 Task: Forward email with the signature Anthony Hernandez with the subject Networking opportunity from softage.1@softage.net to softage.6@softage.net with the message Can you provide an update on the status of the IT system upgrade project?, select last word, change the font of the message to Serif and change the font typography to bold and italics Send the email
Action: Mouse moved to (1050, 90)
Screenshot: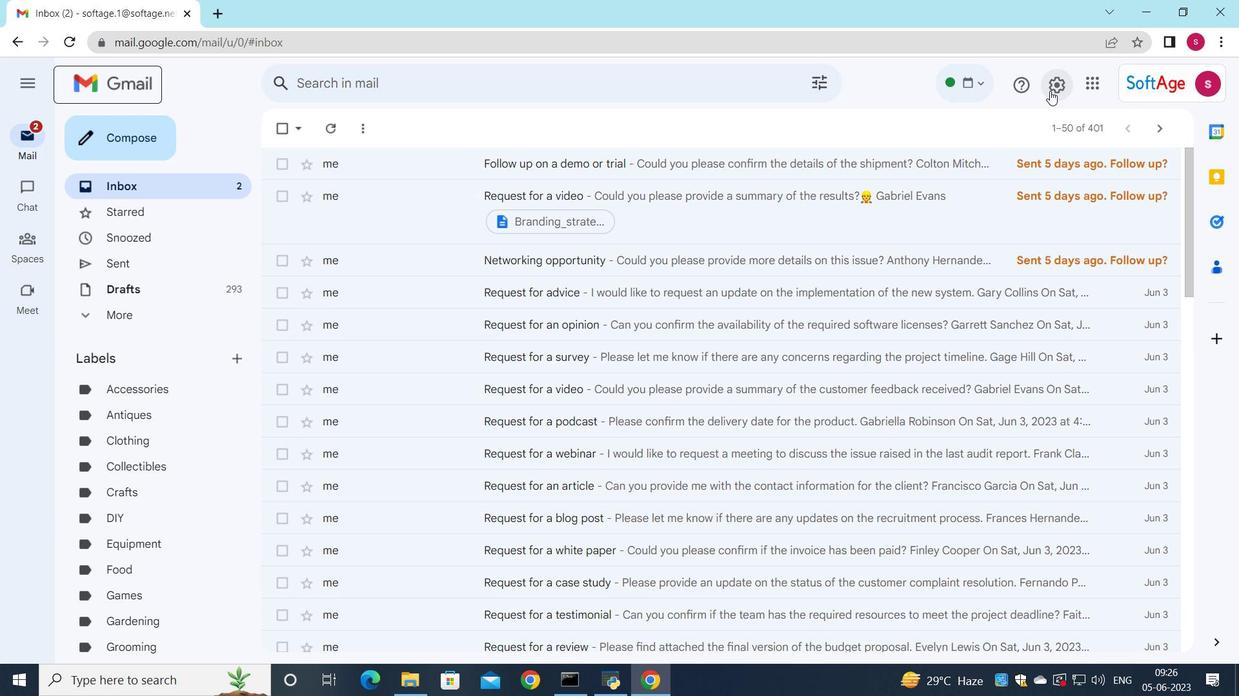 
Action: Mouse pressed left at (1050, 90)
Screenshot: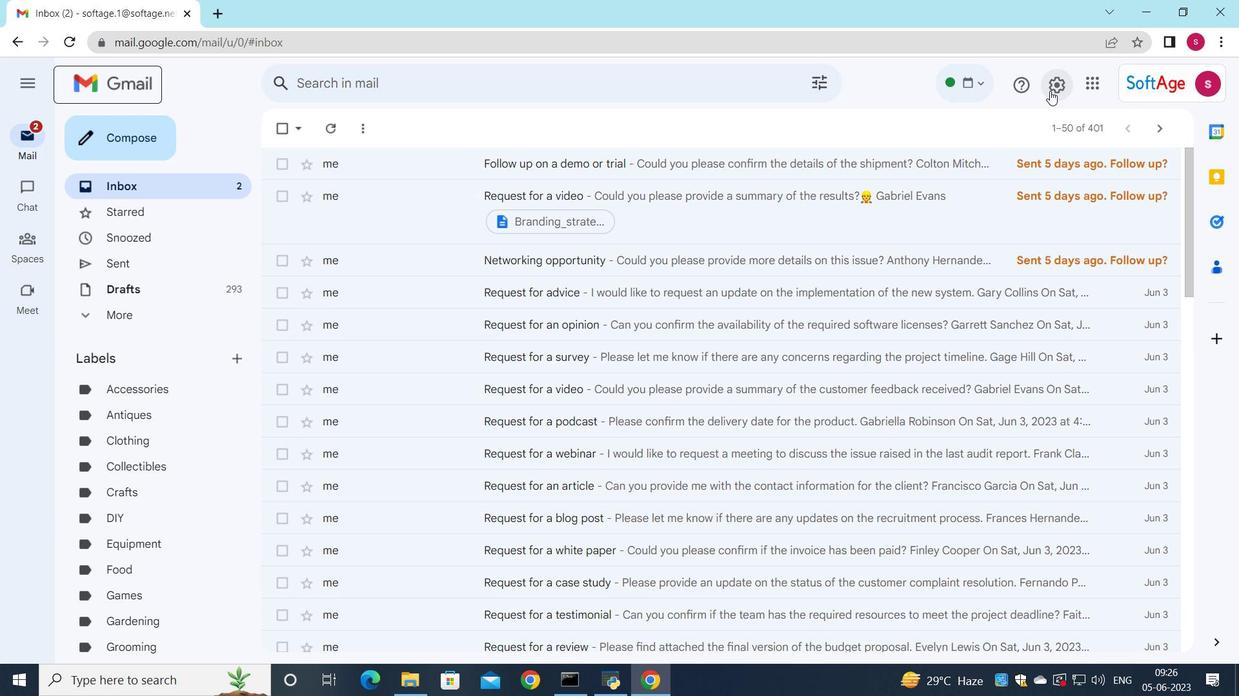 
Action: Mouse moved to (1050, 158)
Screenshot: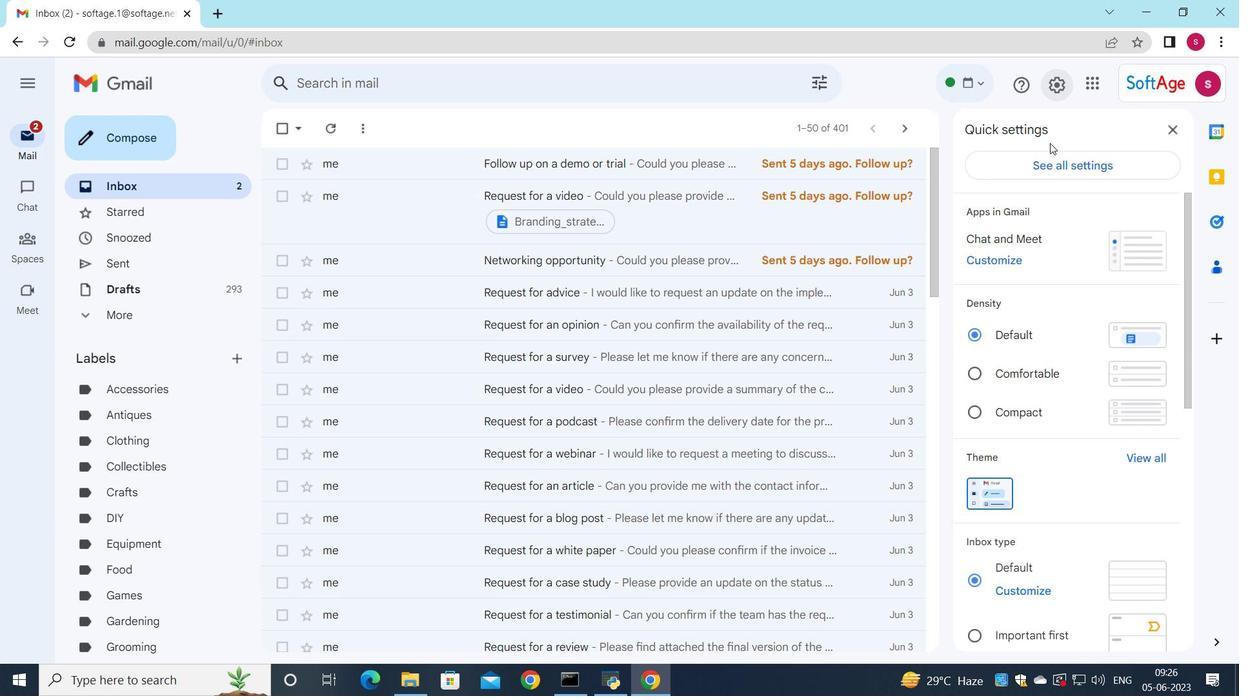 
Action: Mouse pressed left at (1050, 158)
Screenshot: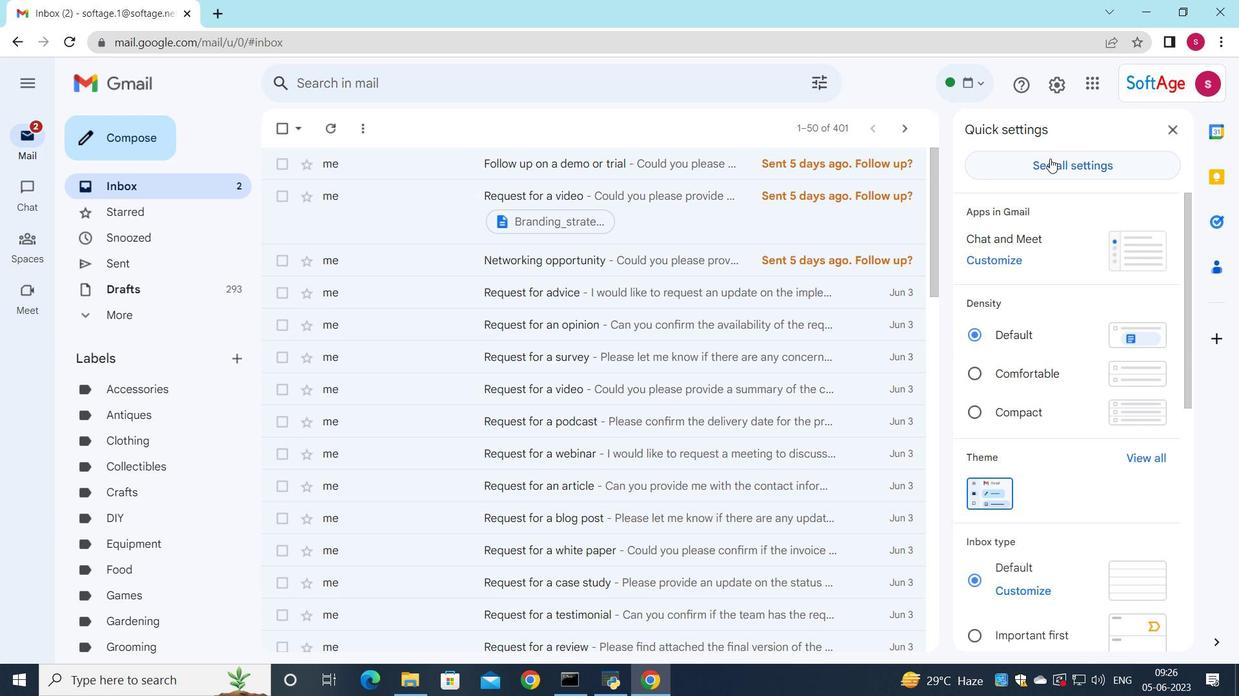 
Action: Mouse moved to (751, 312)
Screenshot: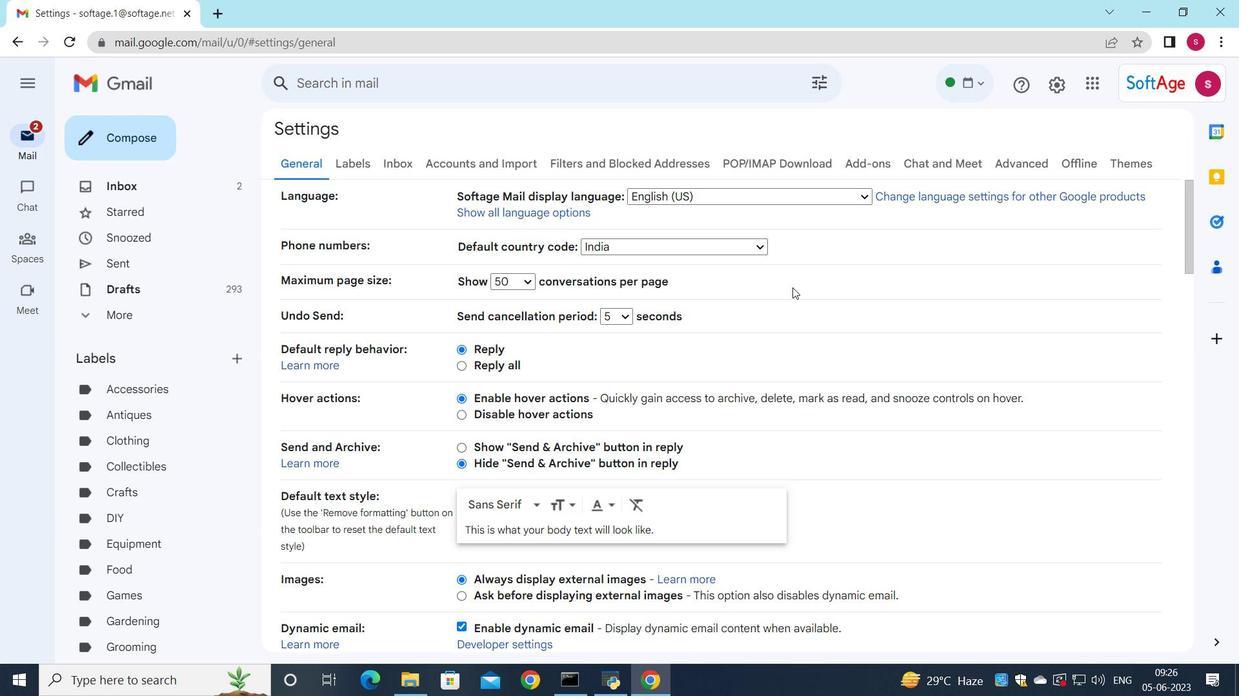
Action: Mouse scrolled (762, 302) with delta (0, 0)
Screenshot: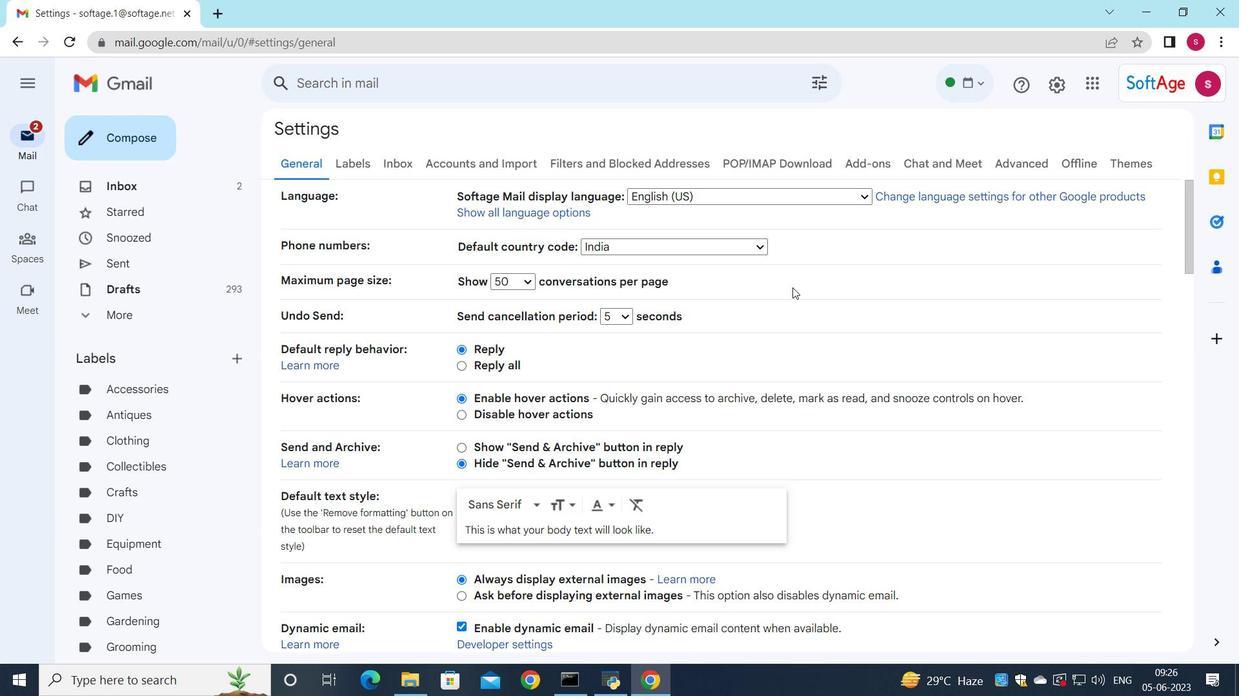 
Action: Mouse moved to (738, 326)
Screenshot: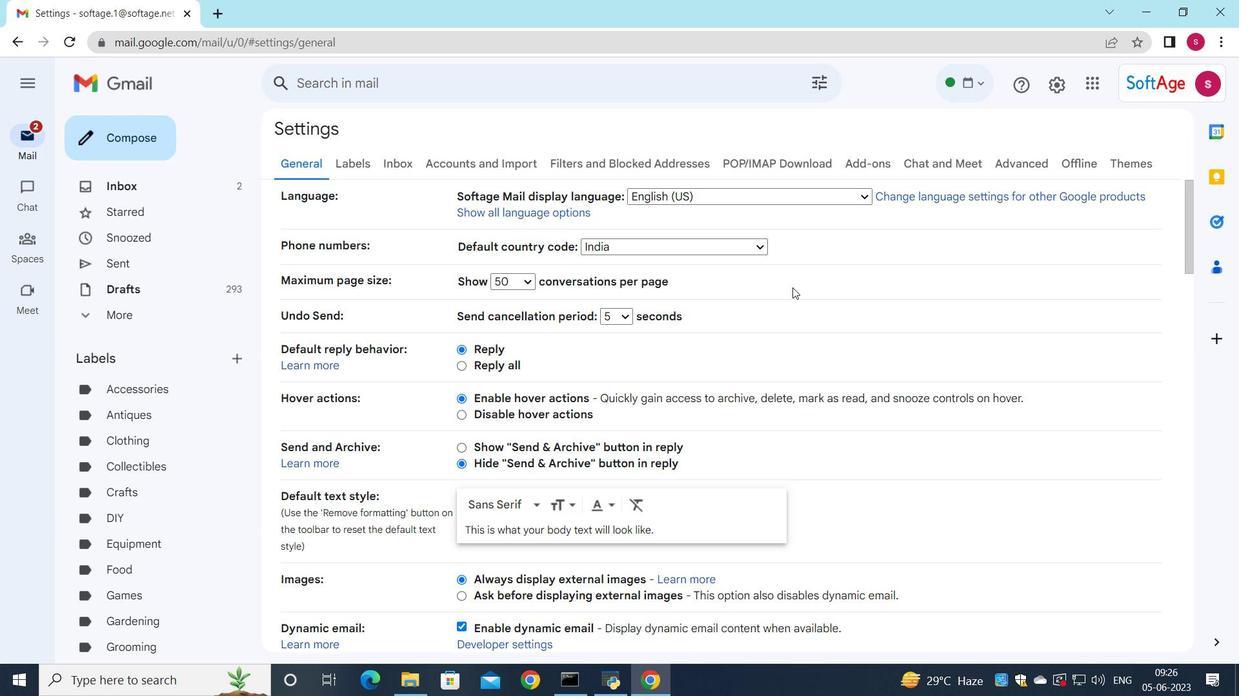 
Action: Mouse scrolled (746, 318) with delta (0, 0)
Screenshot: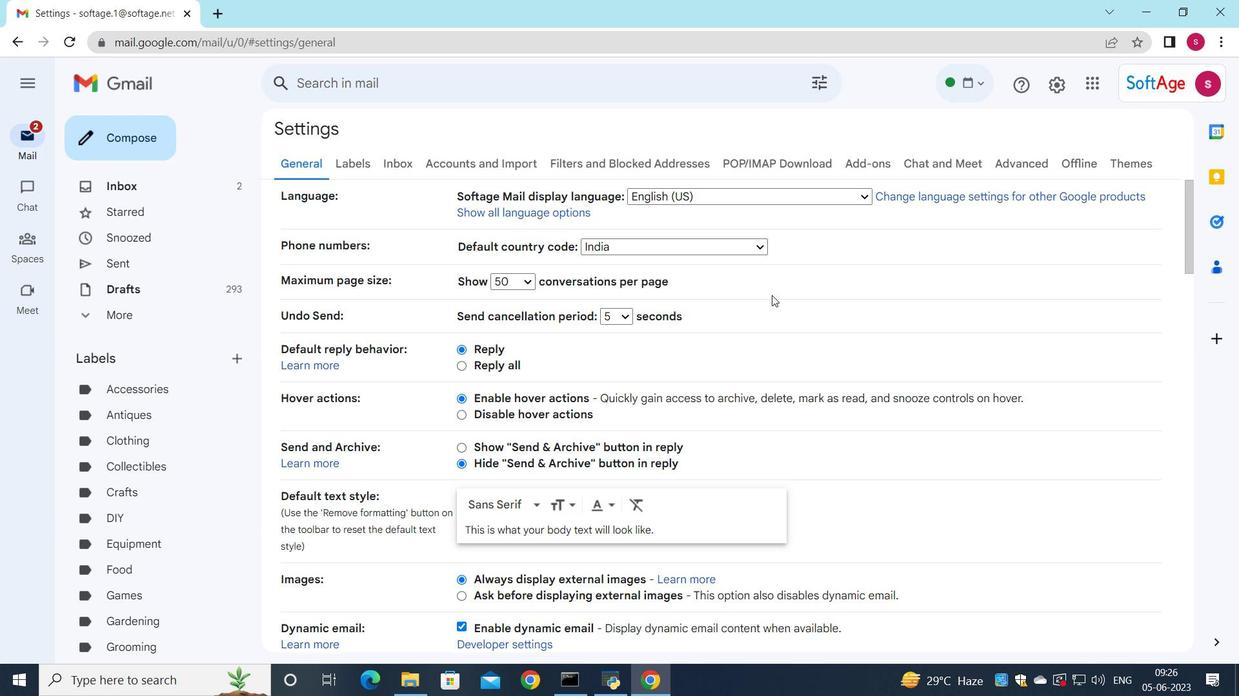 
Action: Mouse moved to (606, 453)
Screenshot: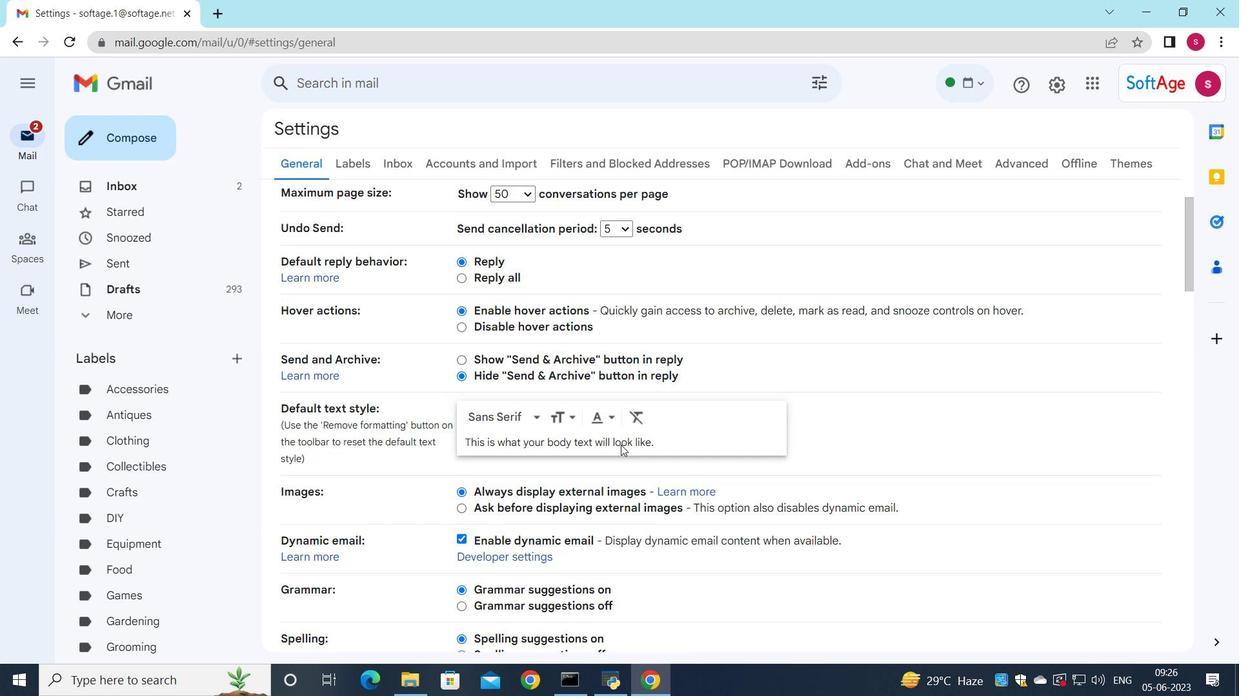 
Action: Mouse scrolled (606, 452) with delta (0, 0)
Screenshot: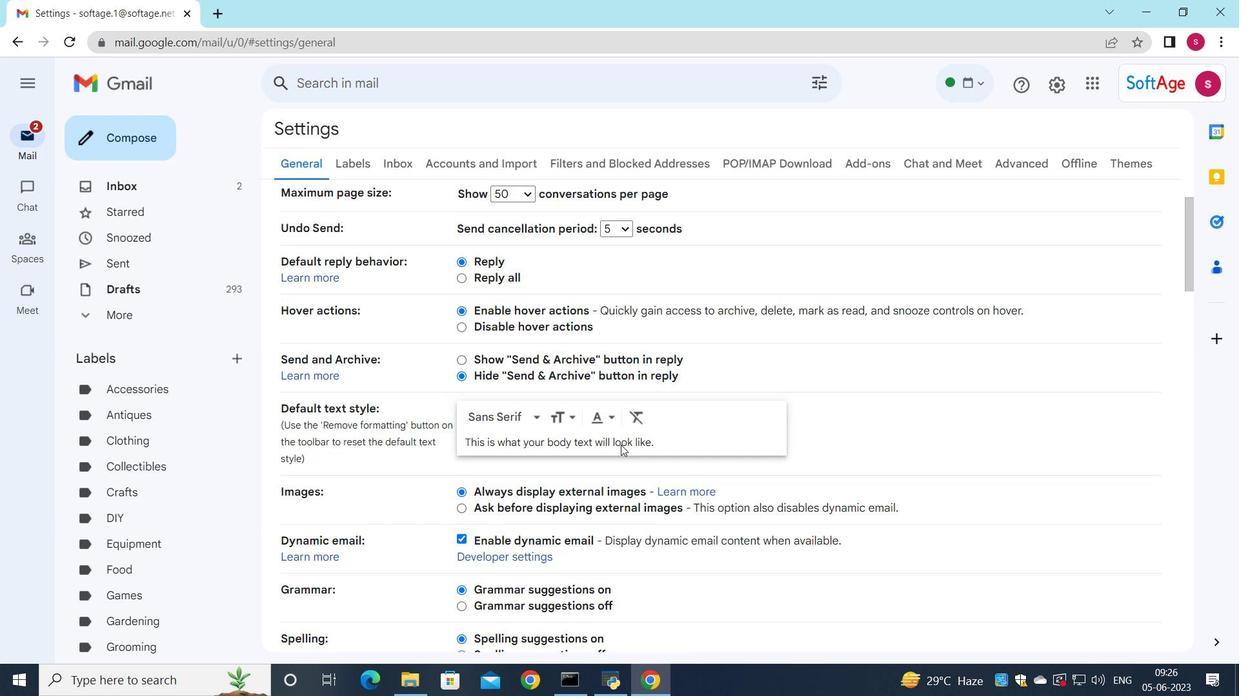 
Action: Mouse moved to (604, 453)
Screenshot: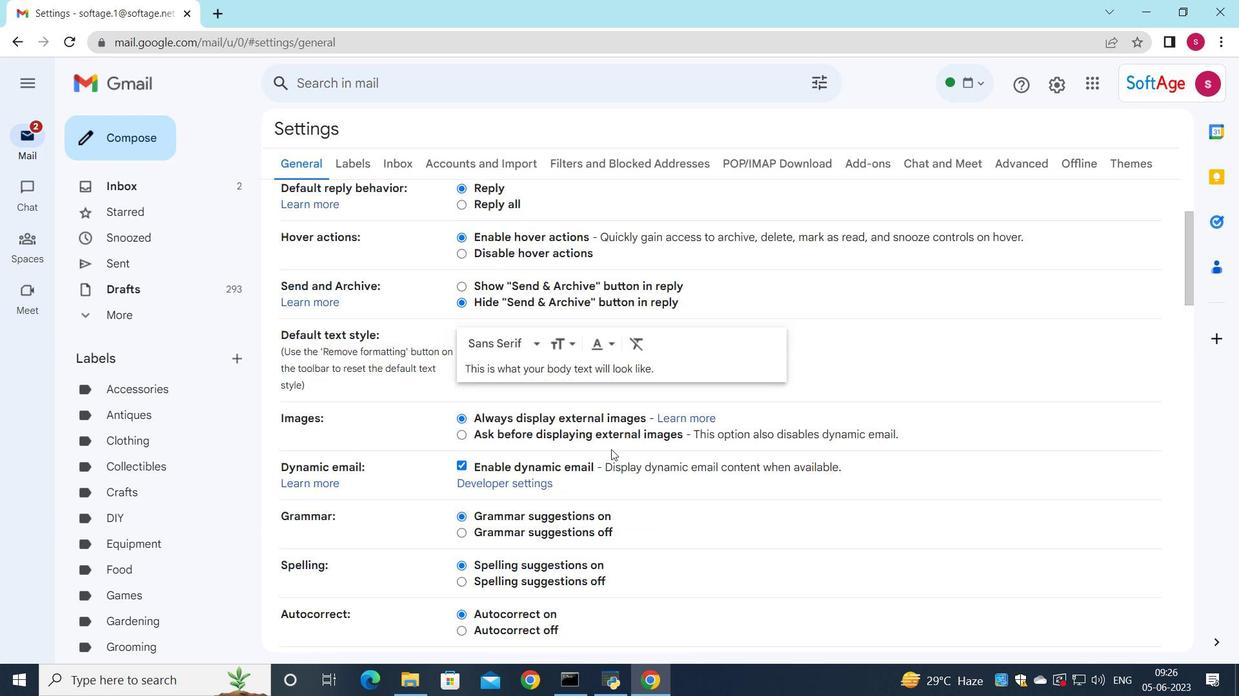 
Action: Mouse scrolled (604, 453) with delta (0, 0)
Screenshot: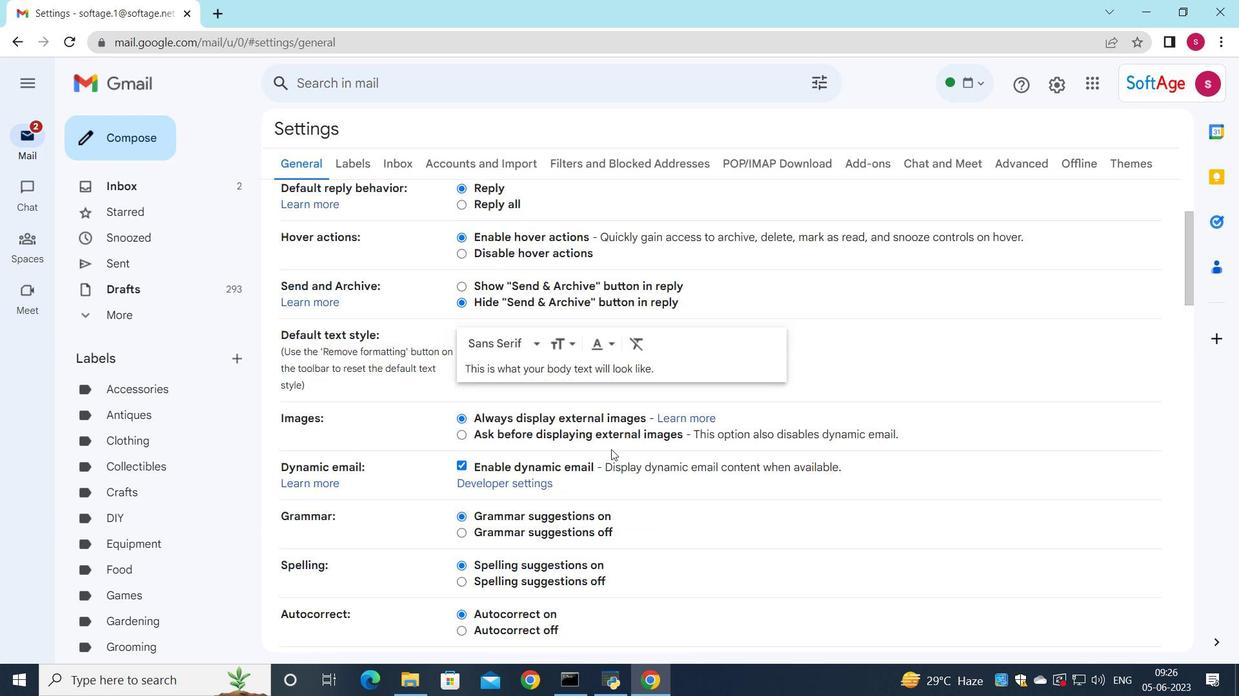 
Action: Mouse moved to (603, 454)
Screenshot: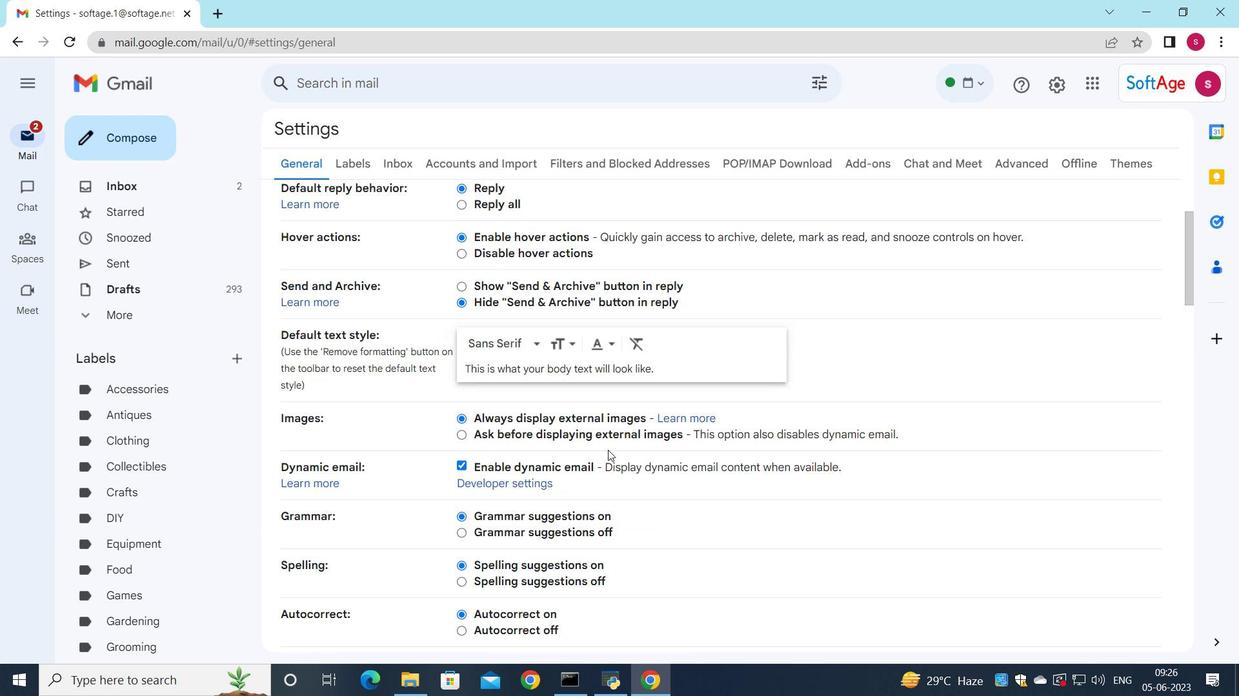 
Action: Mouse scrolled (603, 454) with delta (0, 0)
Screenshot: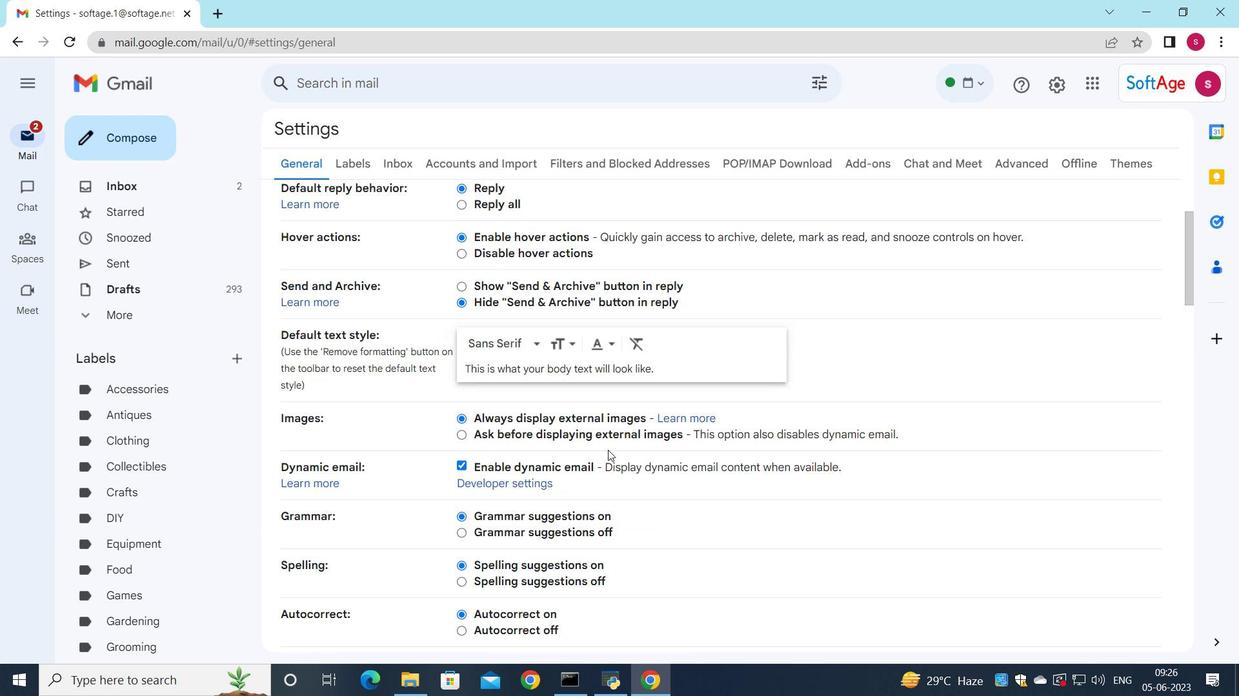 
Action: Mouse moved to (602, 458)
Screenshot: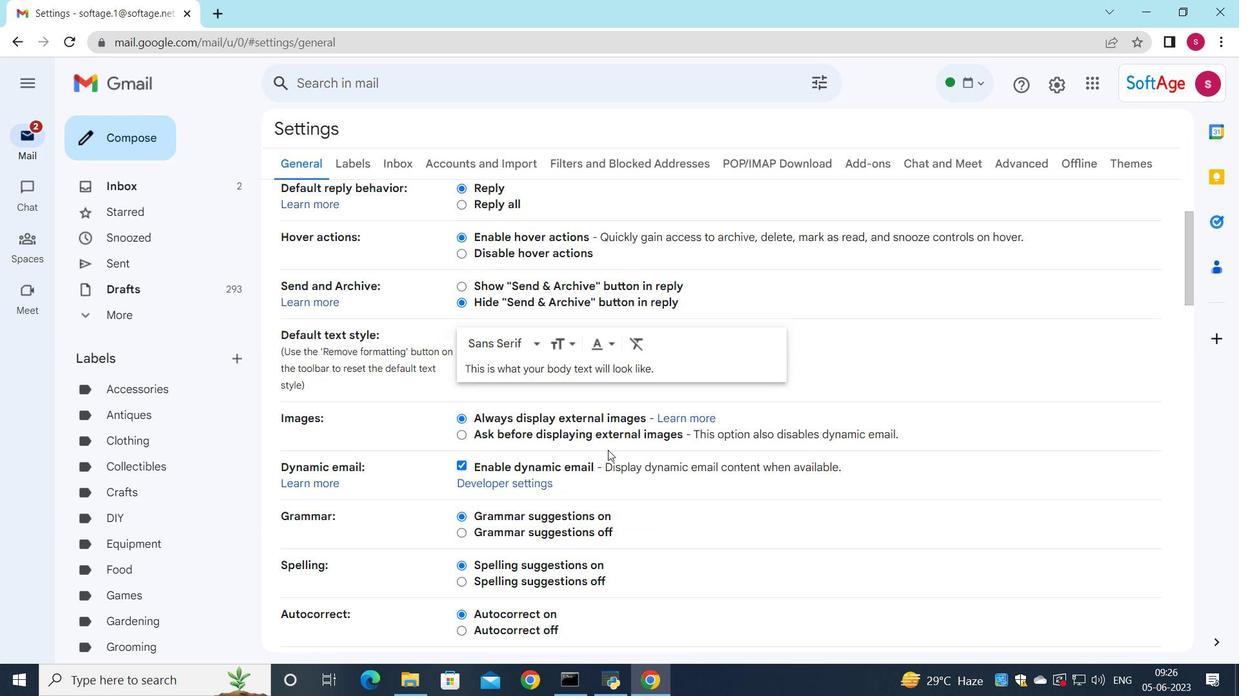 
Action: Mouse scrolled (602, 457) with delta (0, 0)
Screenshot: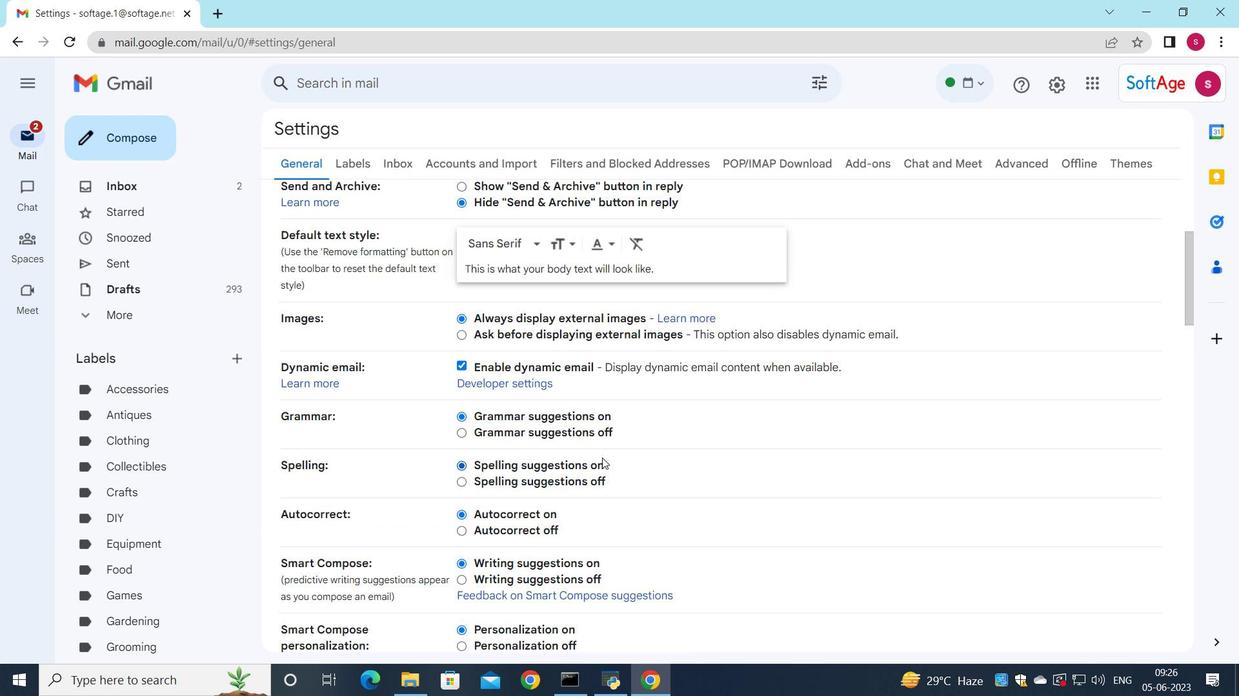 
Action: Mouse scrolled (602, 457) with delta (0, 0)
Screenshot: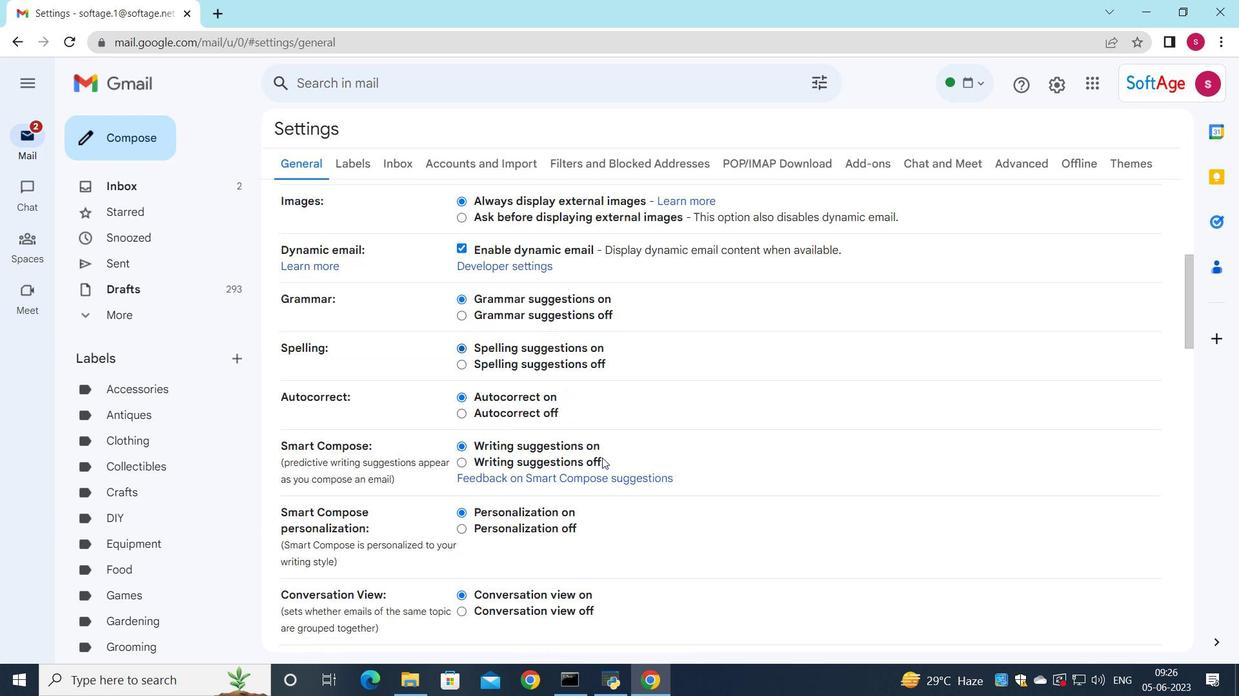 
Action: Mouse scrolled (602, 457) with delta (0, 0)
Screenshot: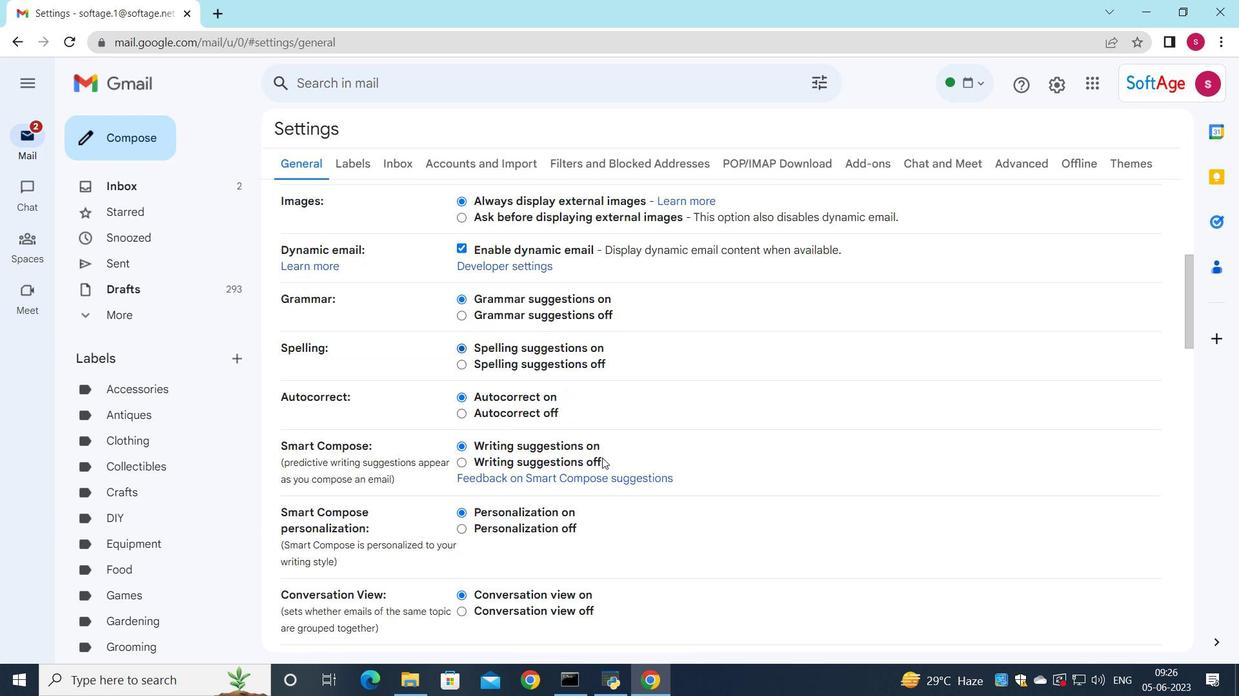 
Action: Mouse scrolled (602, 457) with delta (0, 0)
Screenshot: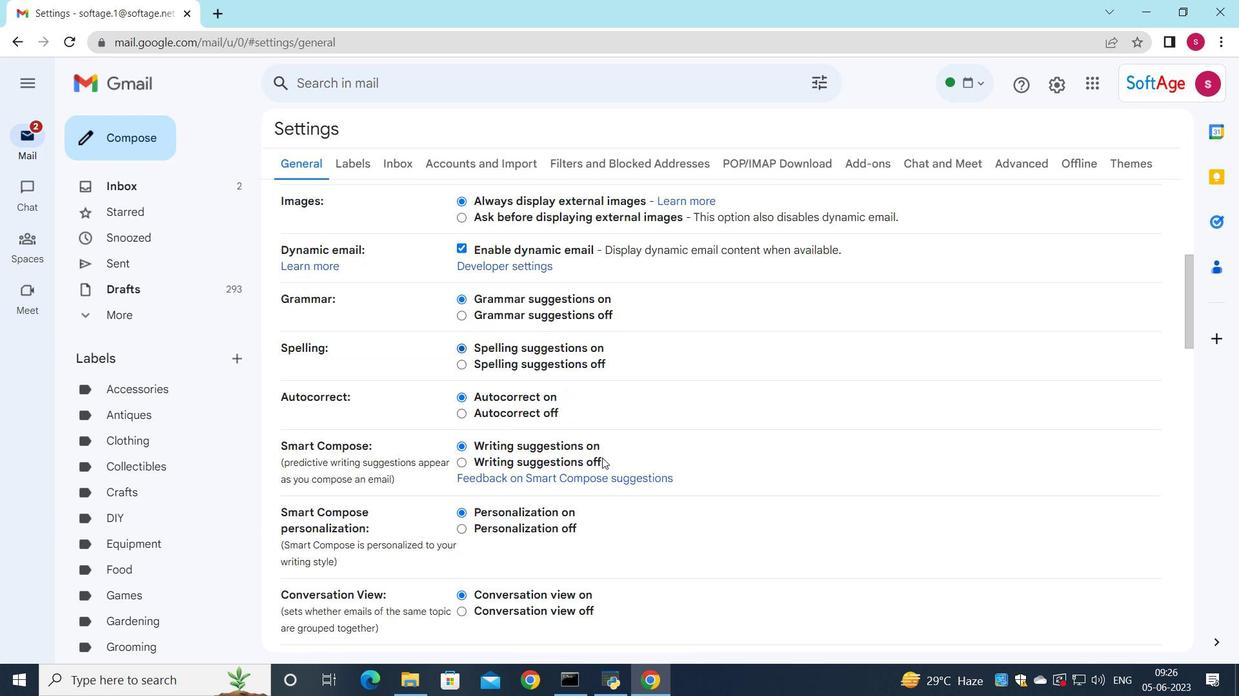 
Action: Mouse scrolled (602, 457) with delta (0, 0)
Screenshot: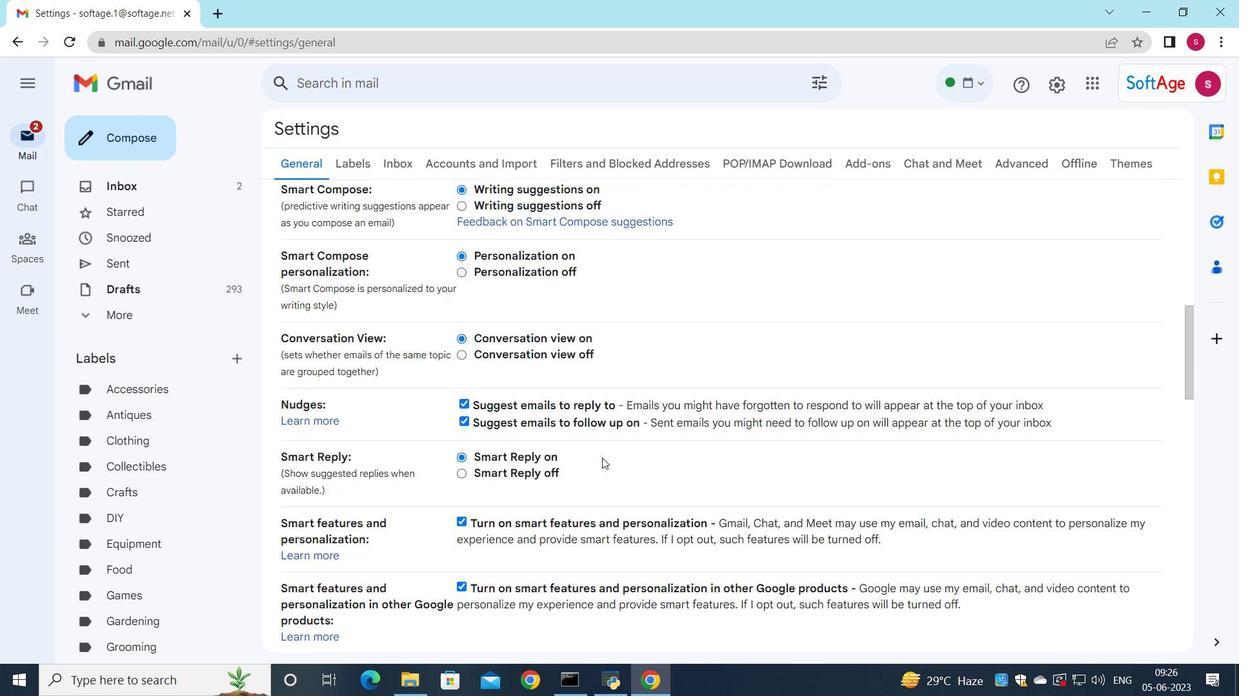 
Action: Mouse scrolled (602, 457) with delta (0, 0)
Screenshot: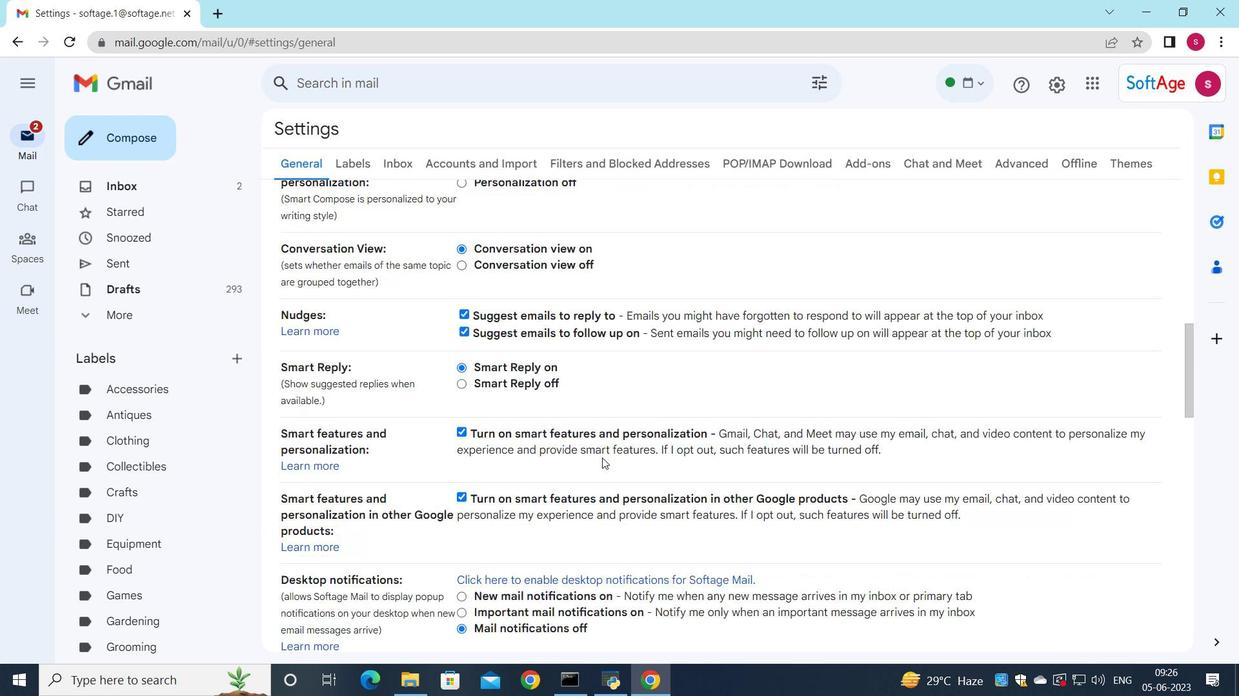 
Action: Mouse scrolled (602, 457) with delta (0, 0)
Screenshot: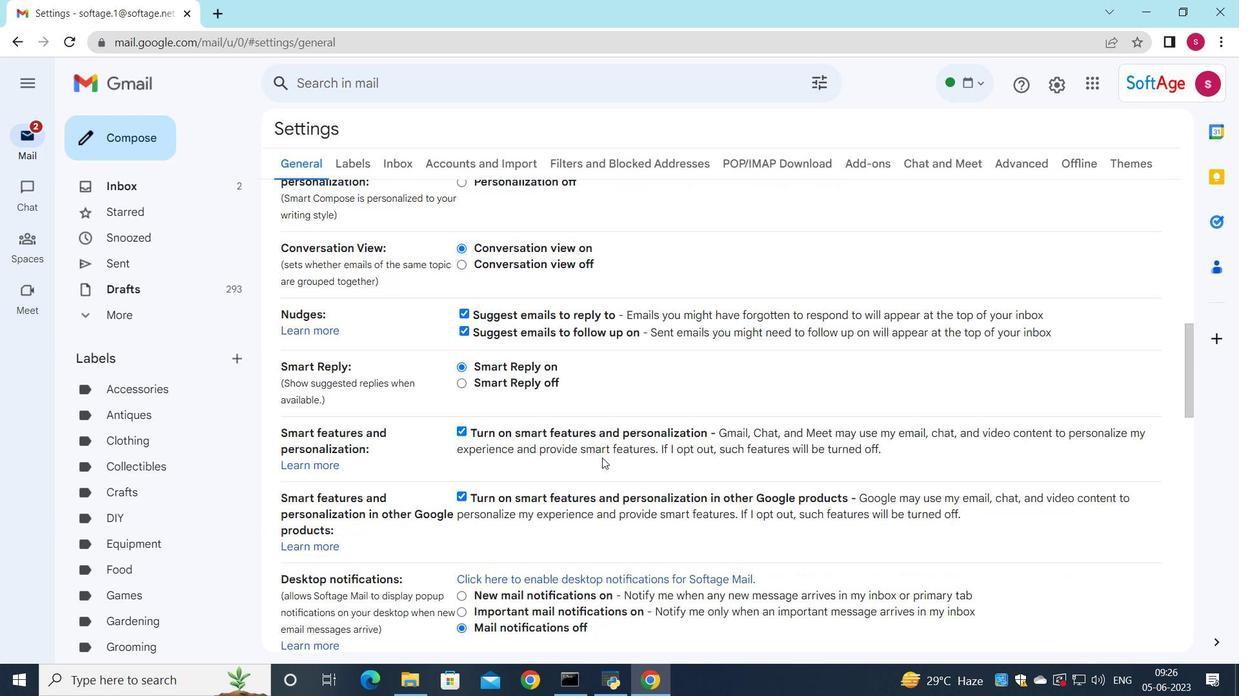 
Action: Mouse scrolled (602, 457) with delta (0, 0)
Screenshot: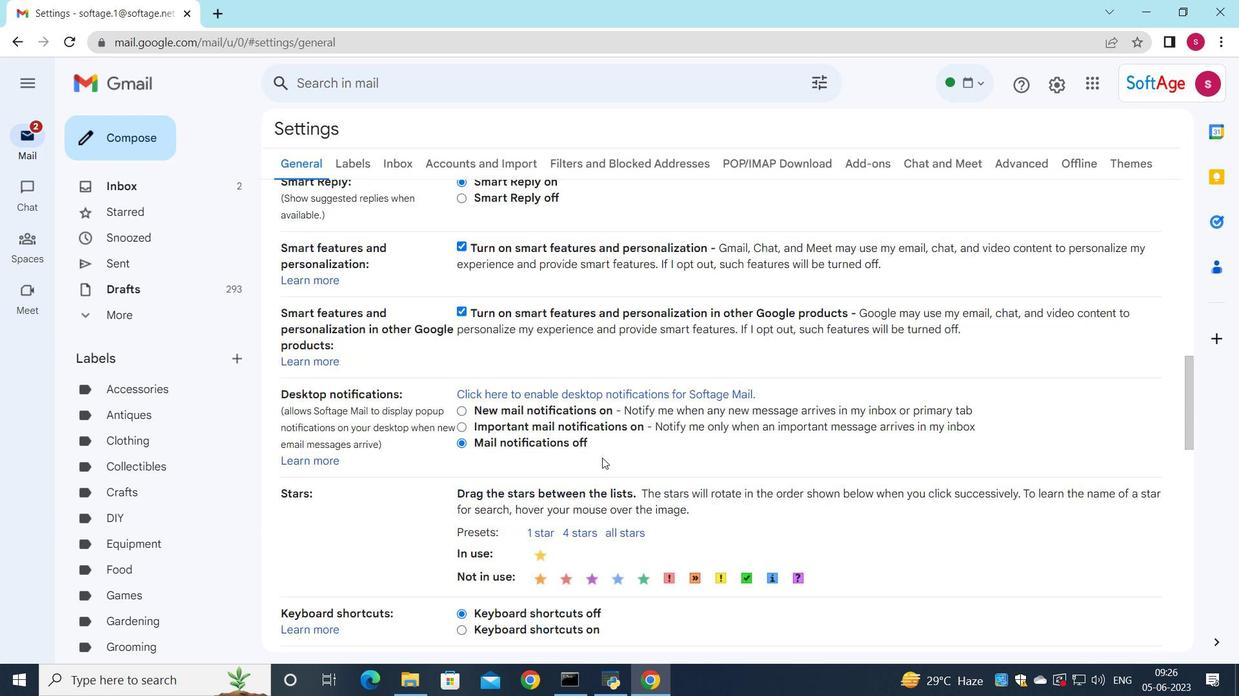 
Action: Mouse scrolled (602, 457) with delta (0, 0)
Screenshot: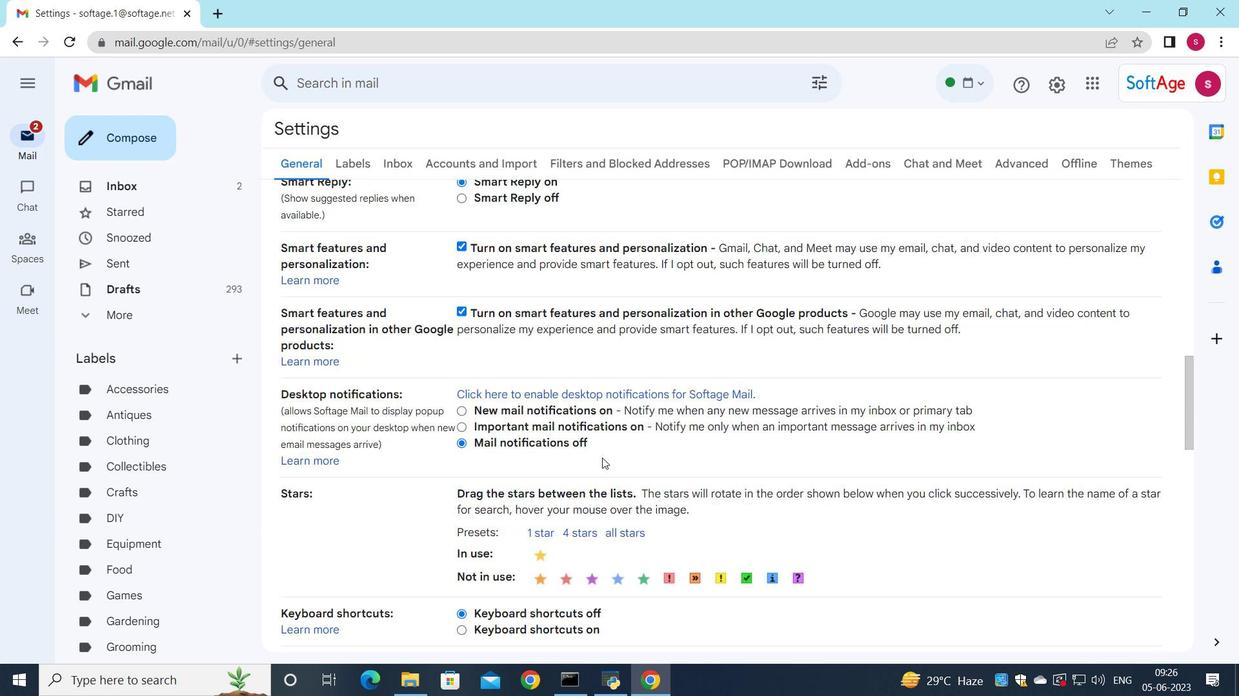 
Action: Mouse scrolled (602, 457) with delta (0, 0)
Screenshot: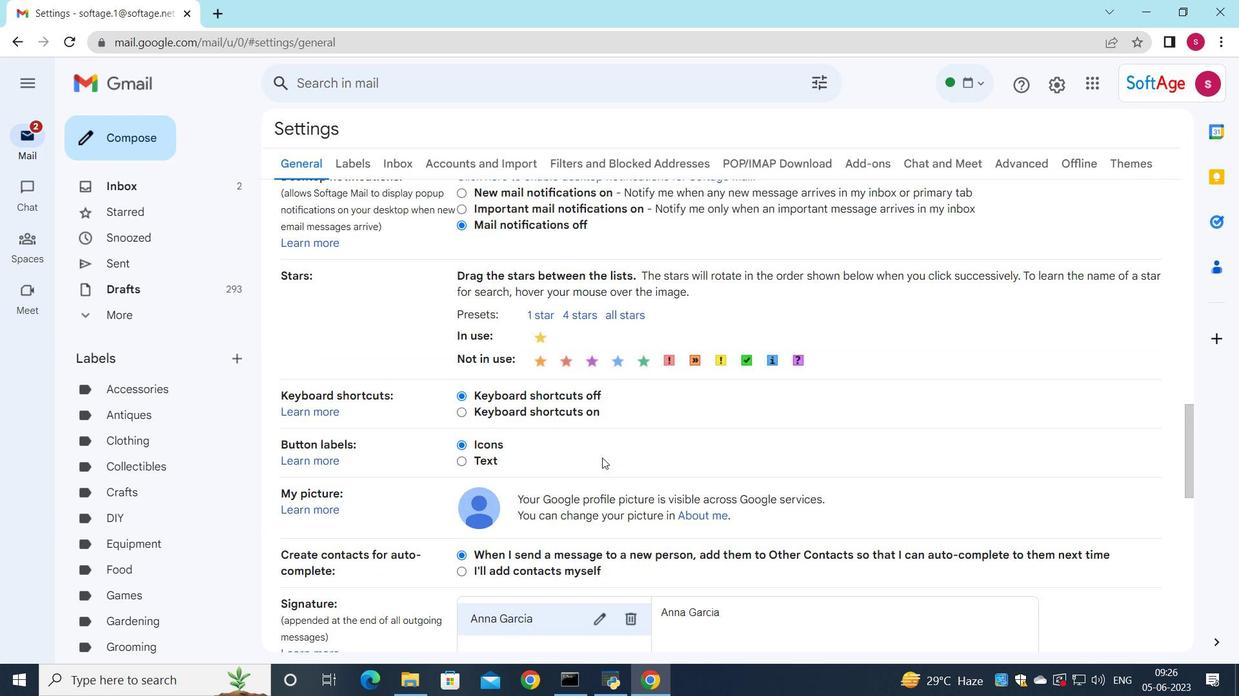 
Action: Mouse scrolled (602, 457) with delta (0, 0)
Screenshot: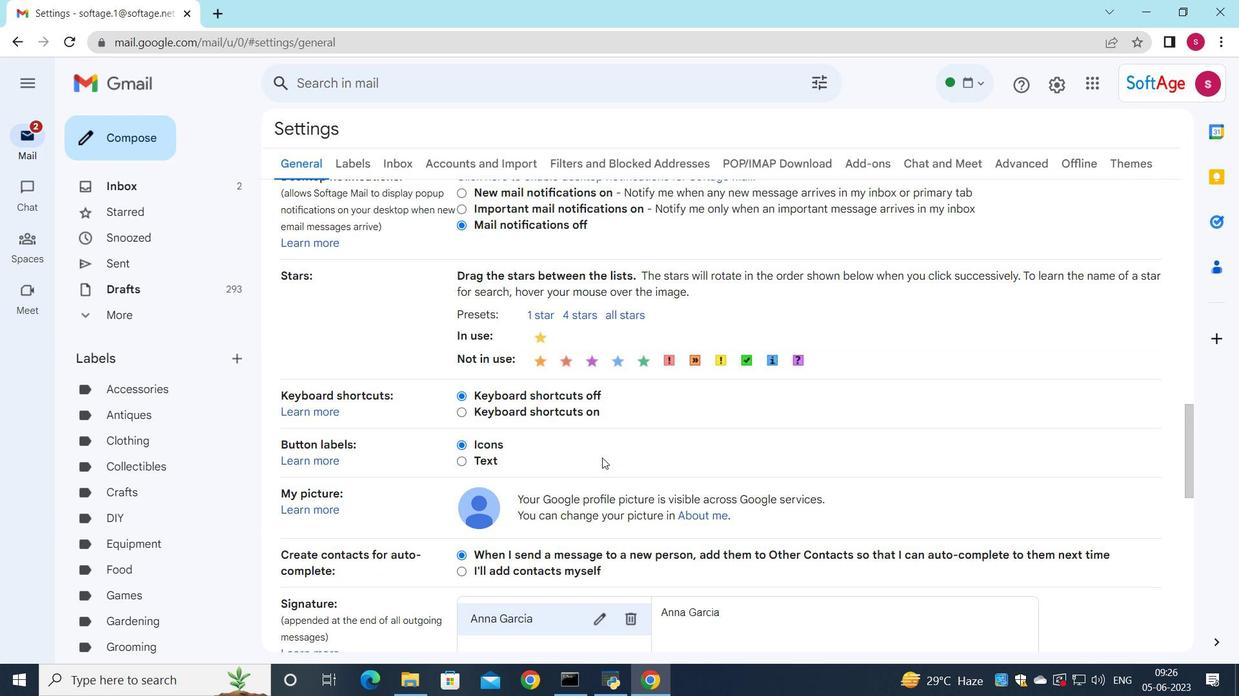 
Action: Mouse scrolled (602, 457) with delta (0, 0)
Screenshot: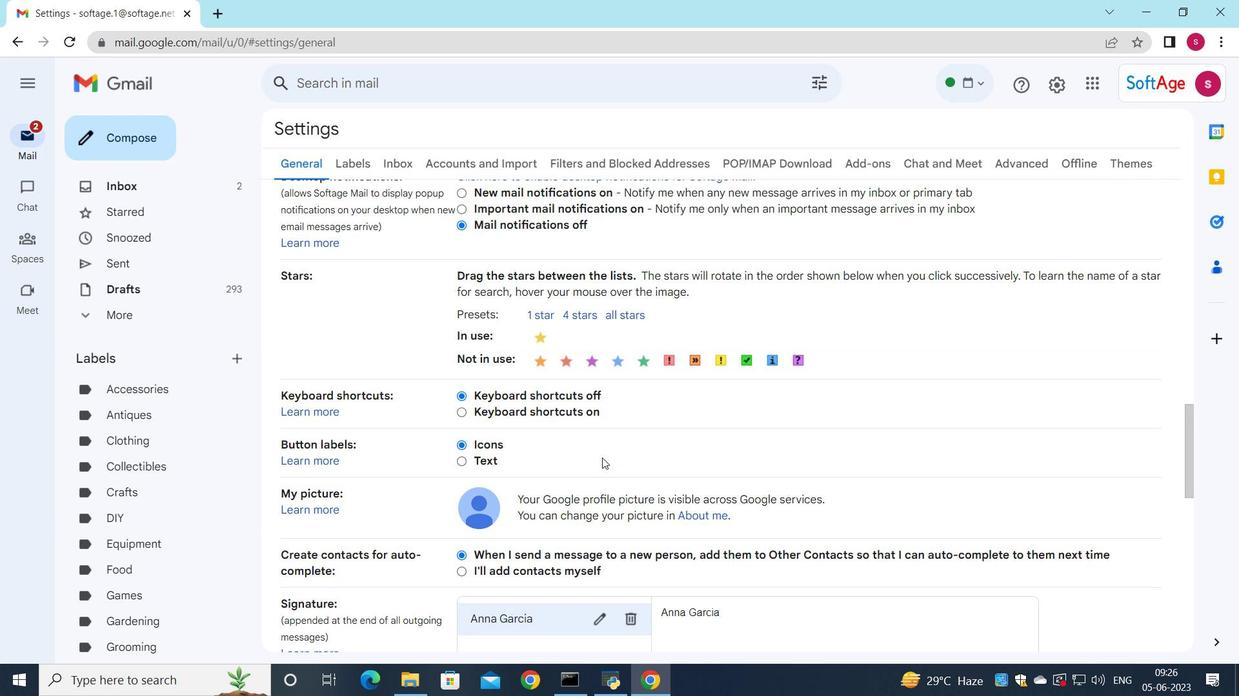 
Action: Mouse moved to (629, 381)
Screenshot: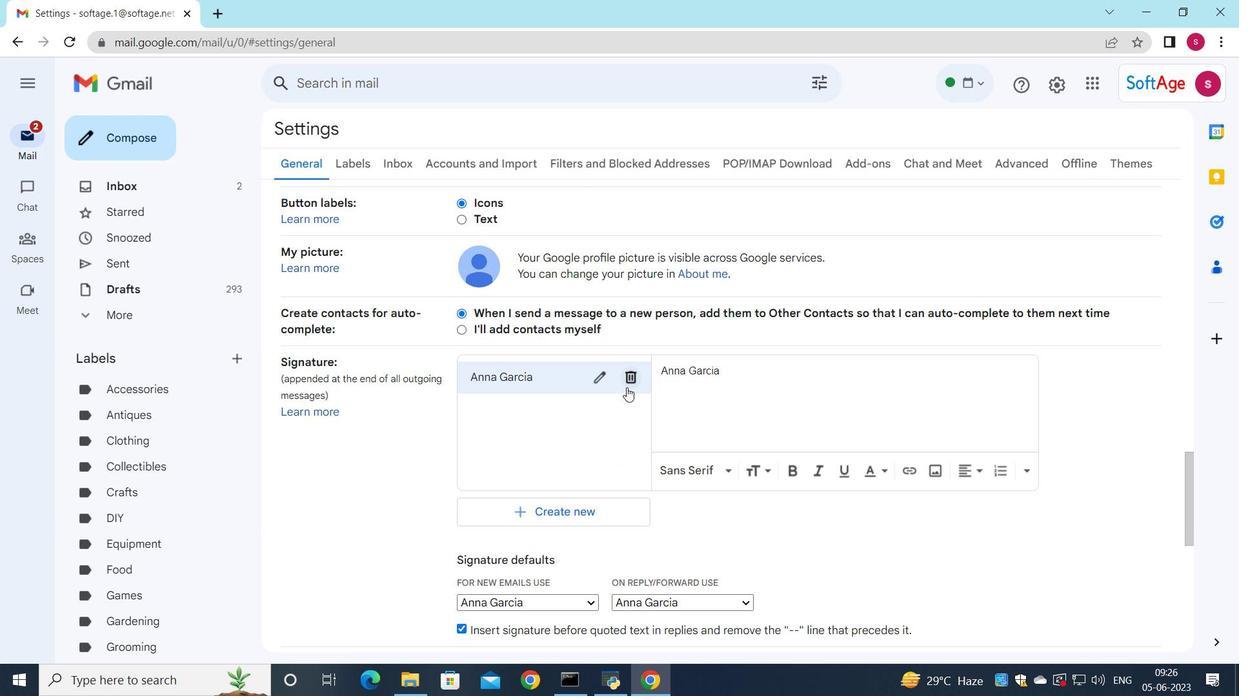 
Action: Mouse pressed left at (629, 381)
Screenshot: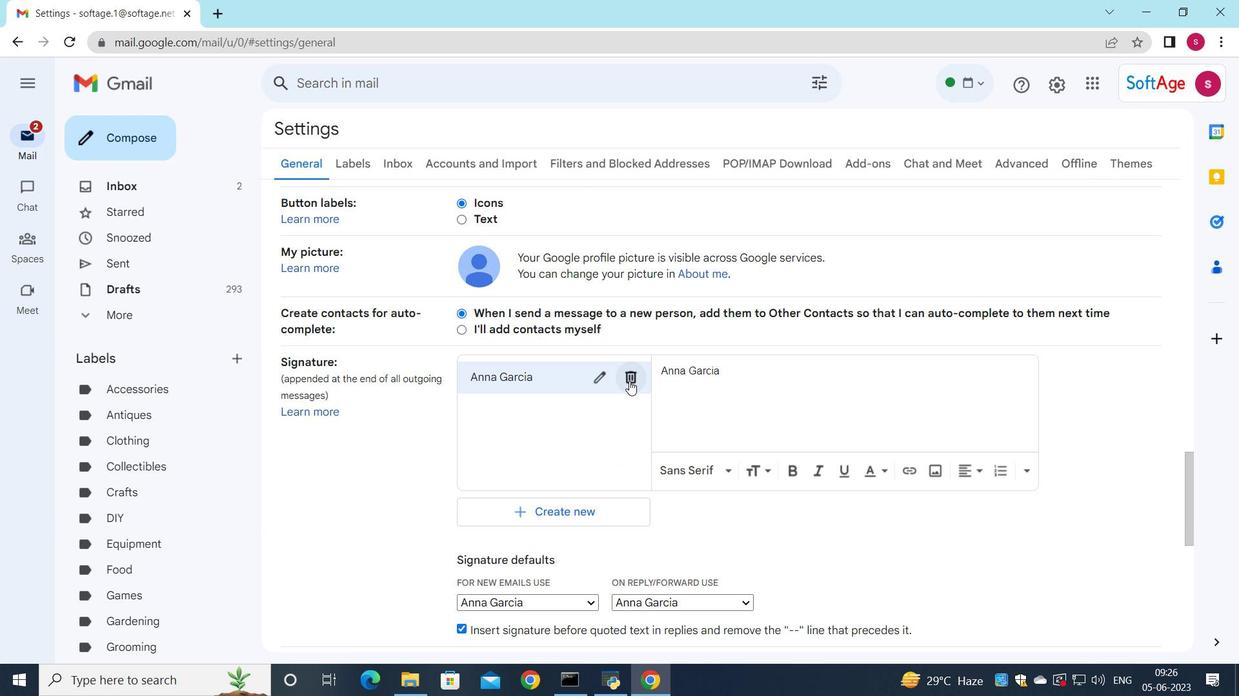 
Action: Mouse moved to (735, 389)
Screenshot: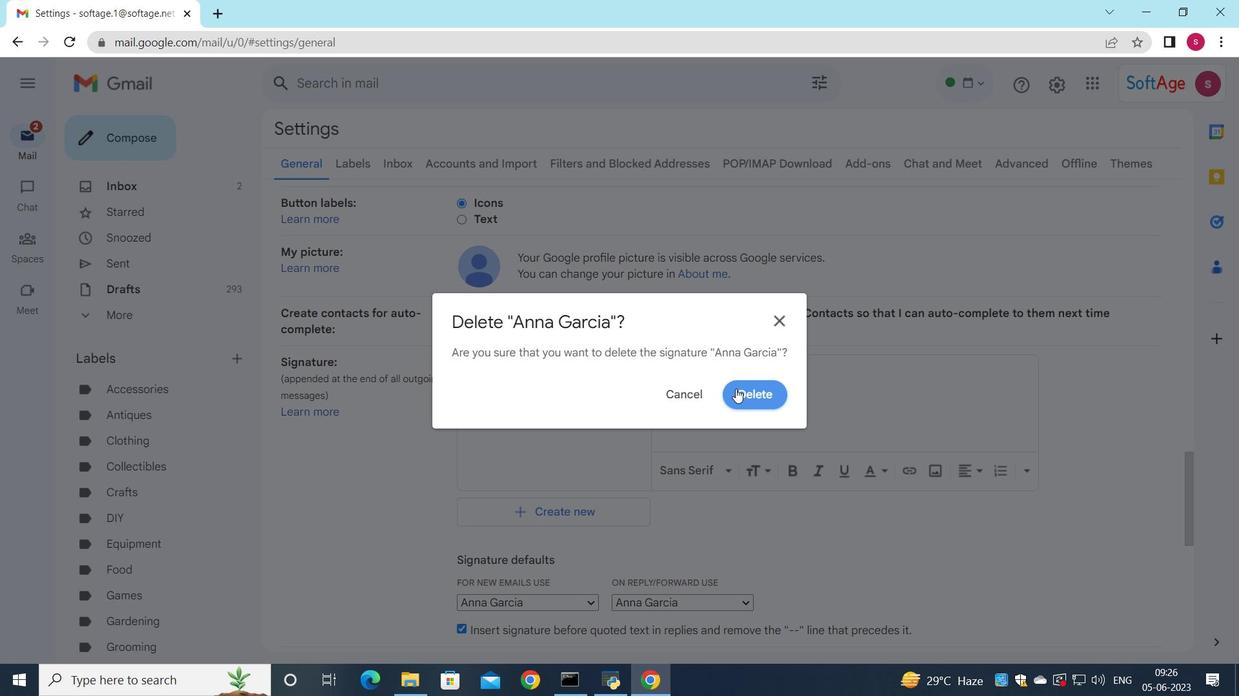 
Action: Mouse pressed left at (735, 389)
Screenshot: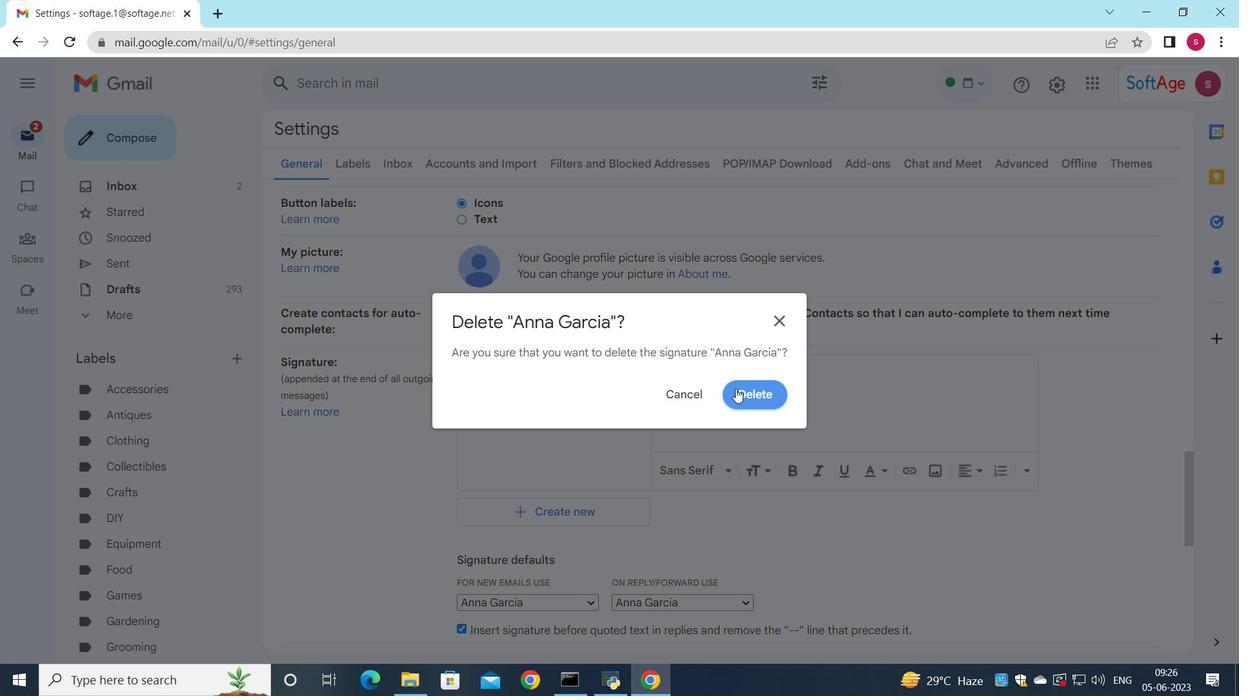 
Action: Mouse moved to (545, 382)
Screenshot: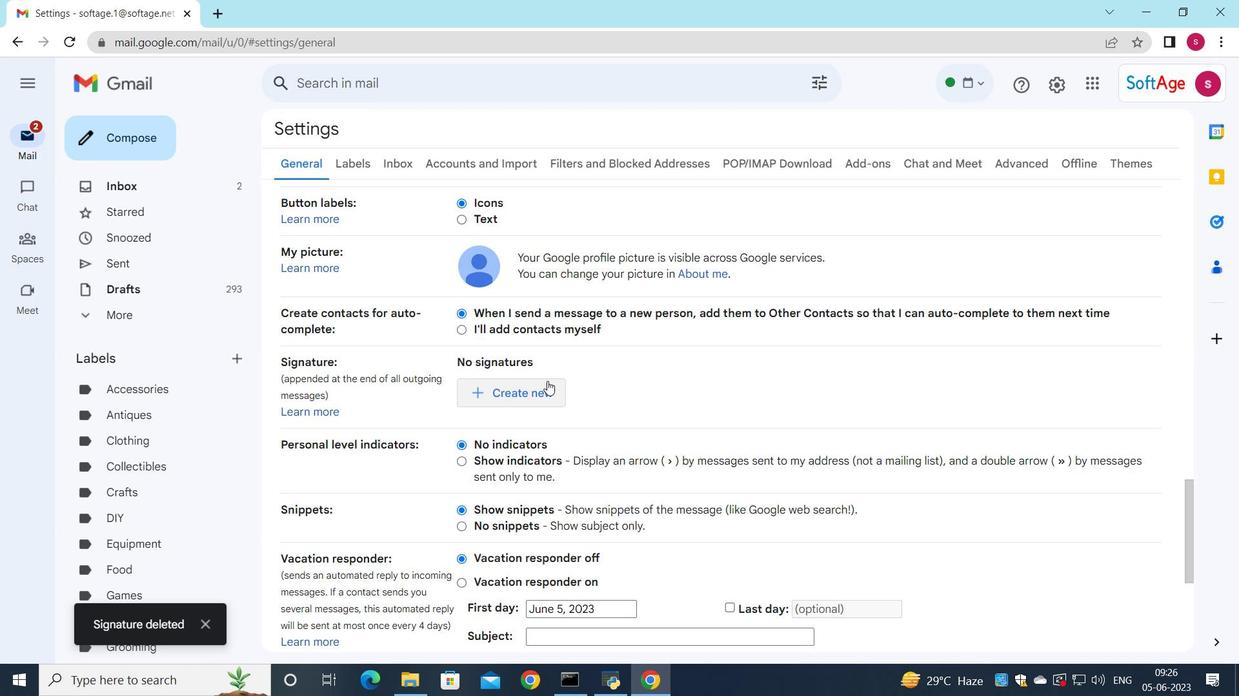 
Action: Mouse pressed left at (545, 382)
Screenshot: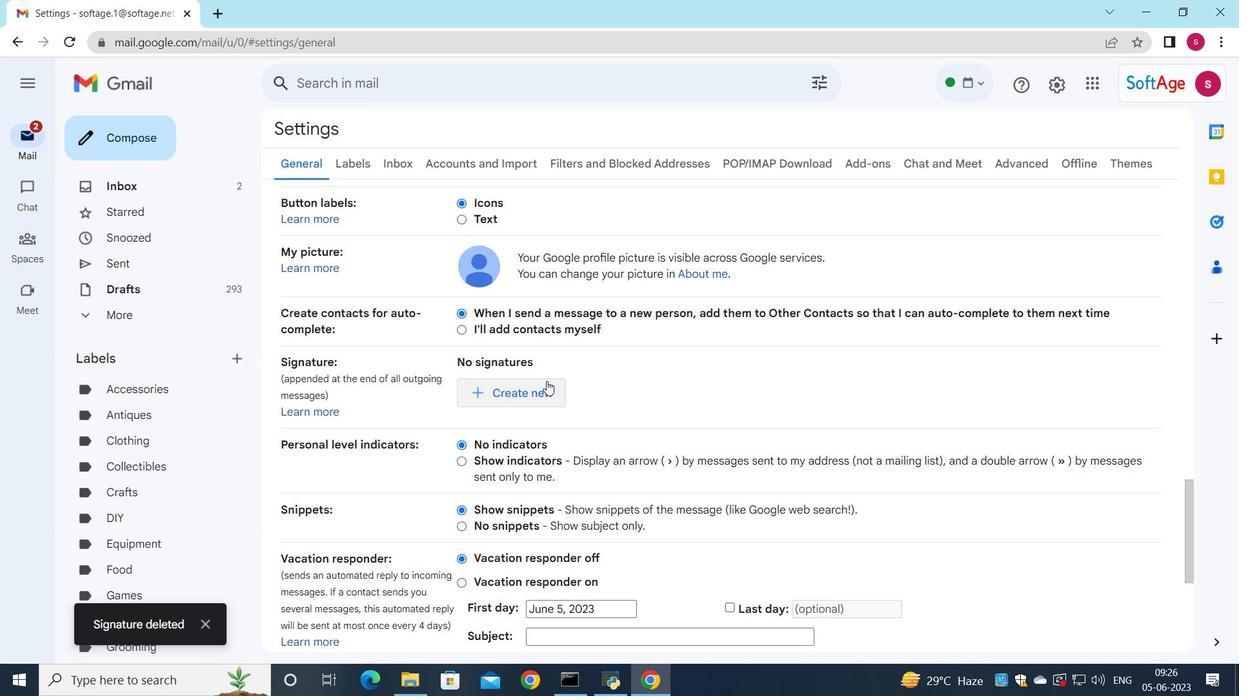 
Action: Key pressed <Key.shift>Anthony<Key.space><Key.shift>Hernandez
Screenshot: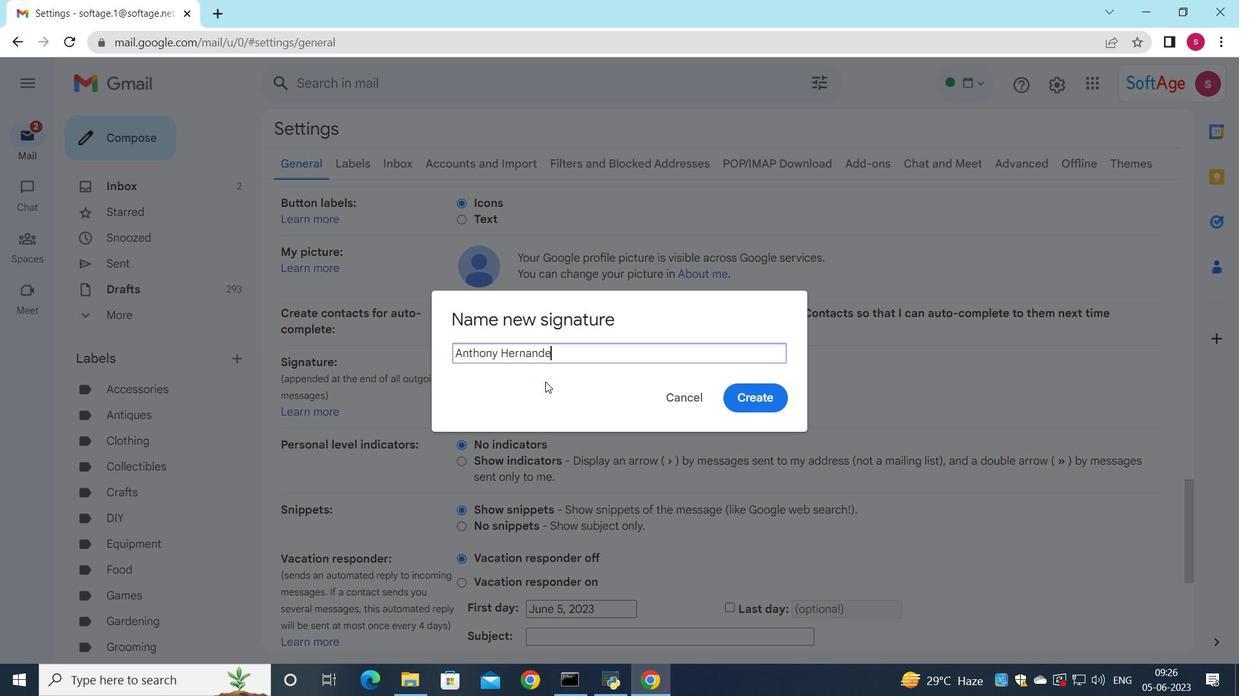 
Action: Mouse moved to (784, 402)
Screenshot: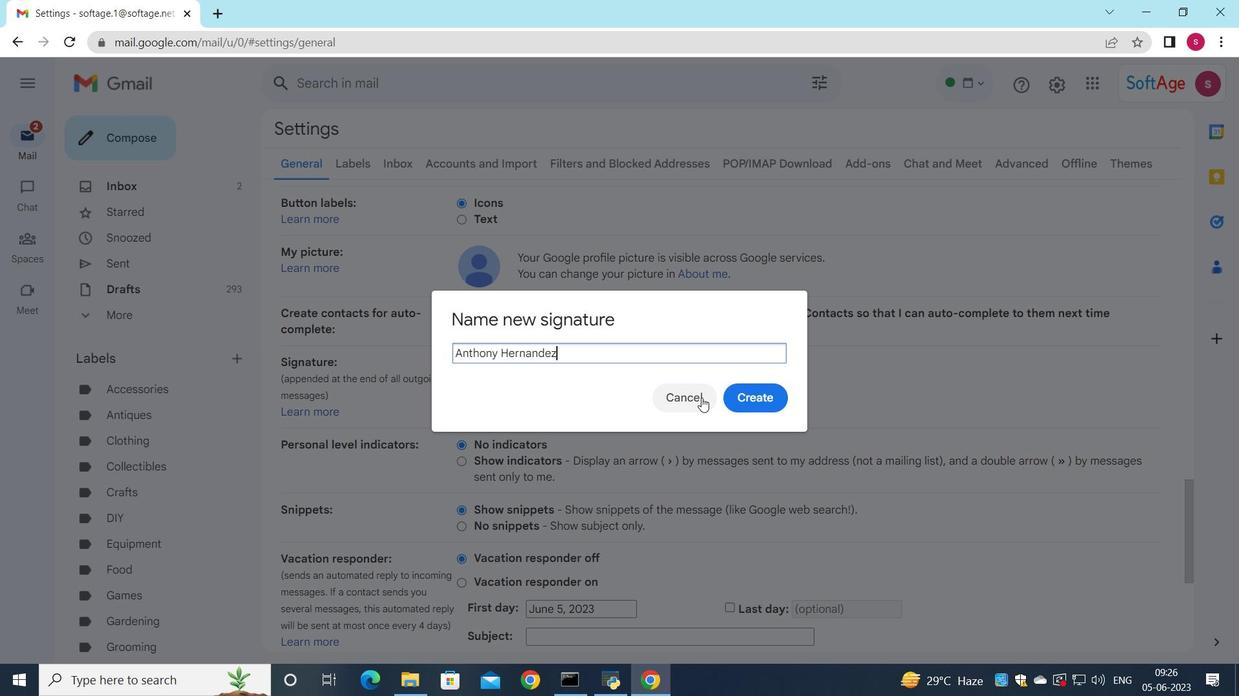 
Action: Mouse pressed left at (784, 402)
Screenshot: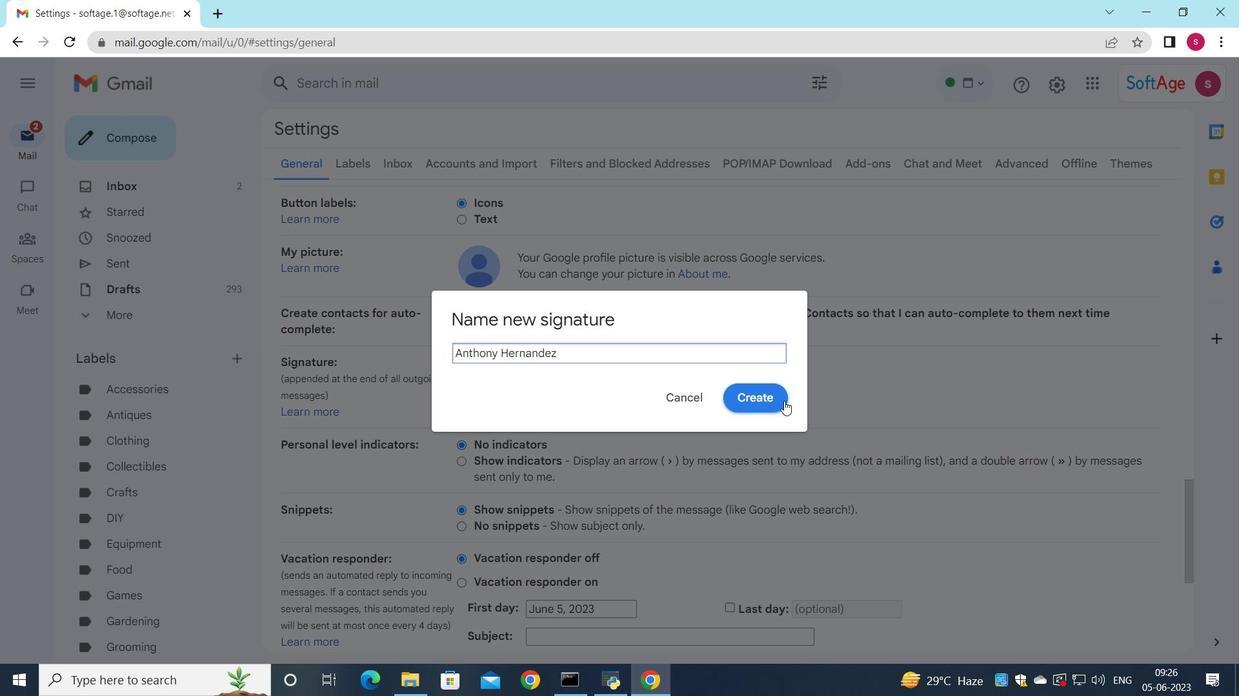 
Action: Mouse moved to (667, 402)
Screenshot: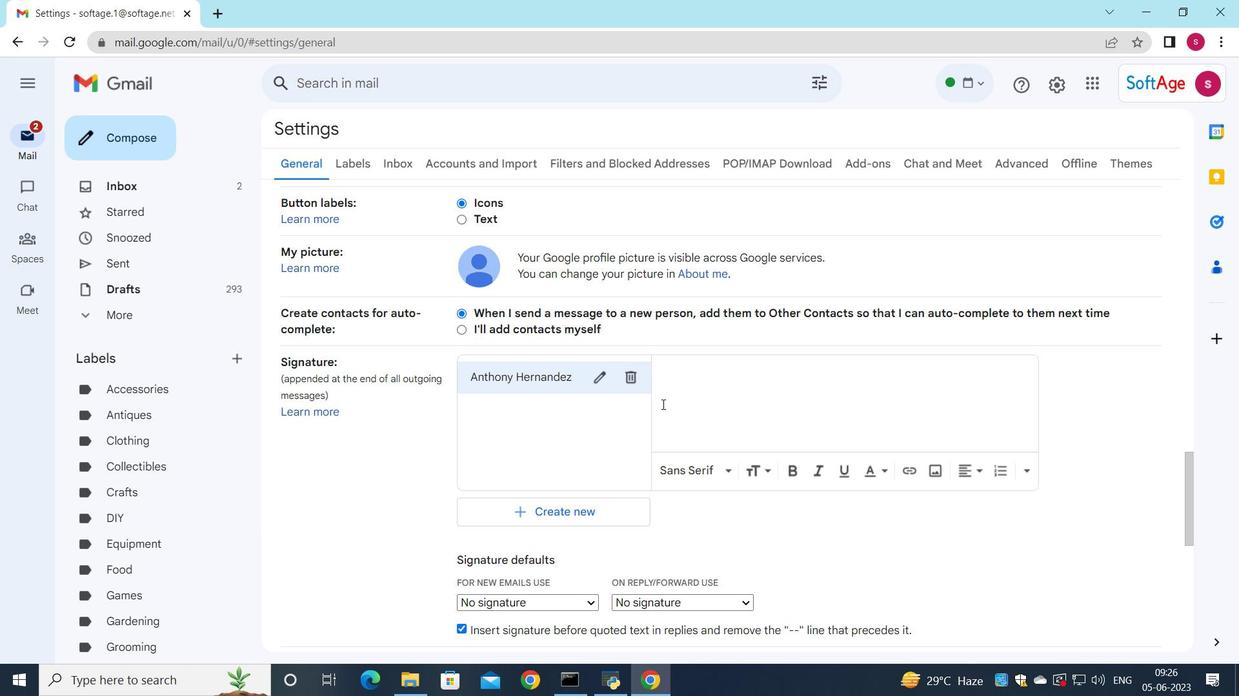 
Action: Mouse pressed left at (667, 402)
Screenshot: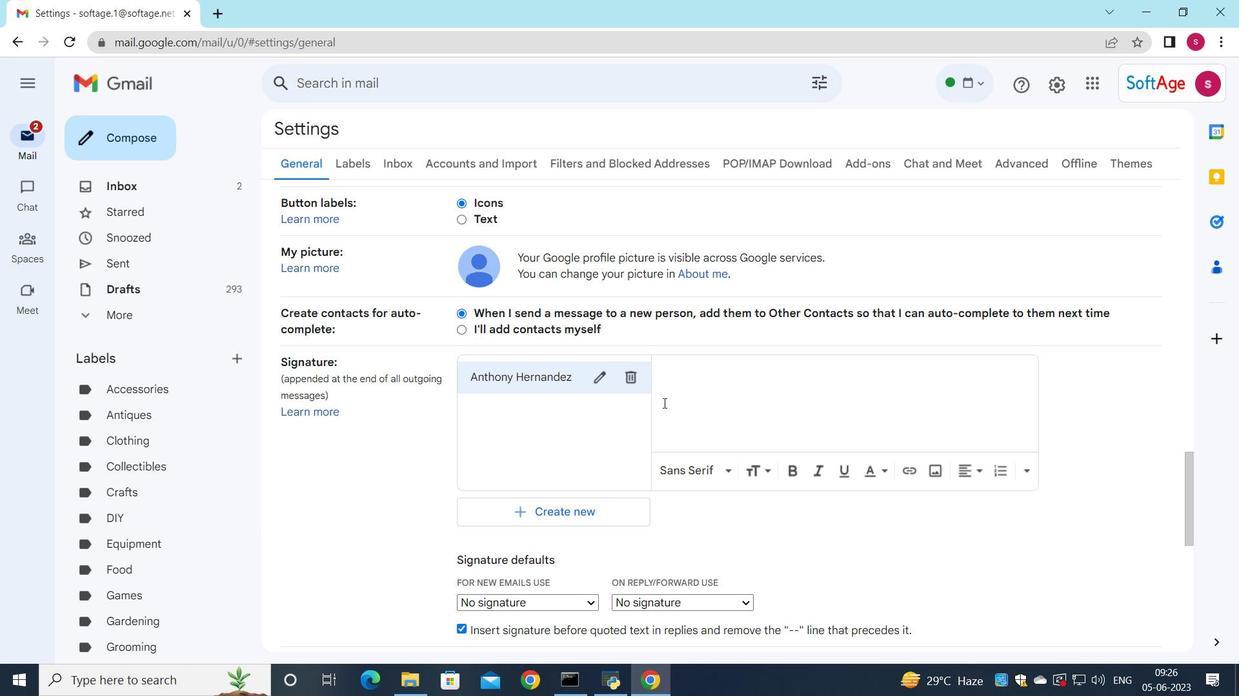 
Action: Key pressed <Key.shift>Anthony<Key.space><Key.shift>hernandez
Screenshot: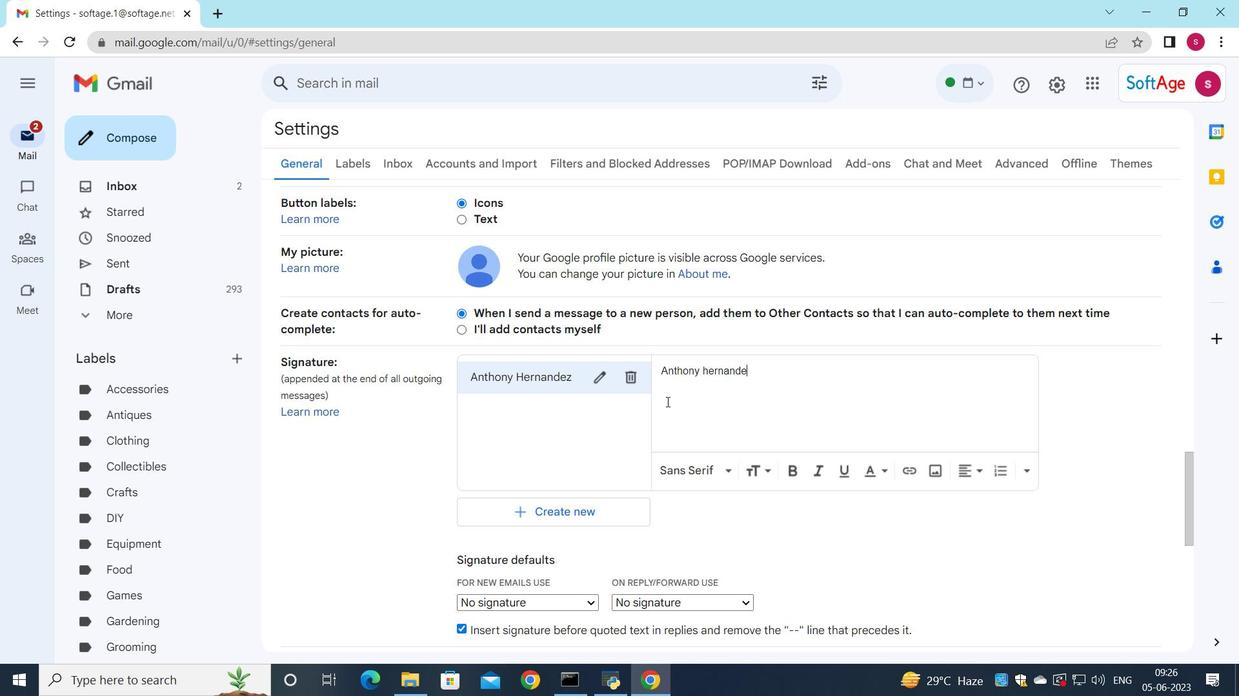 
Action: Mouse moved to (708, 371)
Screenshot: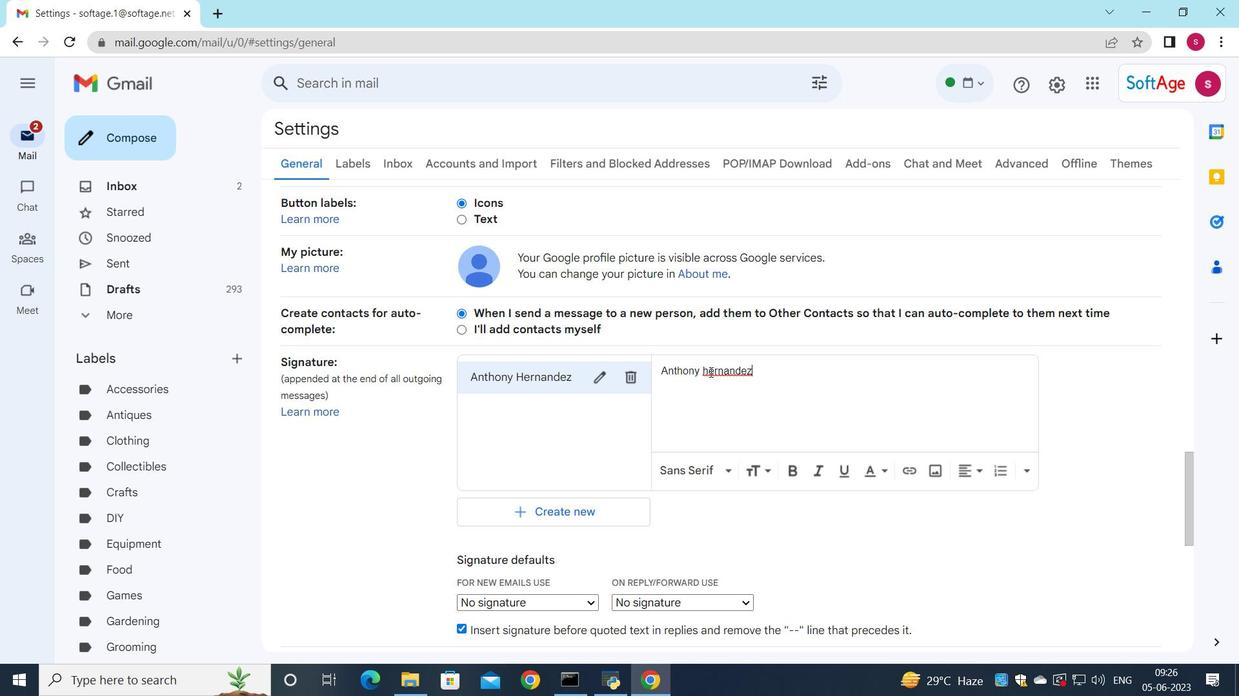 
Action: Mouse pressed left at (708, 371)
Screenshot: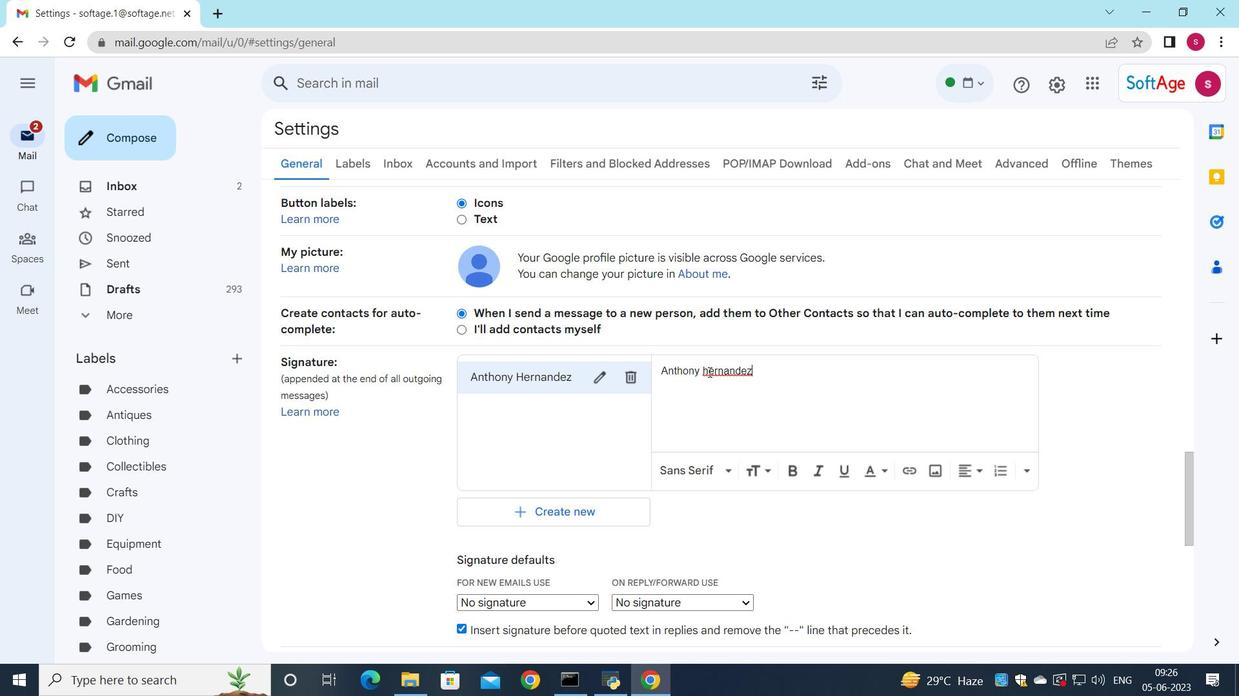 
Action: Mouse moved to (707, 371)
Screenshot: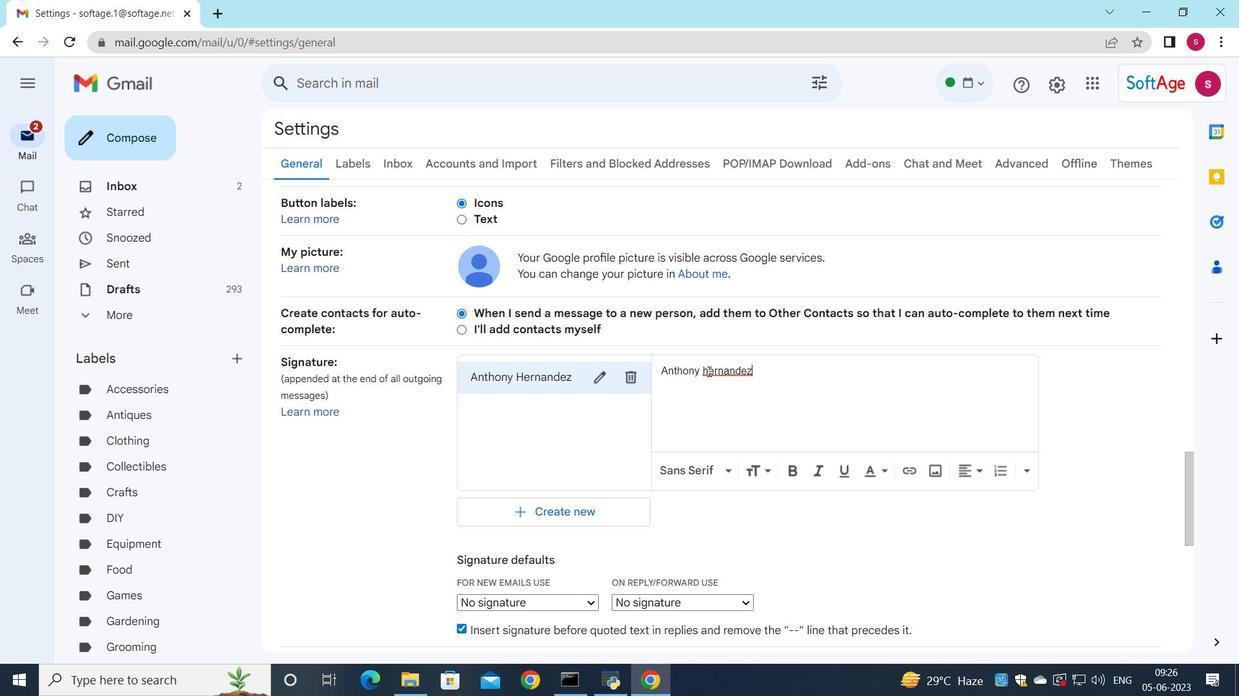
Action: Key pressed <Key.backspace><Key.shift>H
Screenshot: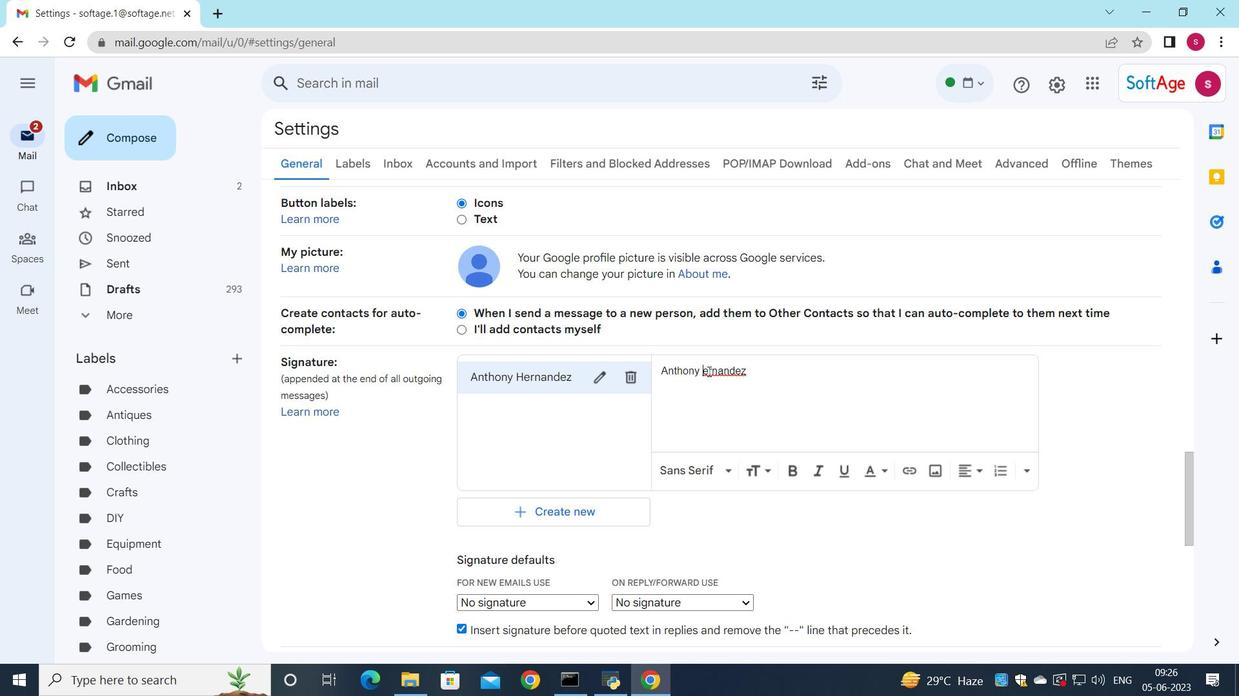 
Action: Mouse moved to (678, 418)
Screenshot: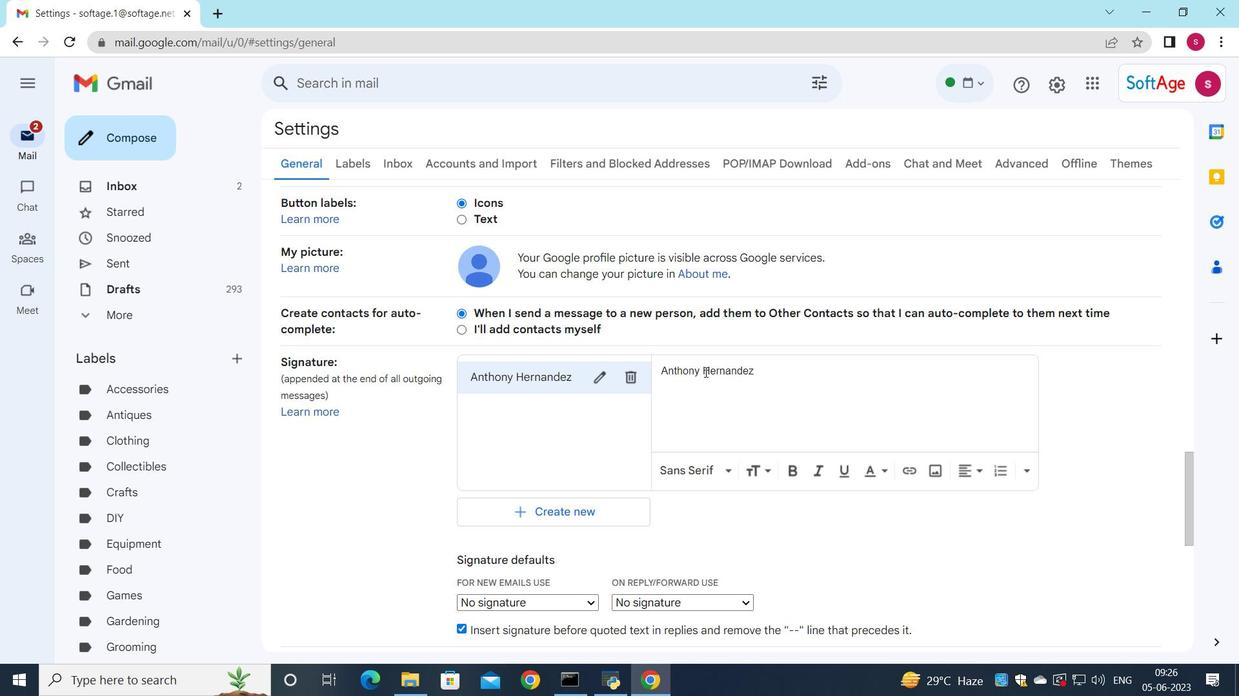 
Action: Mouse scrolled (678, 417) with delta (0, 0)
Screenshot: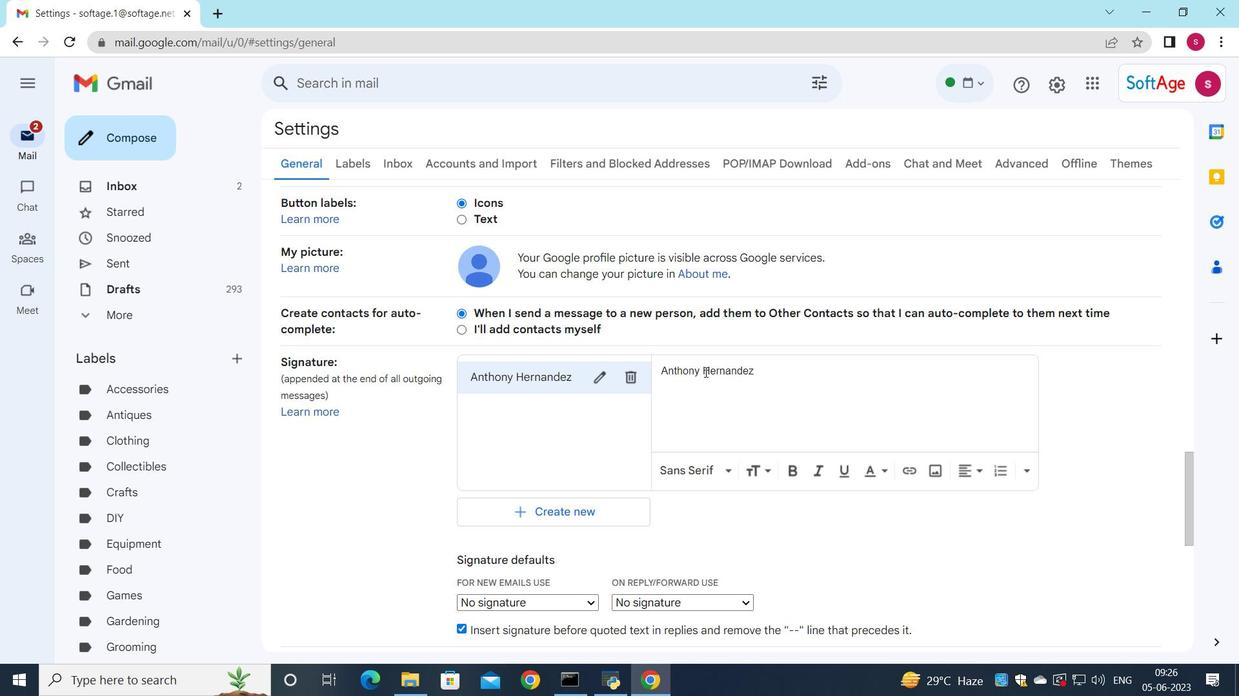 
Action: Mouse scrolled (678, 417) with delta (0, 0)
Screenshot: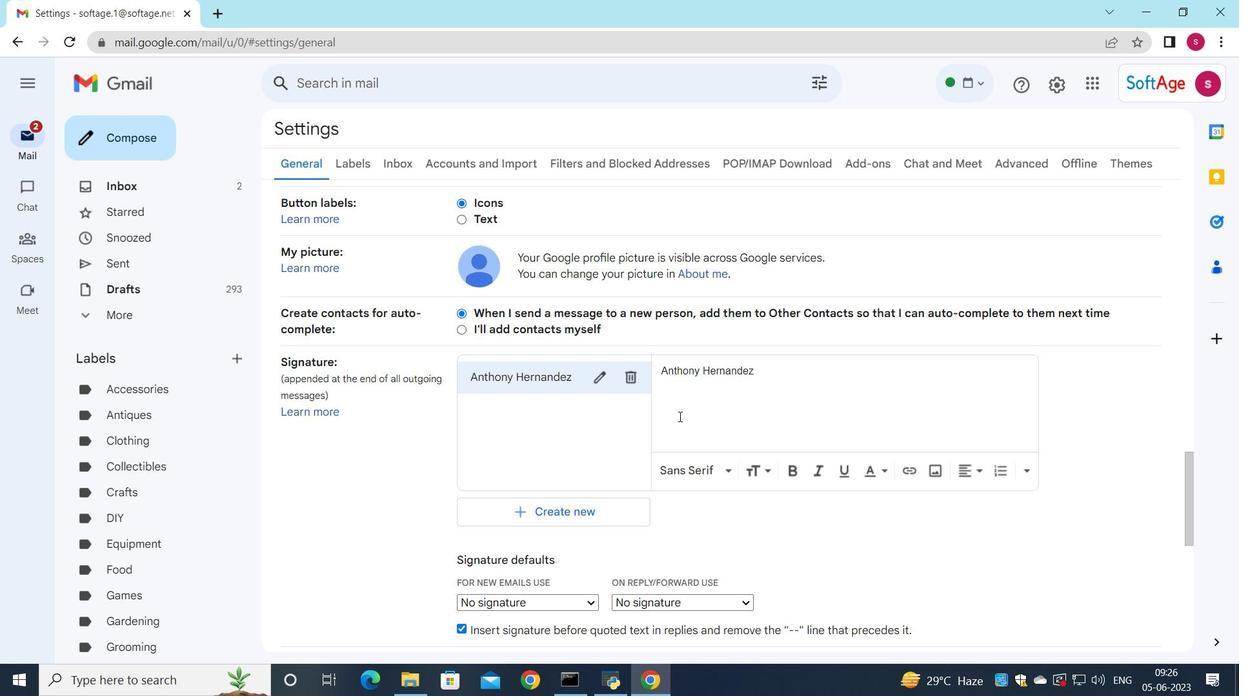 
Action: Mouse moved to (669, 422)
Screenshot: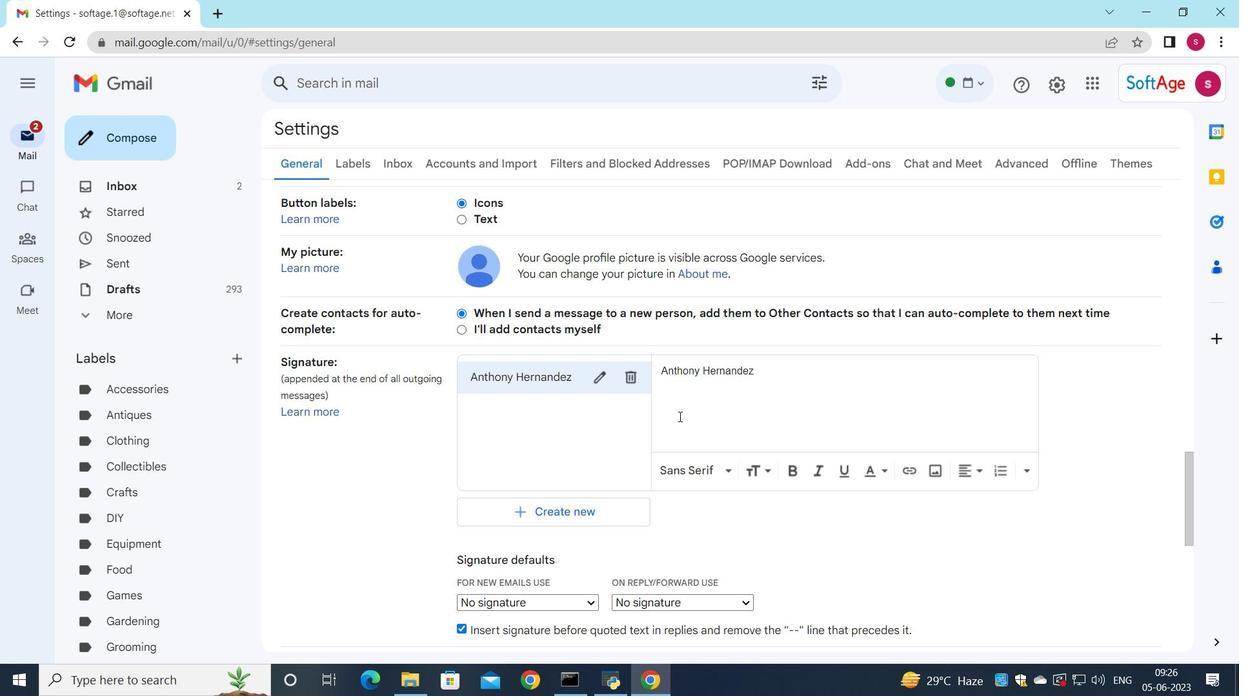 
Action: Mouse scrolled (669, 422) with delta (0, 0)
Screenshot: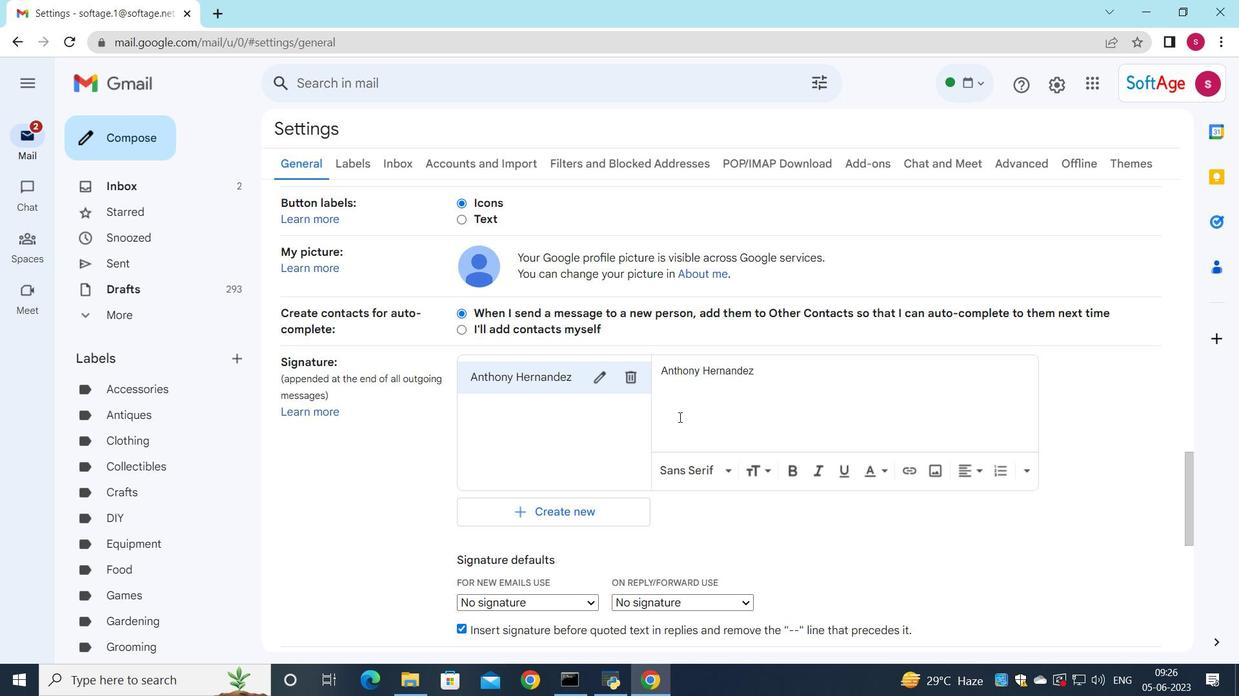 
Action: Mouse moved to (565, 365)
Screenshot: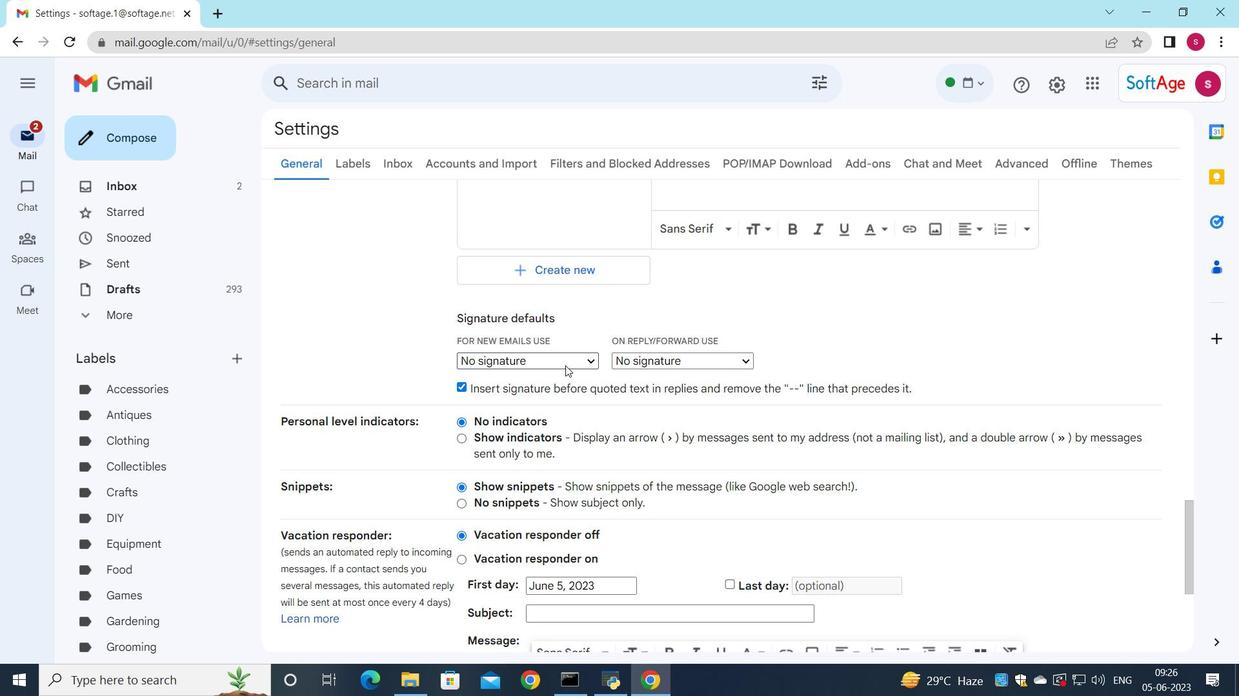 
Action: Mouse pressed left at (565, 365)
Screenshot: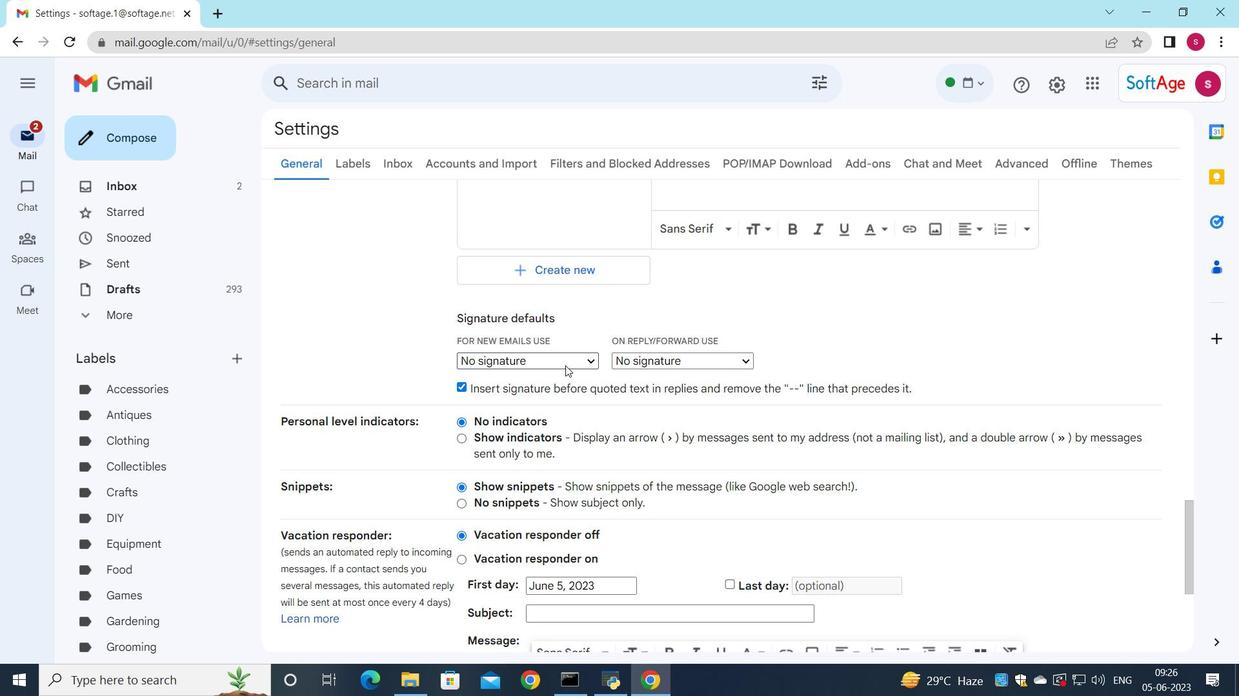 
Action: Mouse moved to (573, 397)
Screenshot: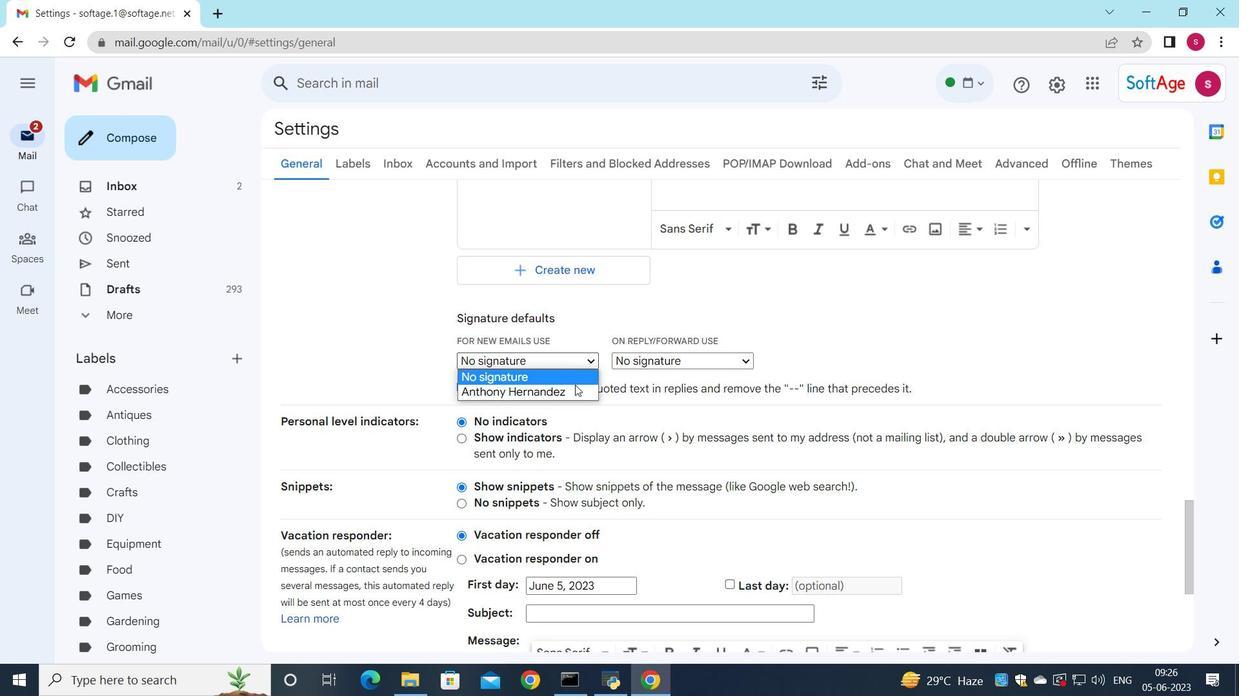 
Action: Mouse pressed left at (573, 397)
Screenshot: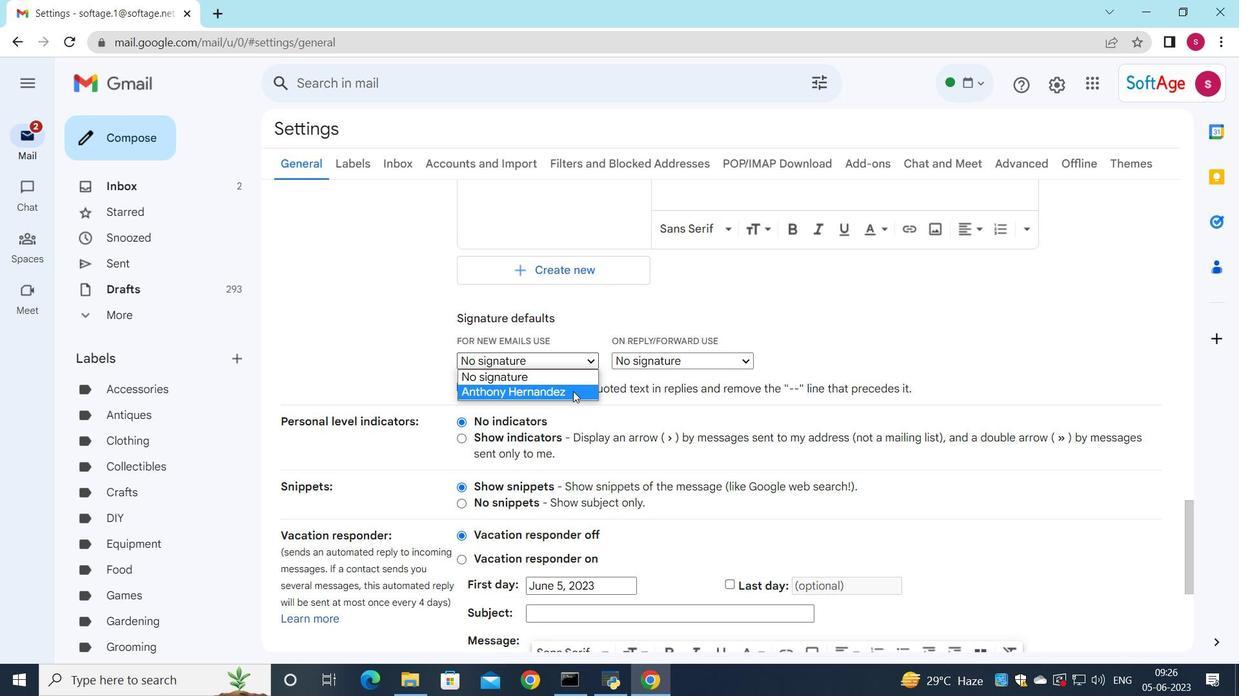 
Action: Mouse moved to (711, 363)
Screenshot: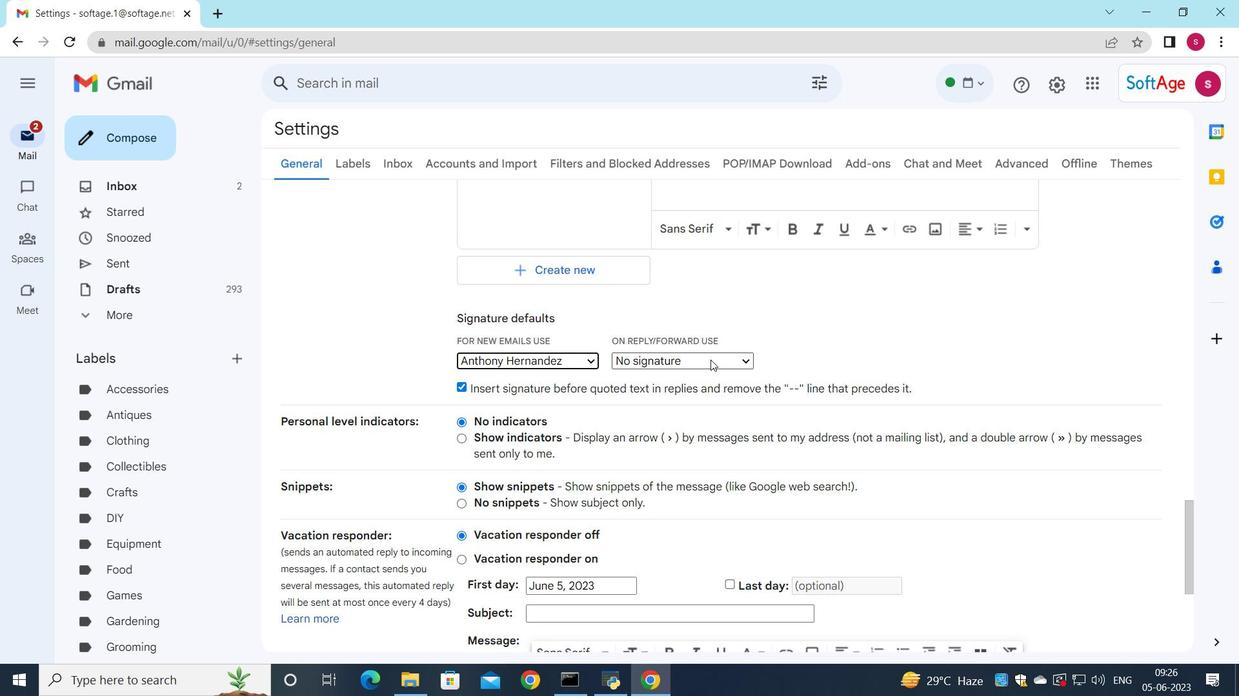 
Action: Mouse pressed left at (711, 363)
Screenshot: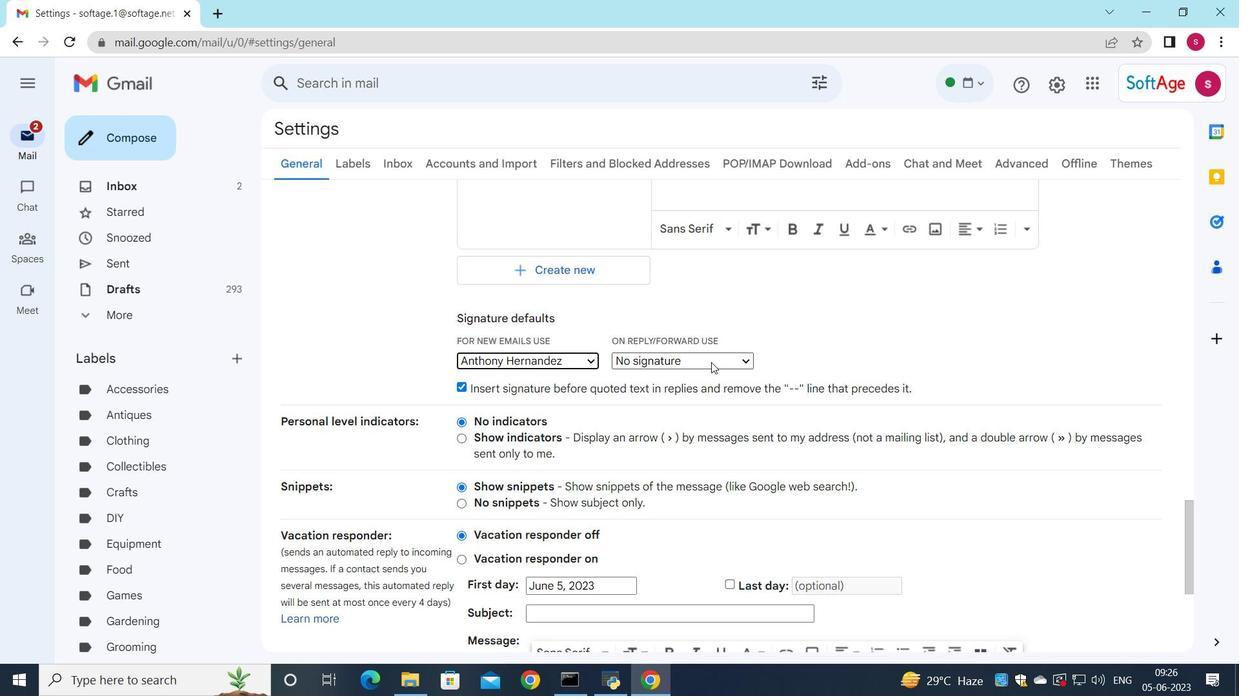 
Action: Mouse moved to (691, 399)
Screenshot: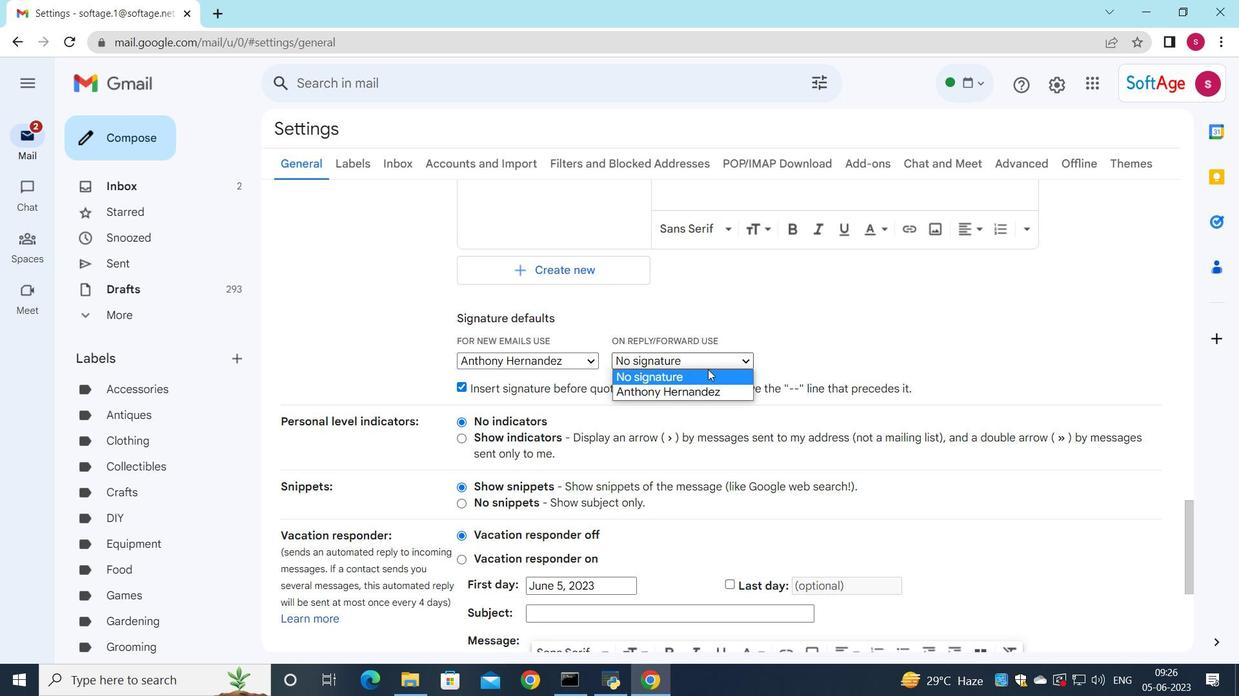 
Action: Mouse pressed left at (691, 399)
Screenshot: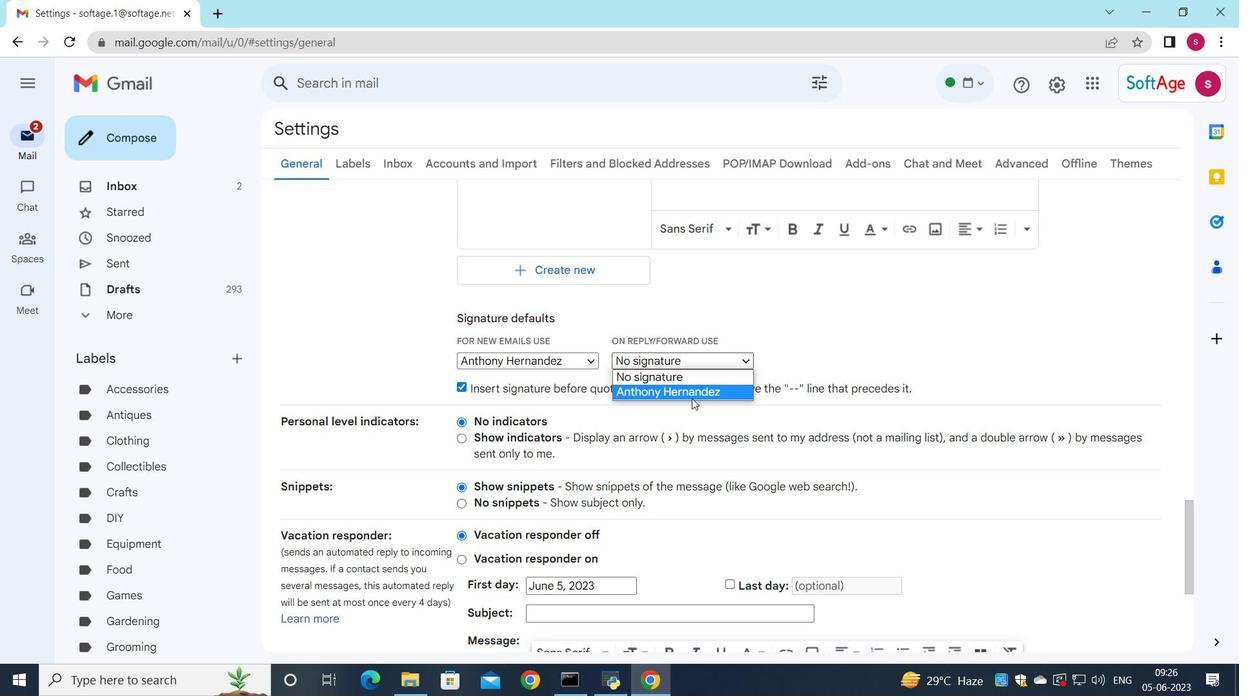 
Action: Mouse scrolled (691, 398) with delta (0, 0)
Screenshot: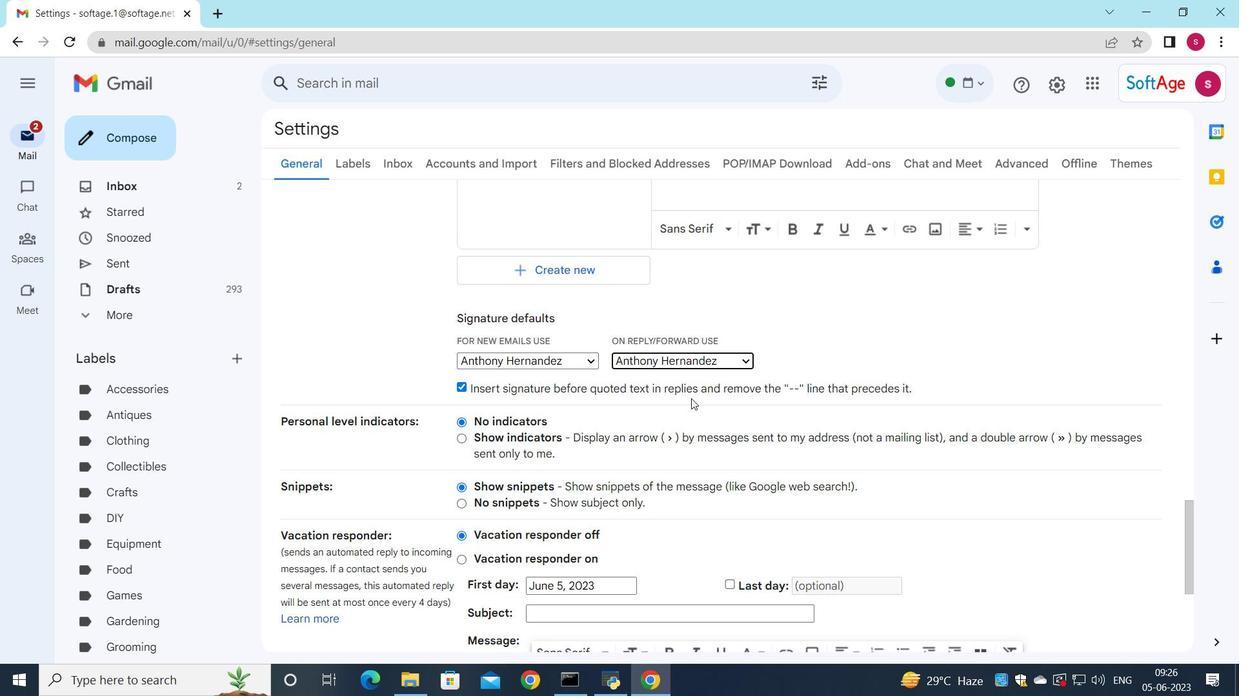 
Action: Mouse scrolled (691, 398) with delta (0, 0)
Screenshot: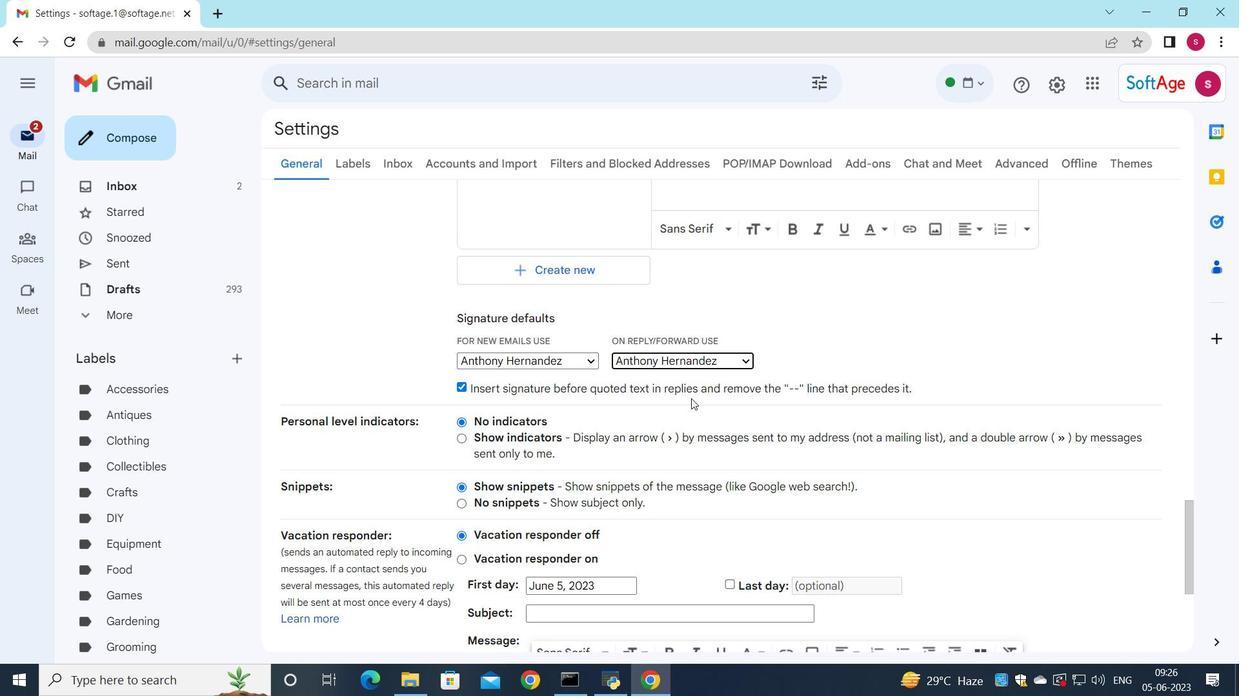 
Action: Mouse scrolled (691, 398) with delta (0, 0)
Screenshot: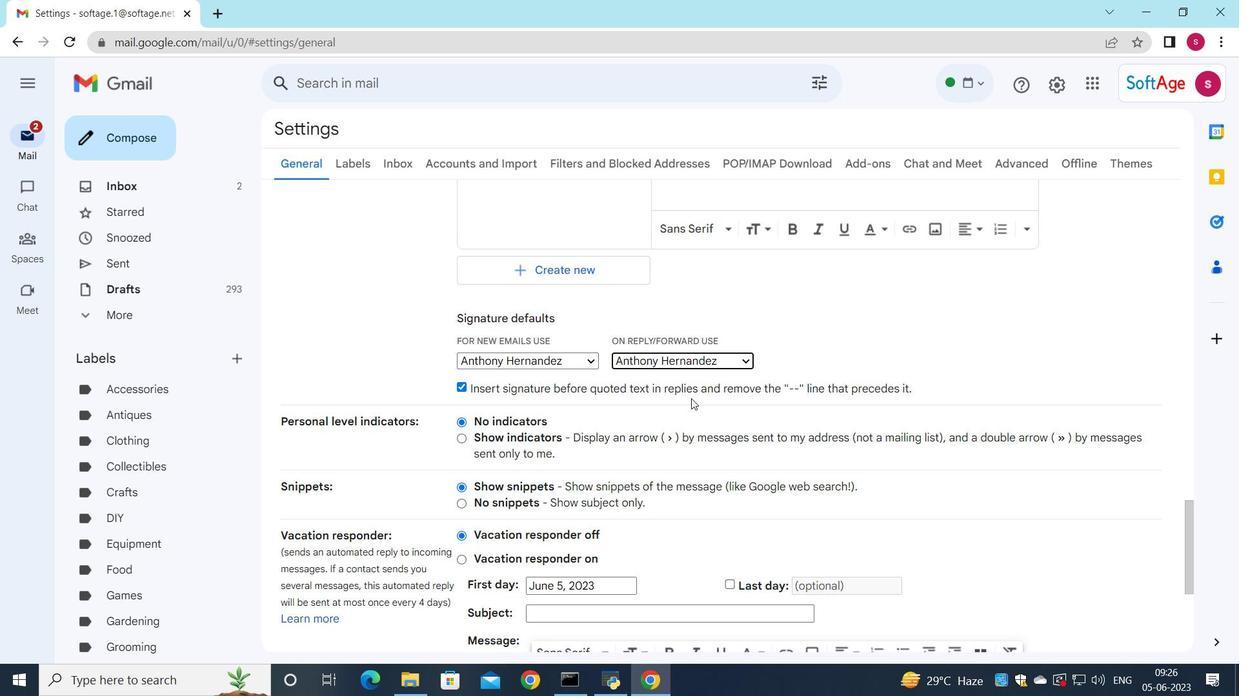 
Action: Mouse scrolled (691, 398) with delta (0, 0)
Screenshot: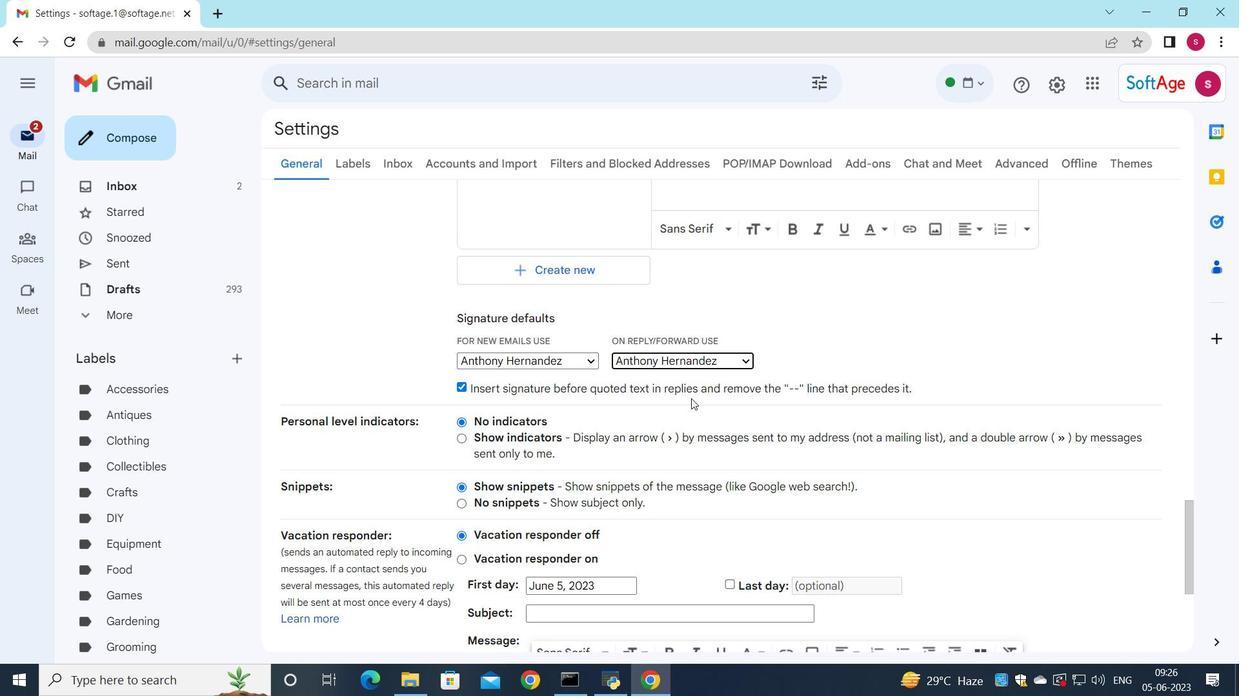 
Action: Mouse pressed middle at (691, 399)
Screenshot: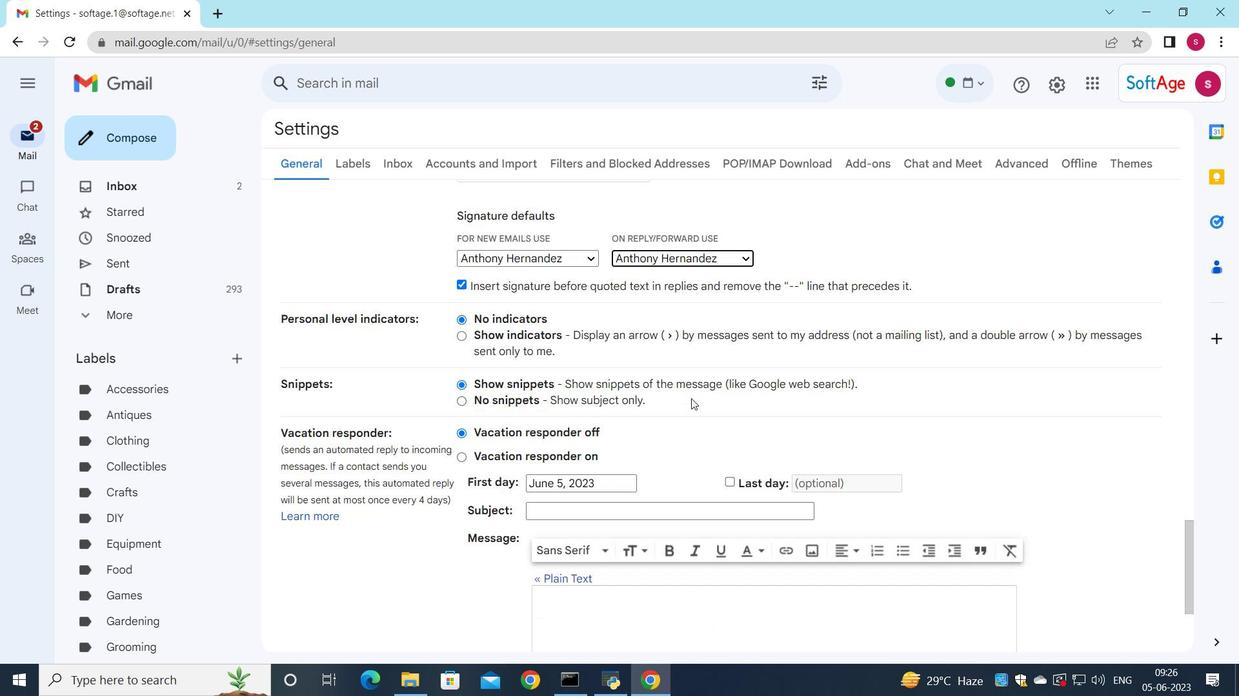 
Action: Mouse scrolled (691, 398) with delta (0, 0)
Screenshot: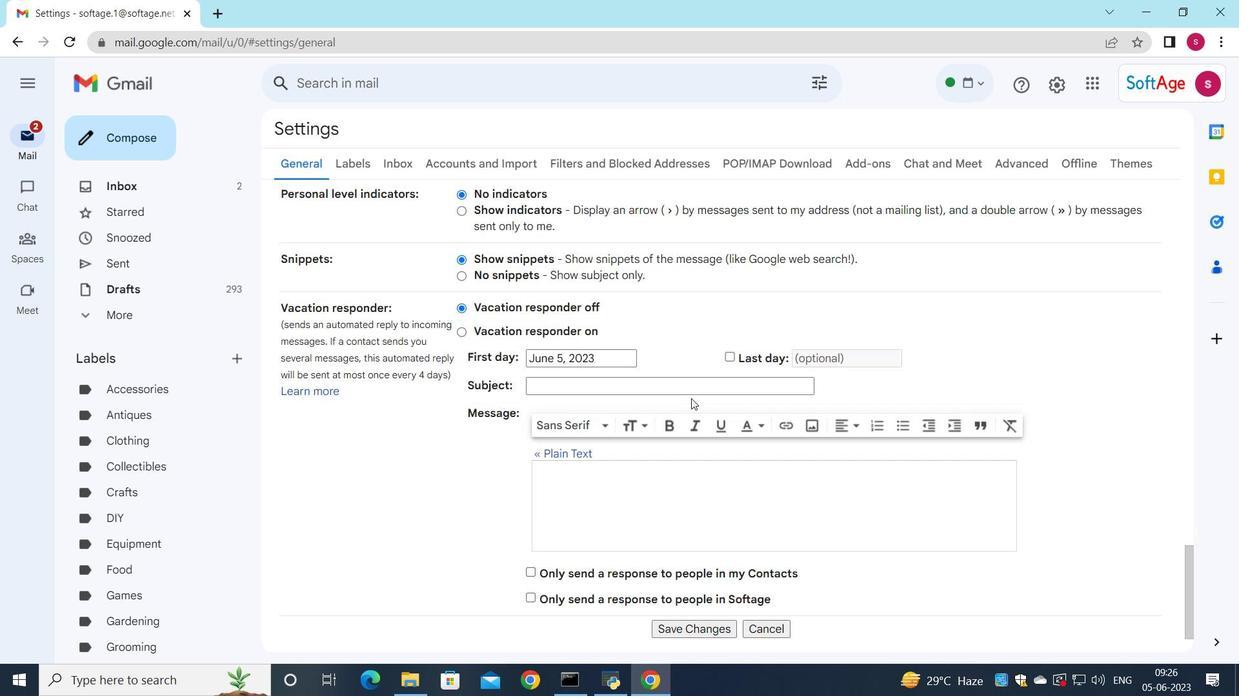 
Action: Mouse scrolled (691, 398) with delta (0, 0)
Screenshot: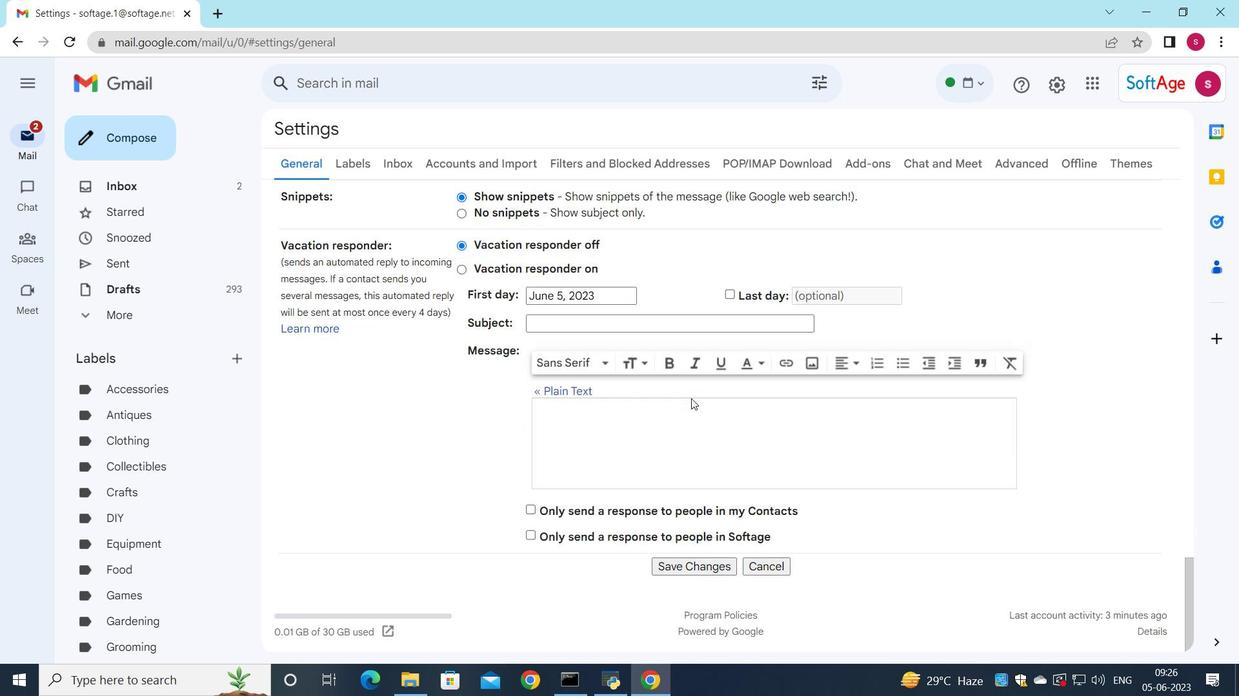 
Action: Mouse scrolled (691, 398) with delta (0, 0)
Screenshot: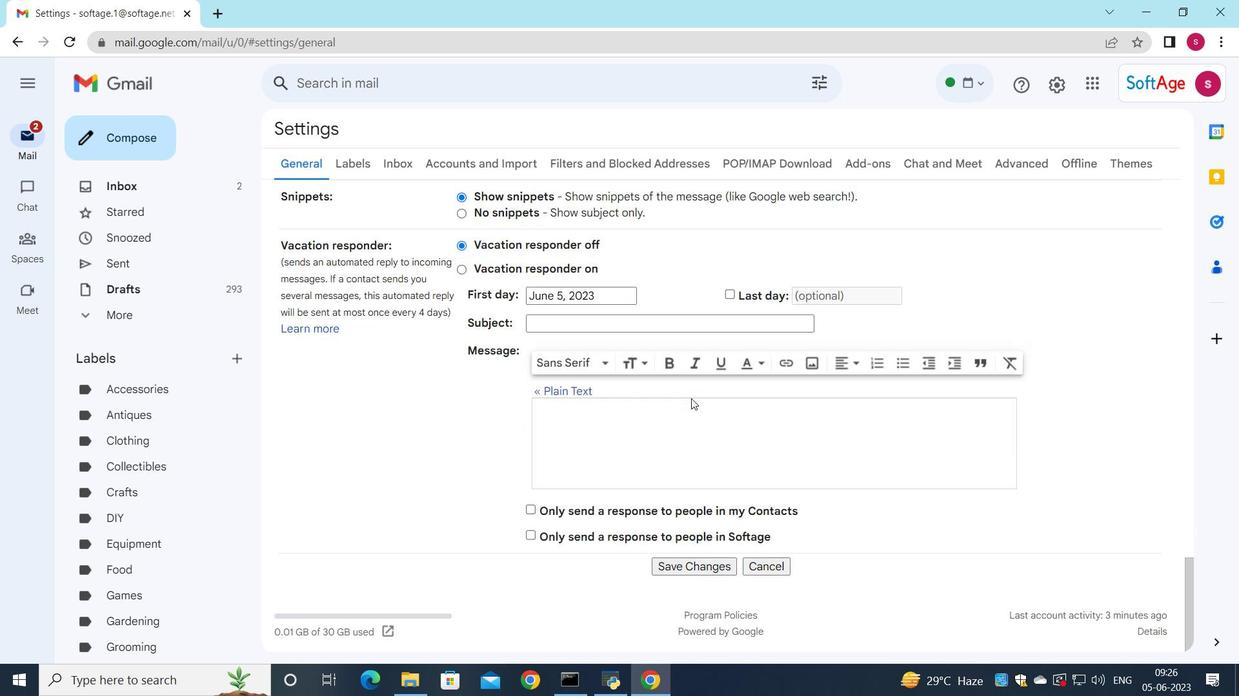 
Action: Mouse scrolled (691, 398) with delta (0, 0)
Screenshot: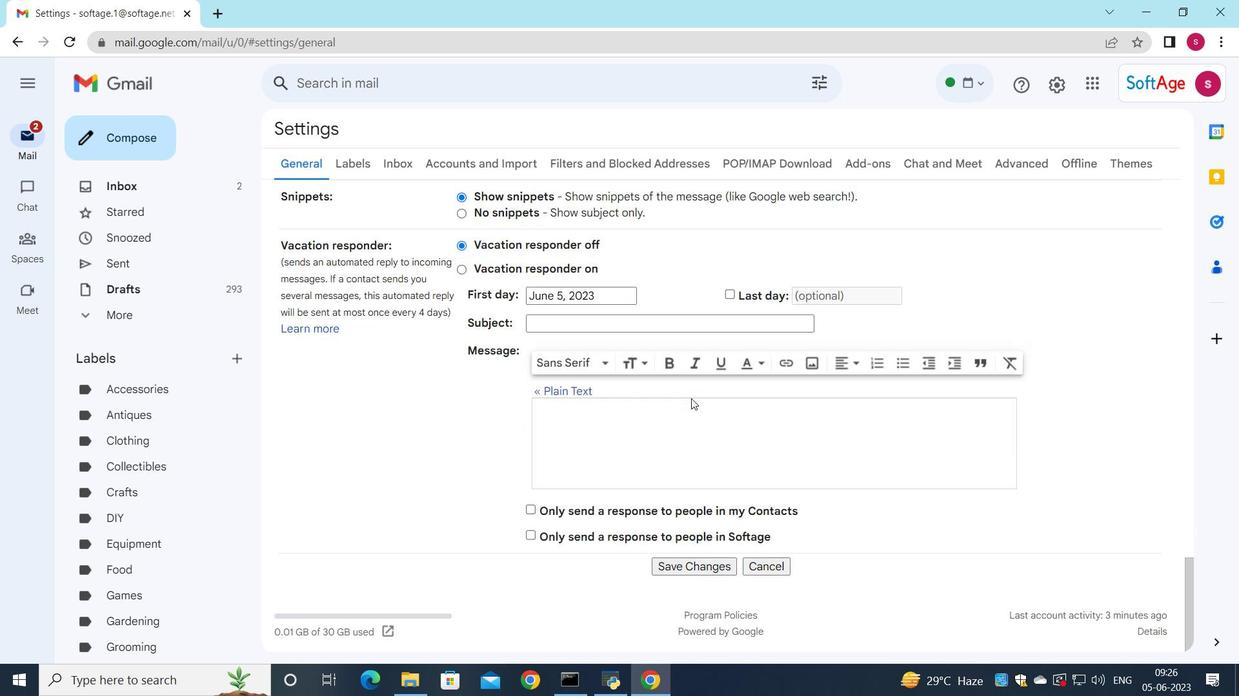 
Action: Mouse scrolled (691, 398) with delta (0, 0)
Screenshot: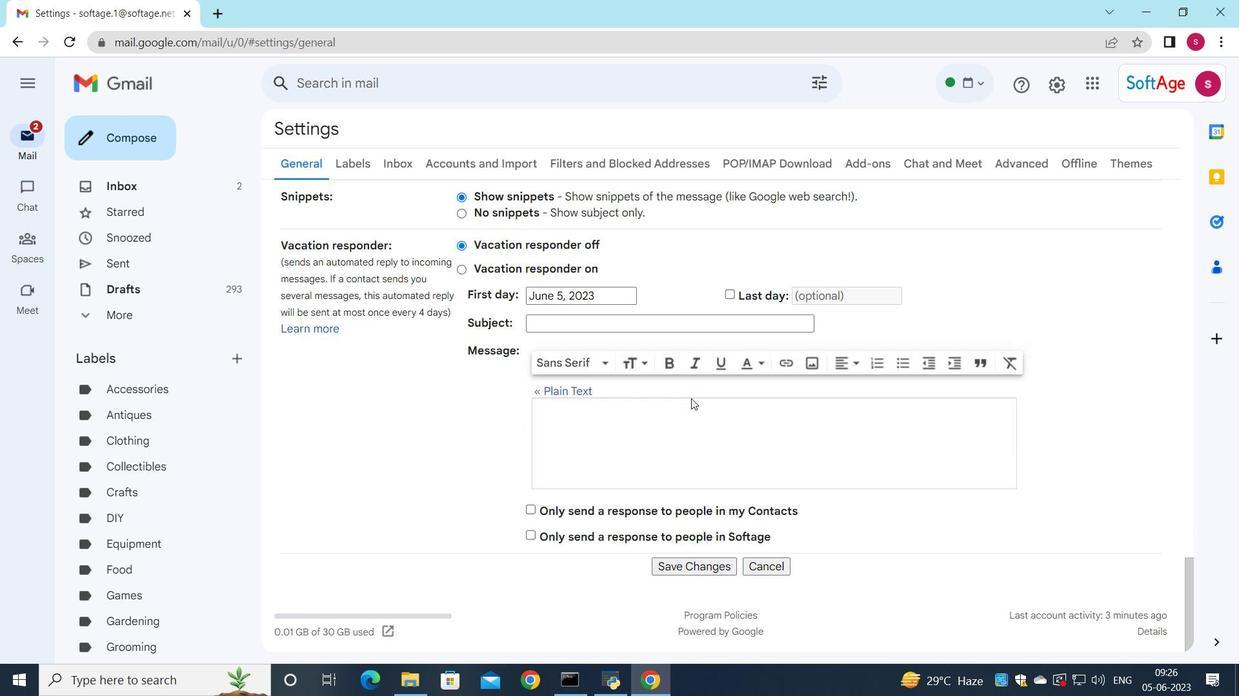 
Action: Mouse moved to (717, 572)
Screenshot: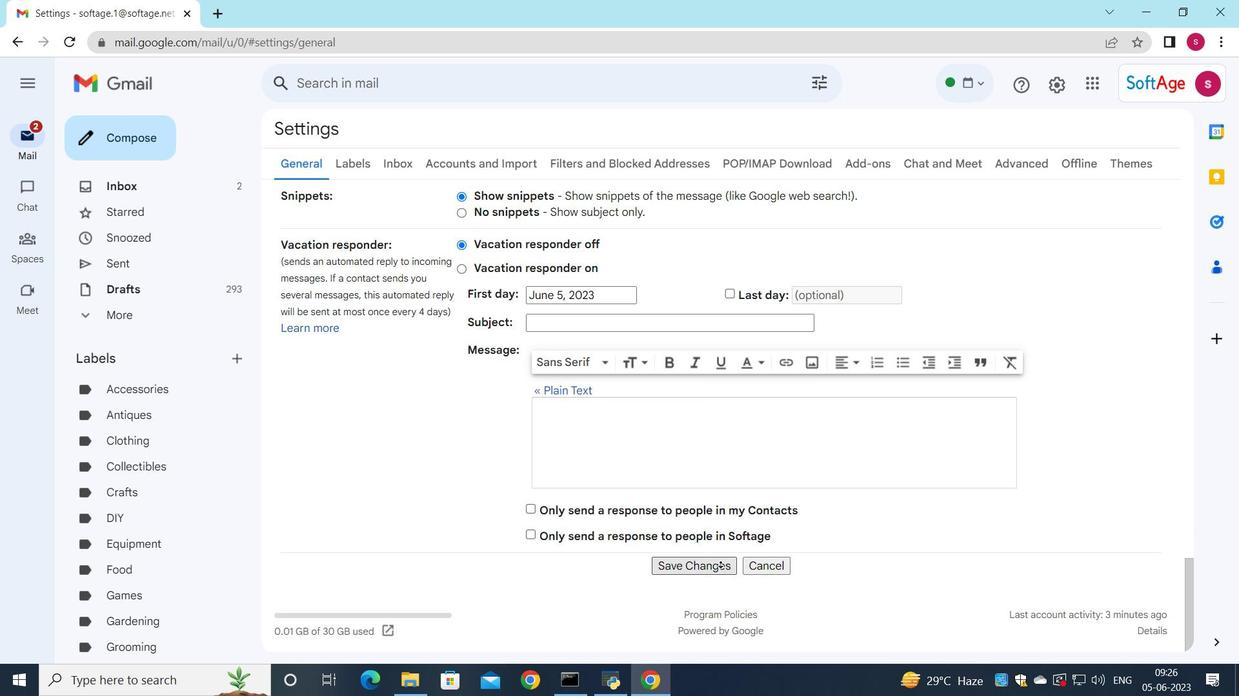 
Action: Mouse pressed left at (717, 572)
Screenshot: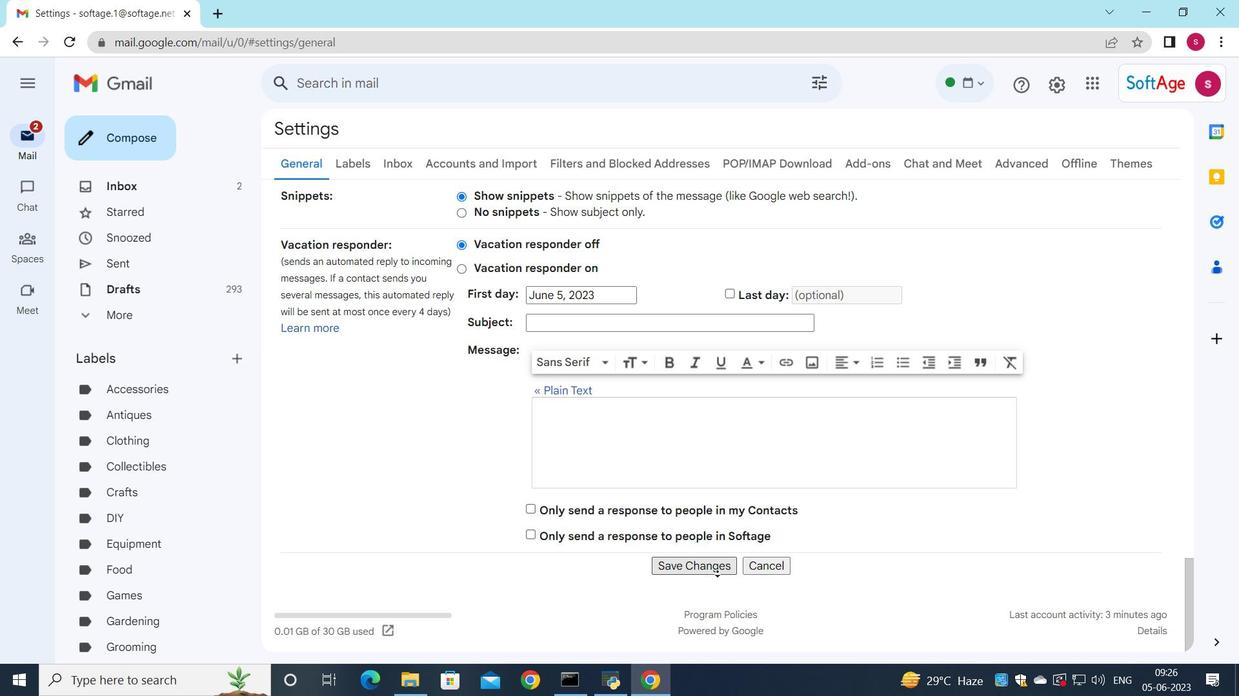 
Action: Mouse pressed left at (717, 572)
Screenshot: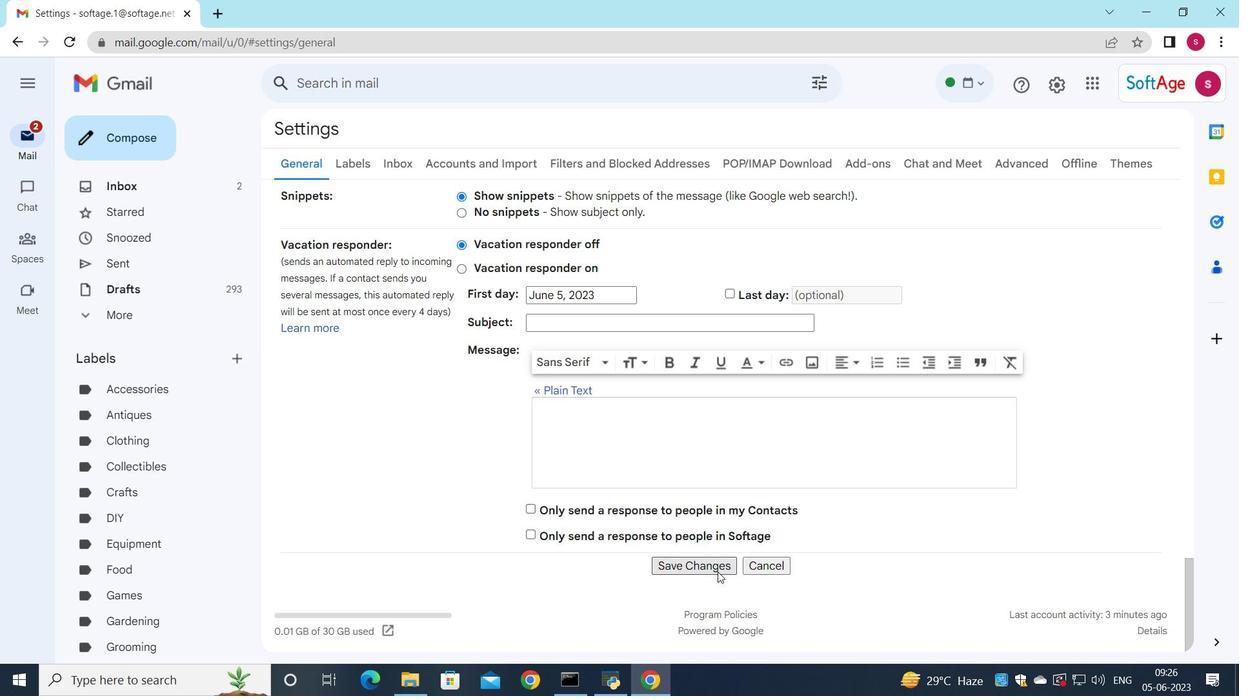
Action: Mouse moved to (463, 167)
Screenshot: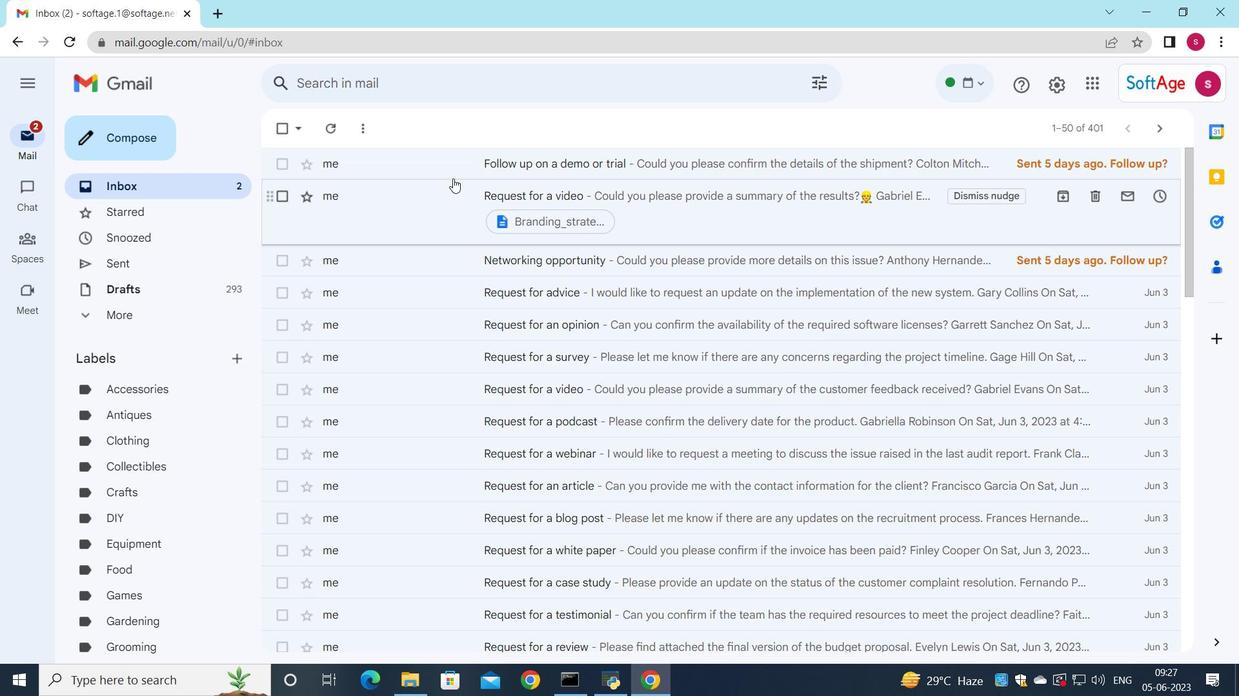 
Action: Mouse pressed left at (463, 167)
Screenshot: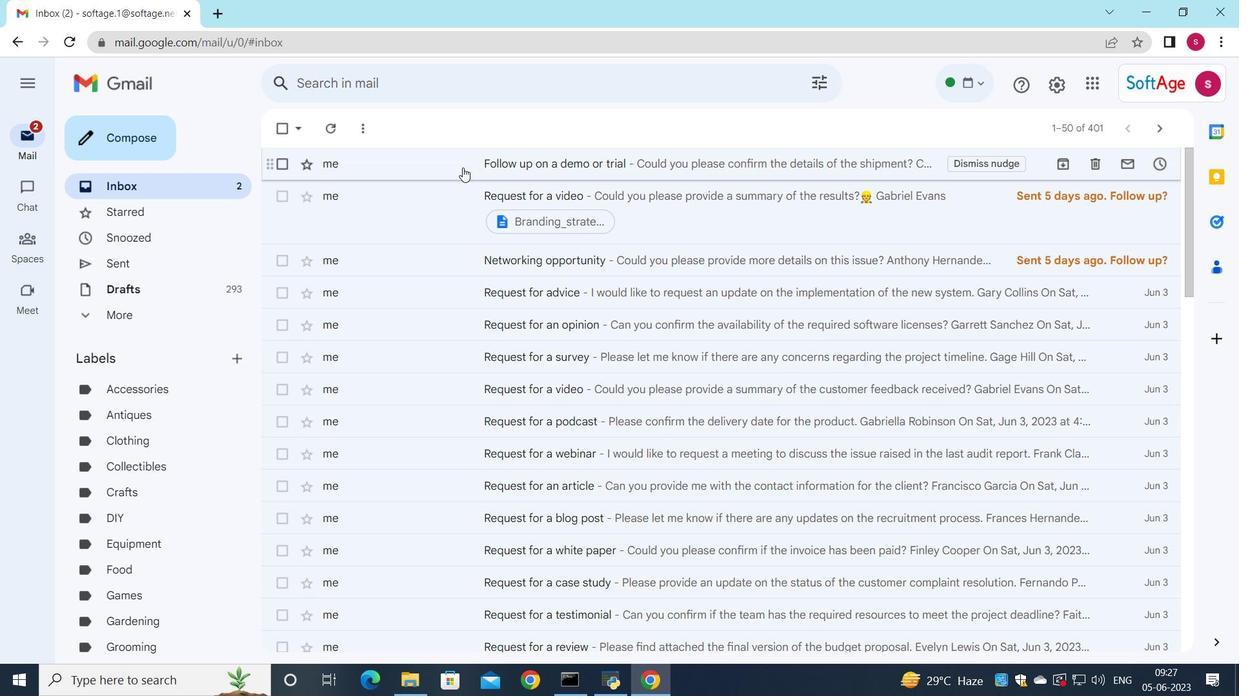 
Action: Mouse moved to (564, 429)
Screenshot: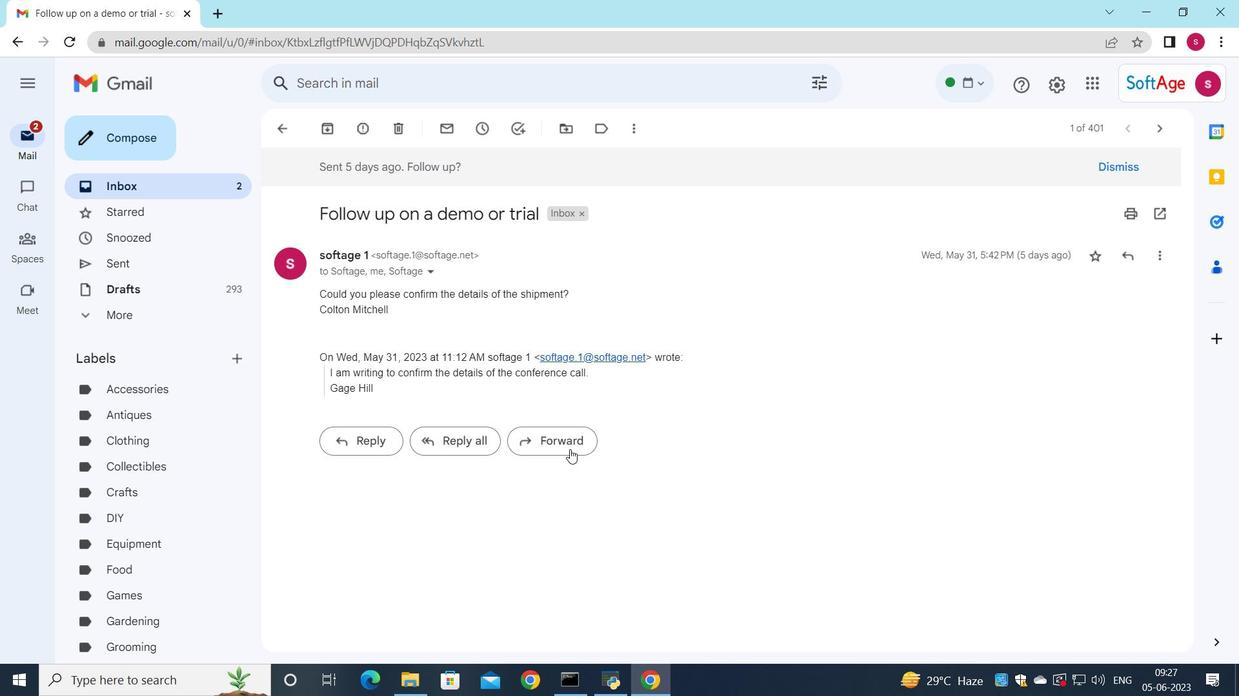 
Action: Mouse pressed left at (564, 429)
Screenshot: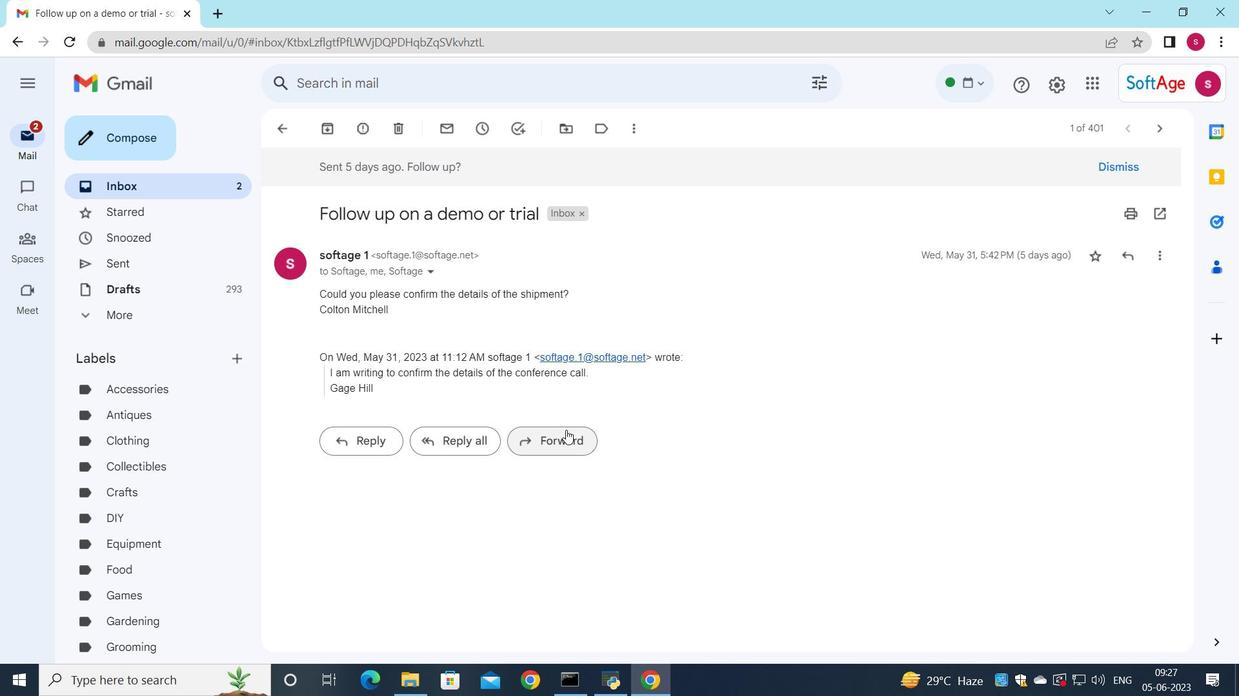 
Action: Mouse moved to (352, 418)
Screenshot: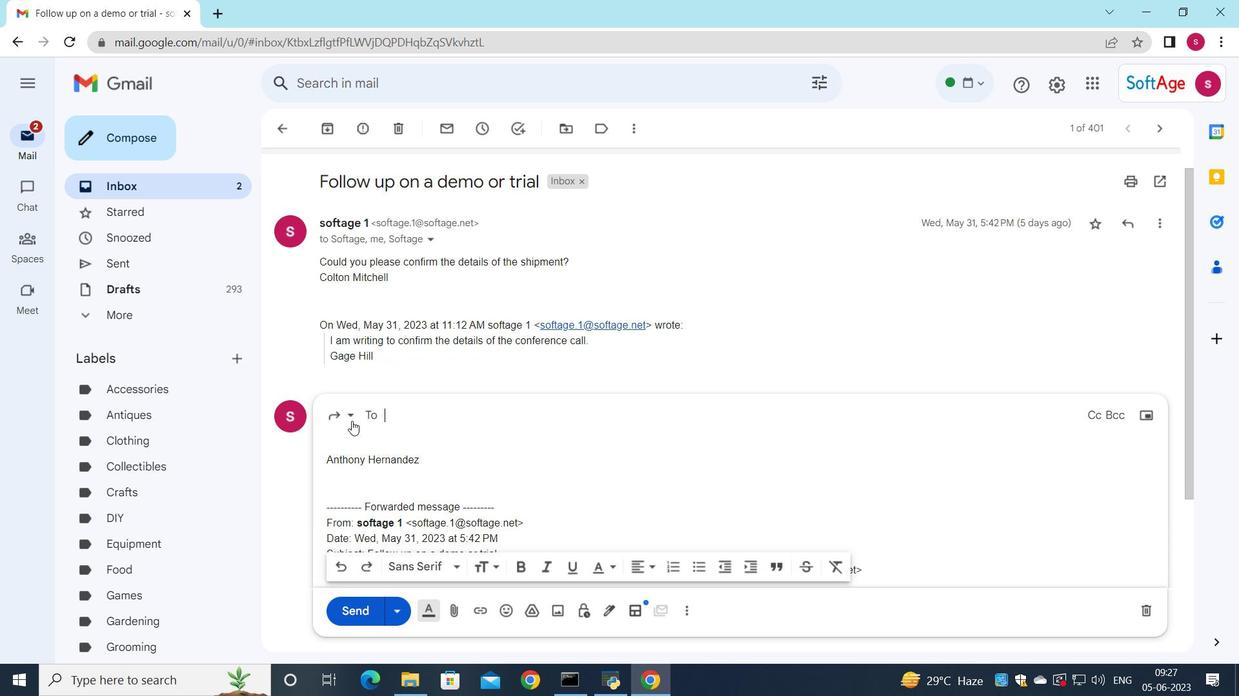 
Action: Mouse pressed left at (352, 418)
Screenshot: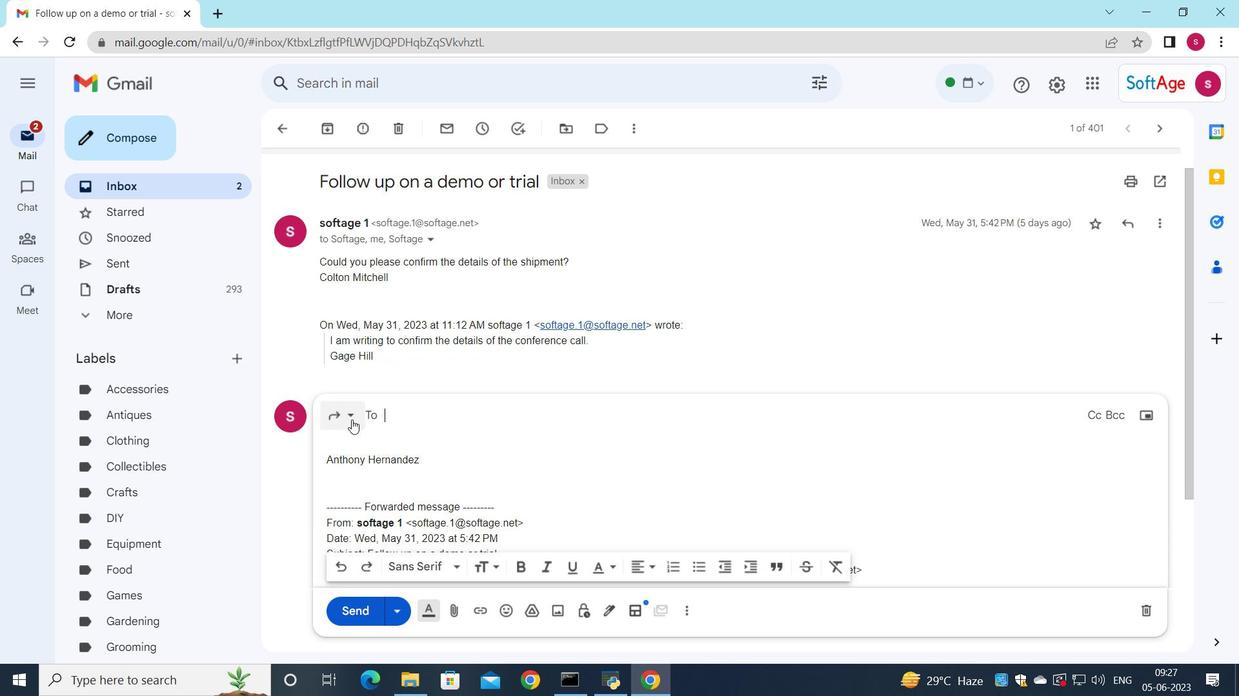 
Action: Mouse moved to (370, 540)
Screenshot: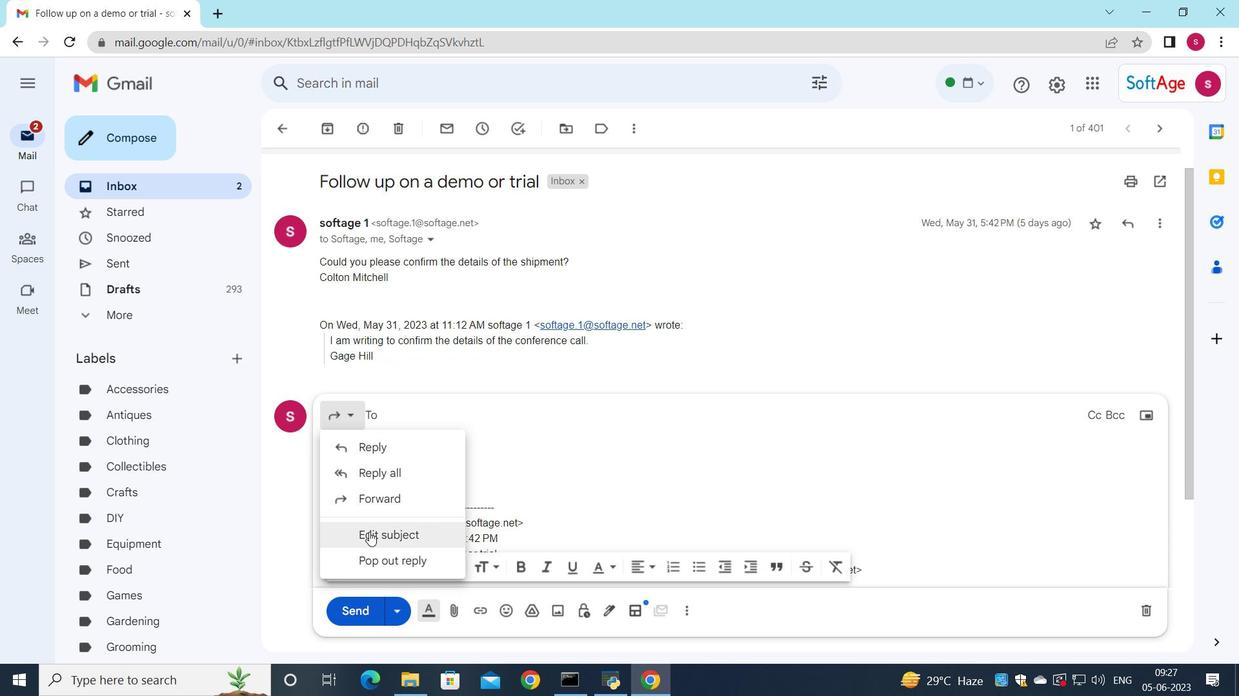 
Action: Mouse pressed left at (370, 540)
Screenshot: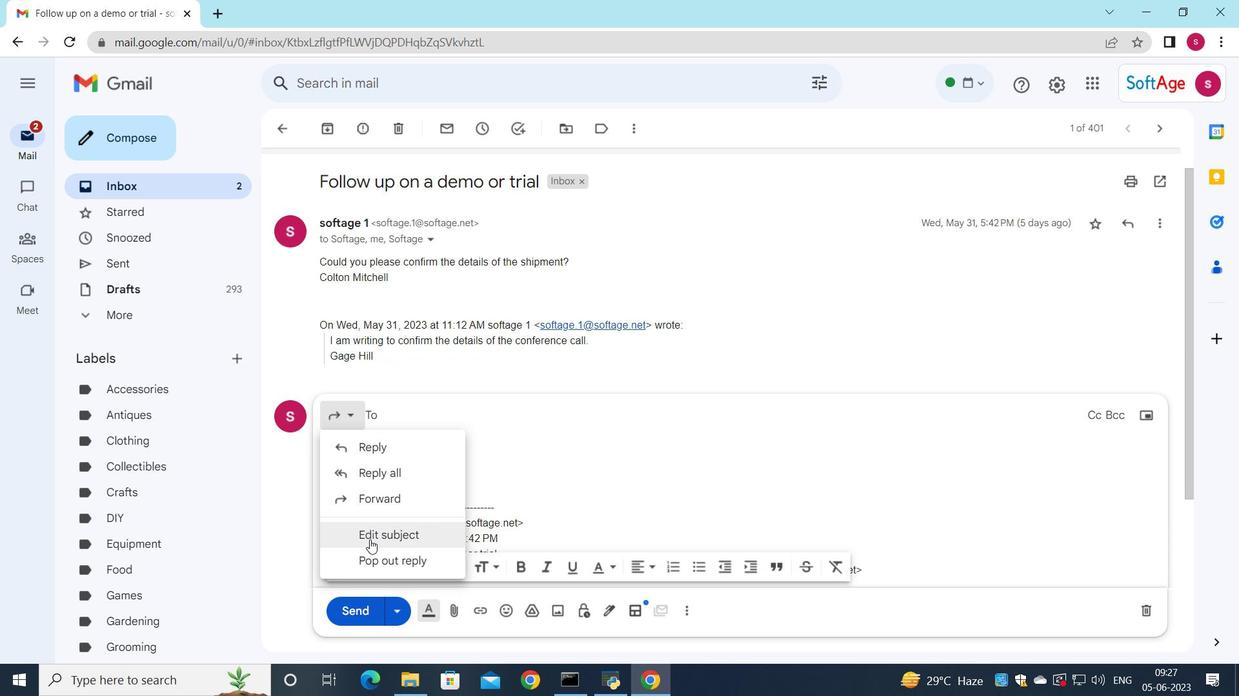 
Action: Mouse moved to (659, 471)
Screenshot: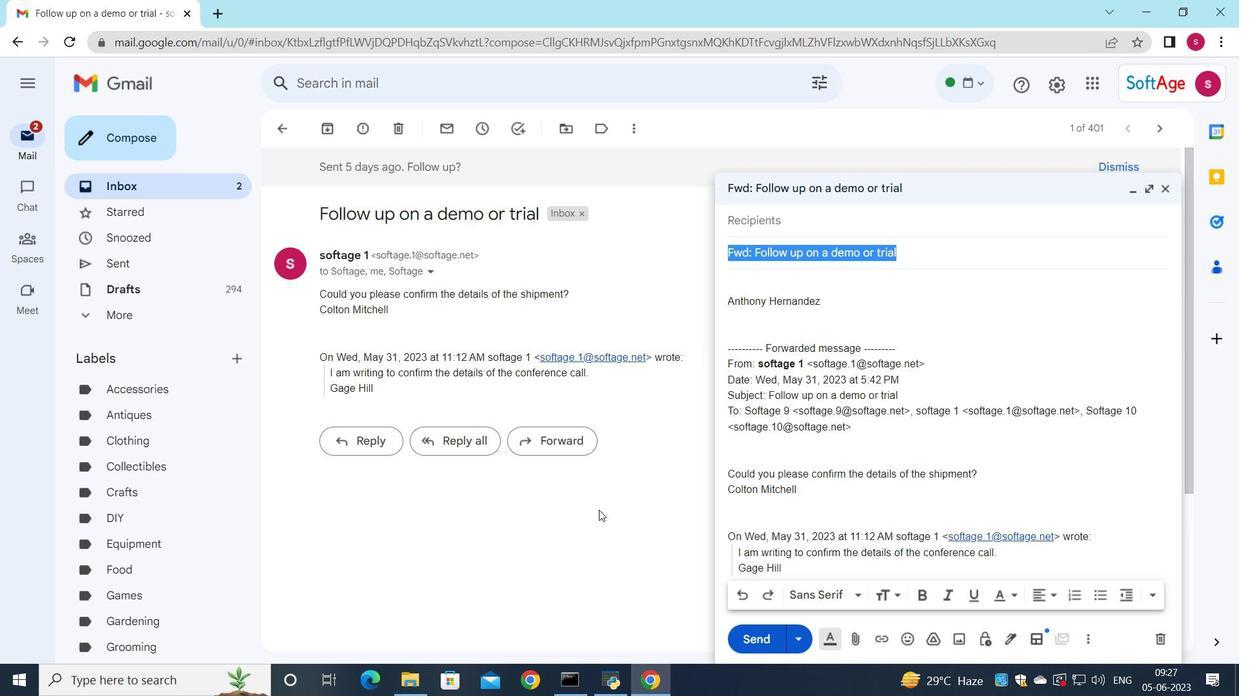 
Action: Key pressed <Key.shift>Networking<Key.space>opportunity
Screenshot: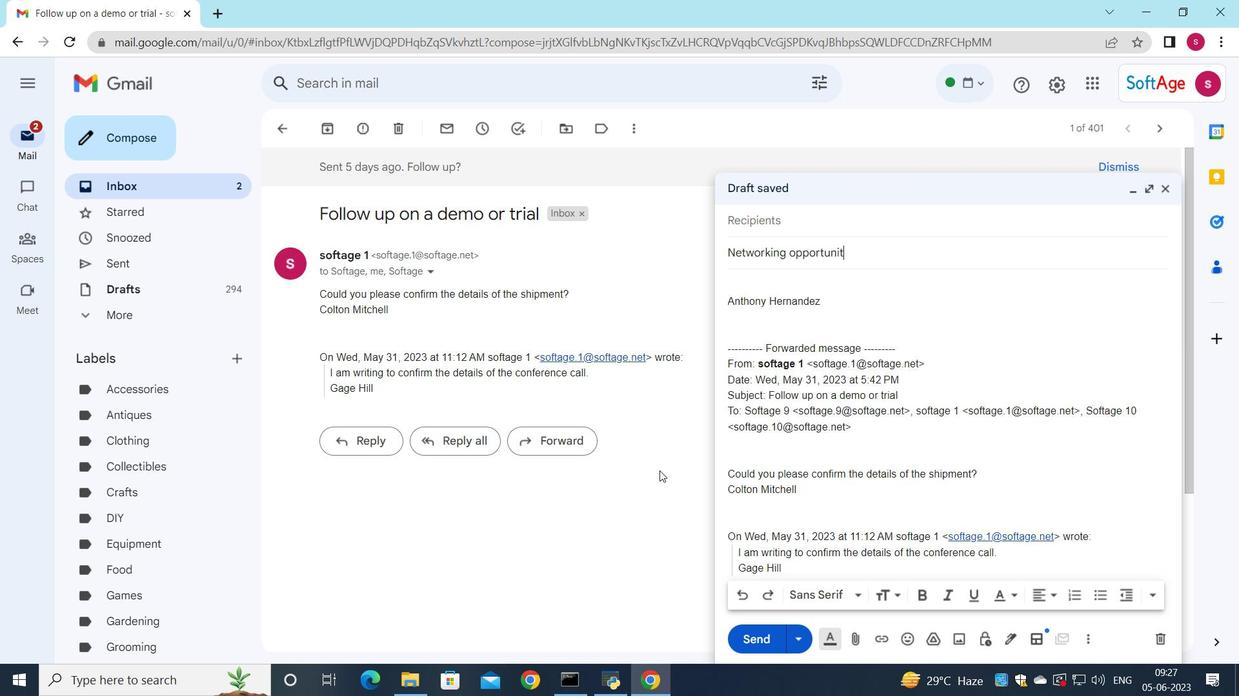 
Action: Mouse moved to (766, 218)
Screenshot: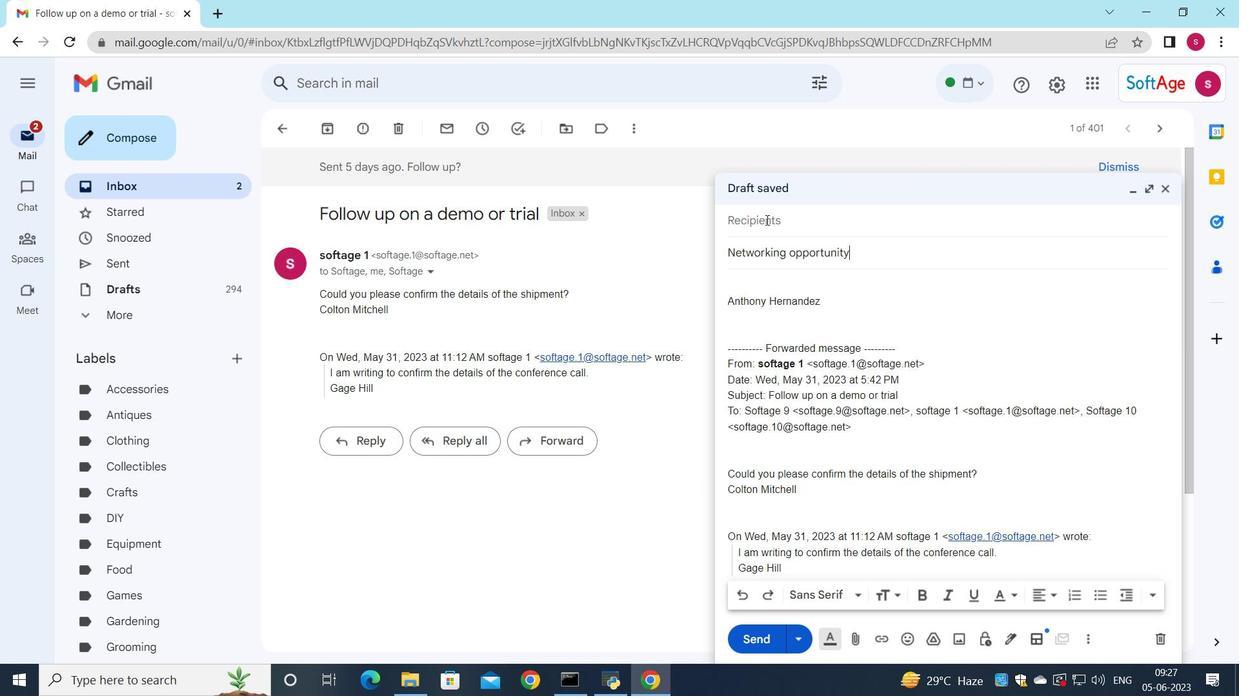 
Action: Mouse pressed left at (766, 218)
Screenshot: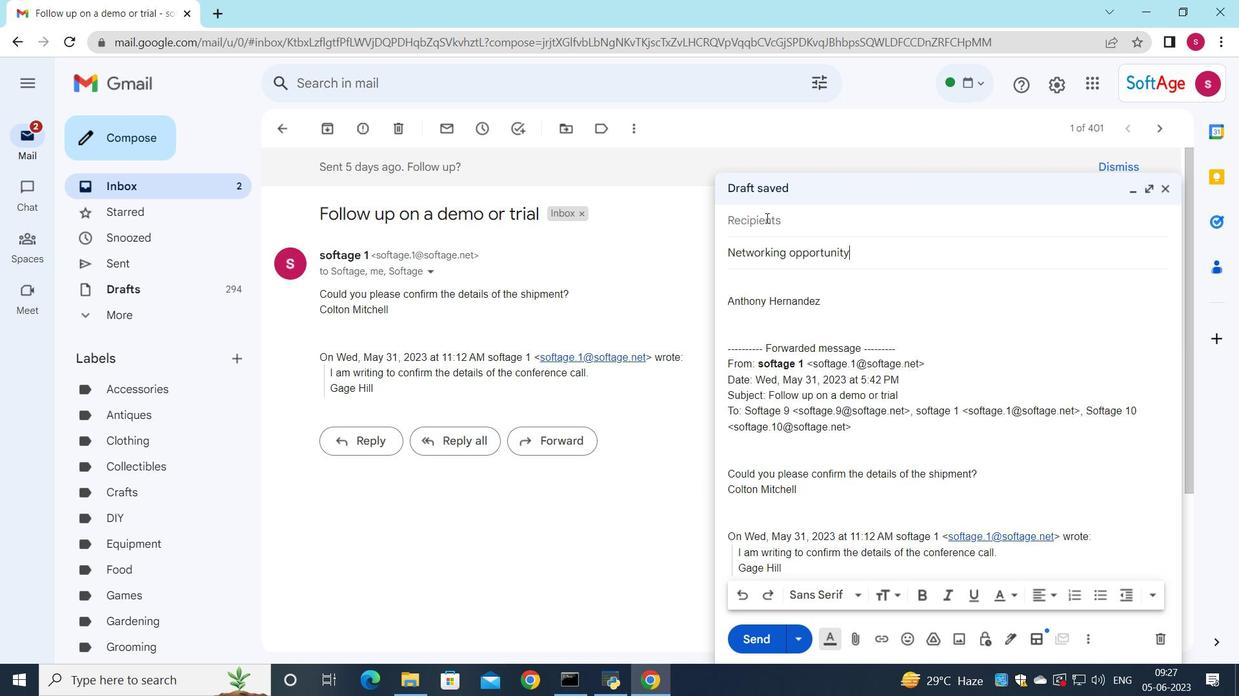 
Action: Mouse moved to (767, 218)
Screenshot: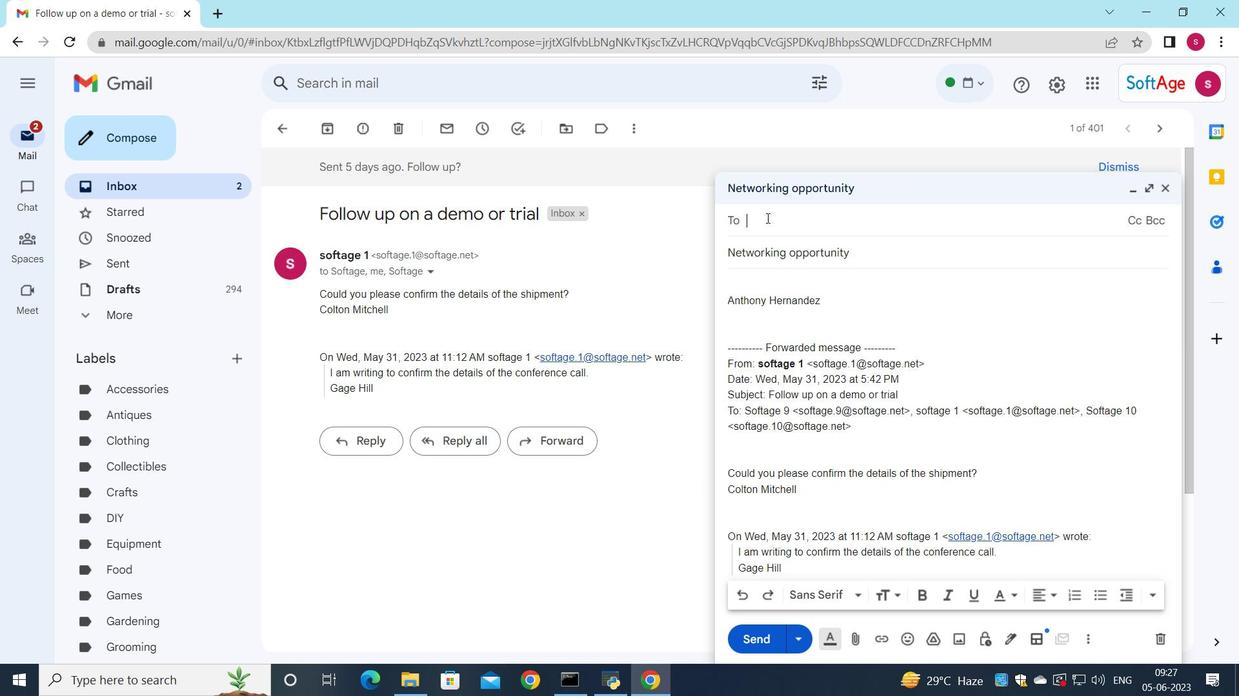 
Action: Key pressed s
Screenshot: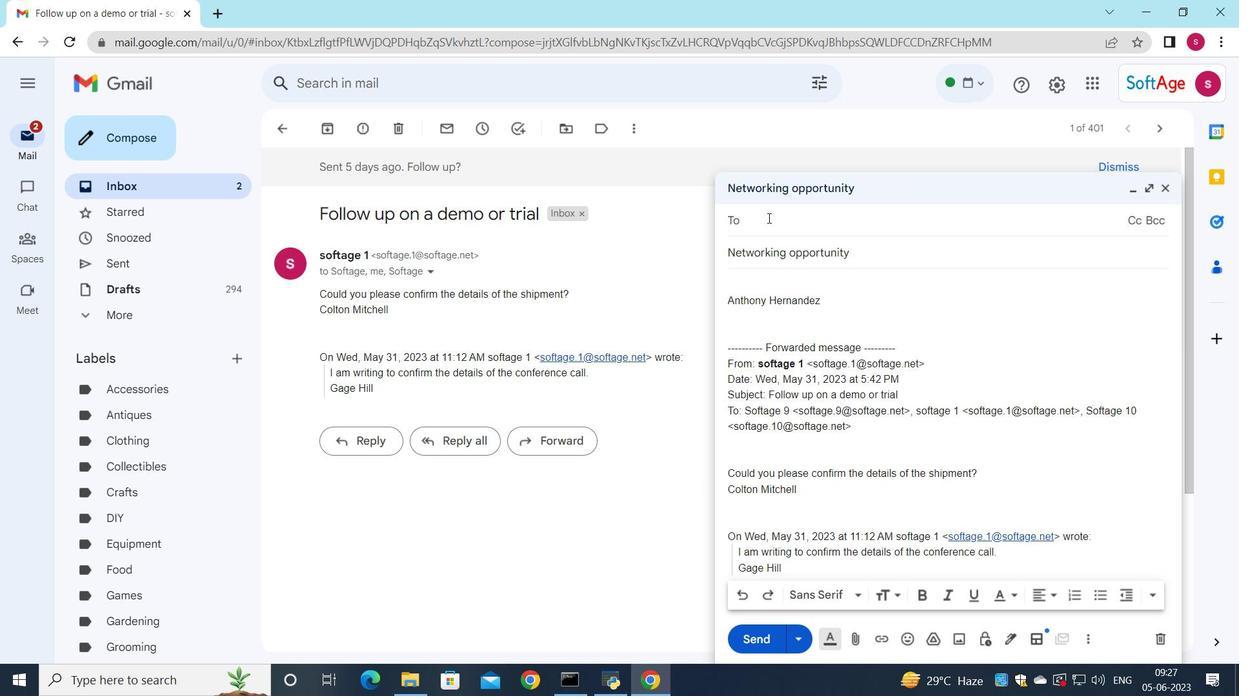 
Action: Mouse moved to (838, 396)
Screenshot: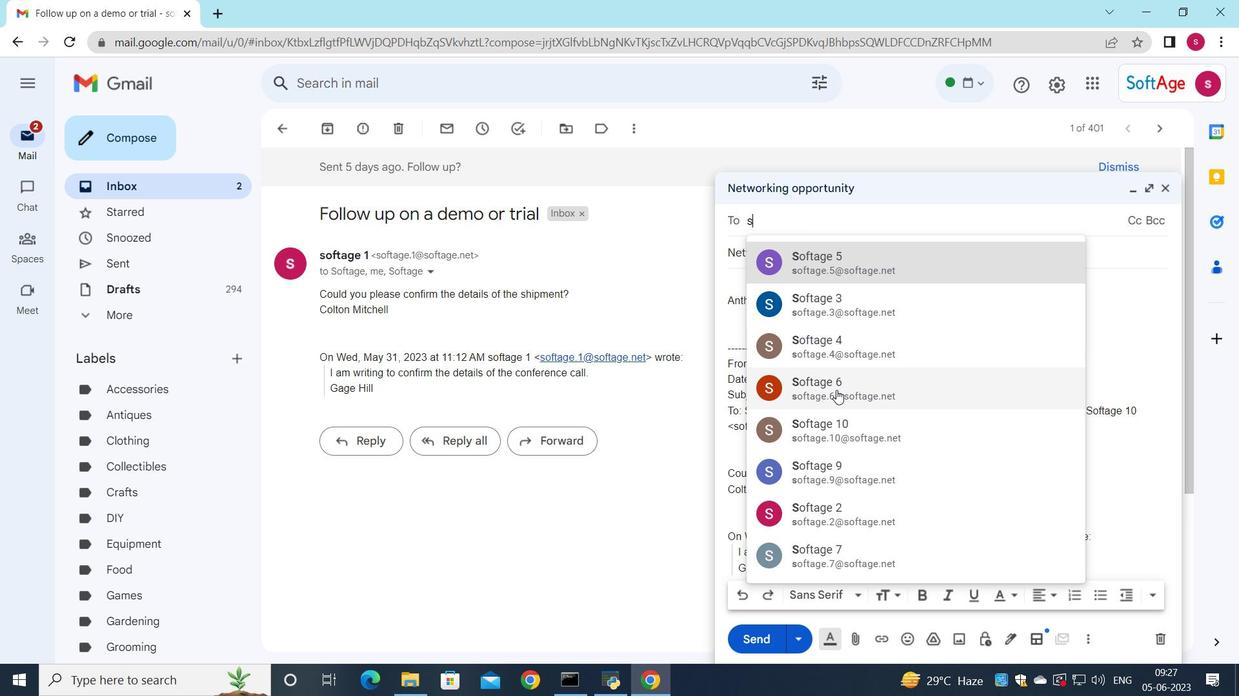 
Action: Mouse pressed left at (838, 396)
Screenshot: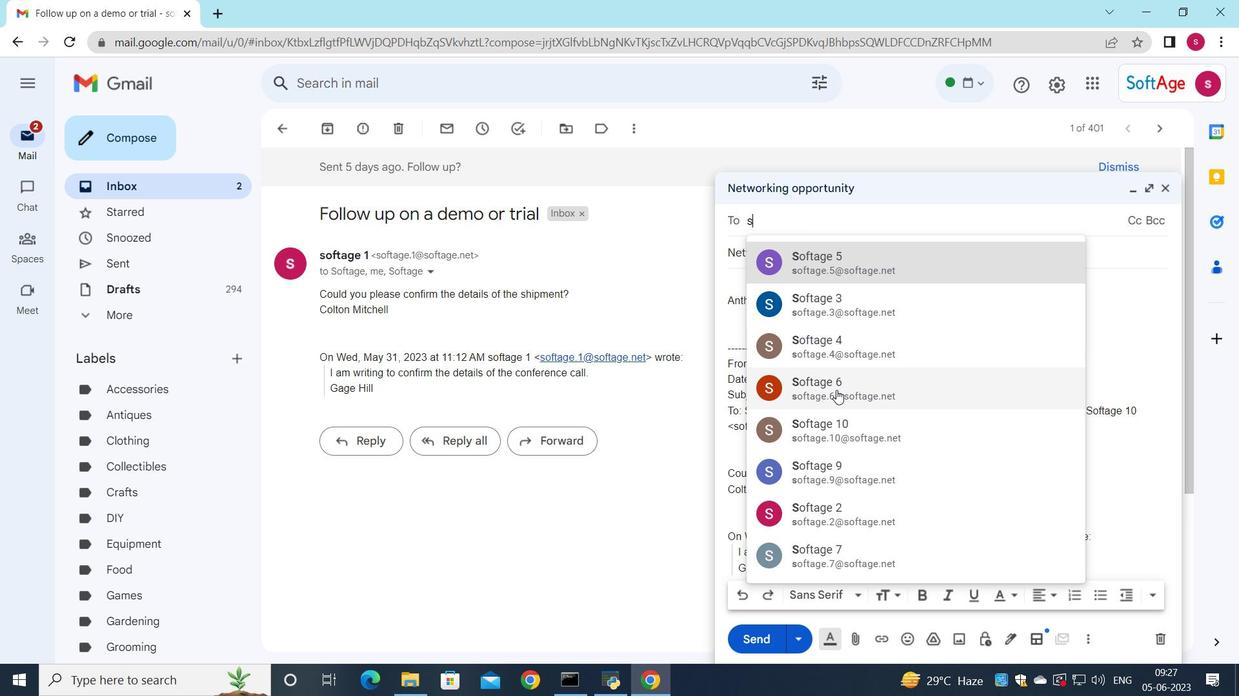 
Action: Mouse moved to (751, 297)
Screenshot: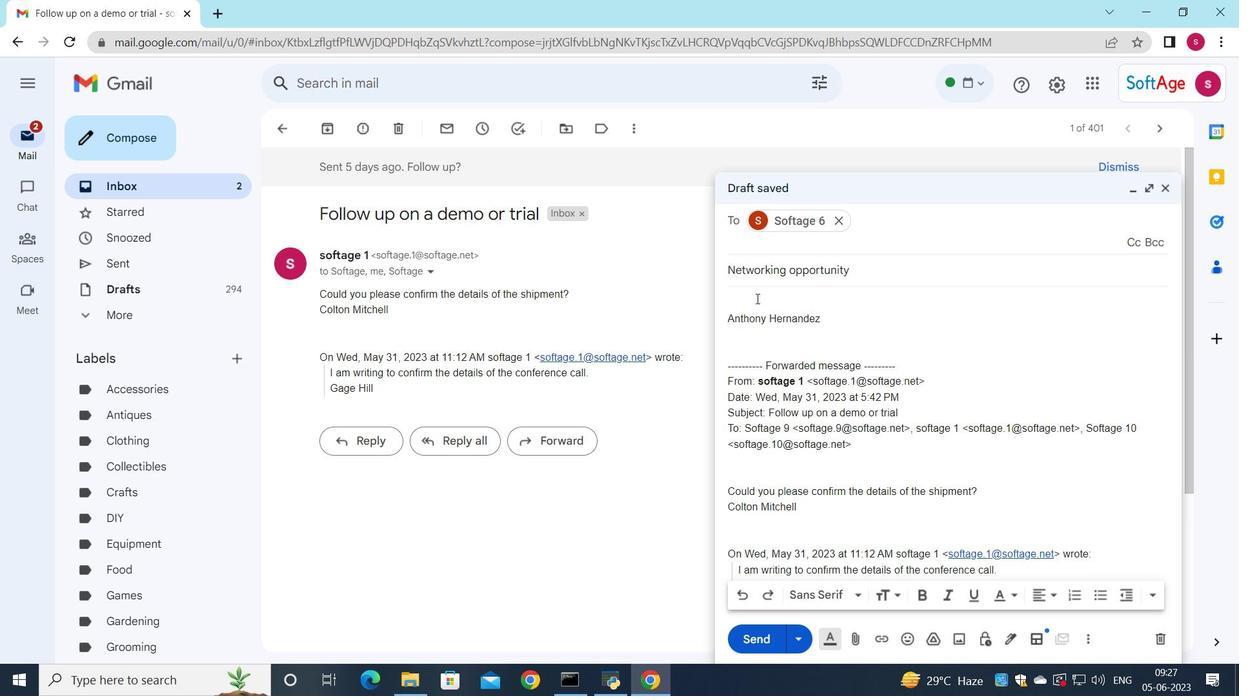 
Action: Mouse pressed left at (751, 297)
Screenshot: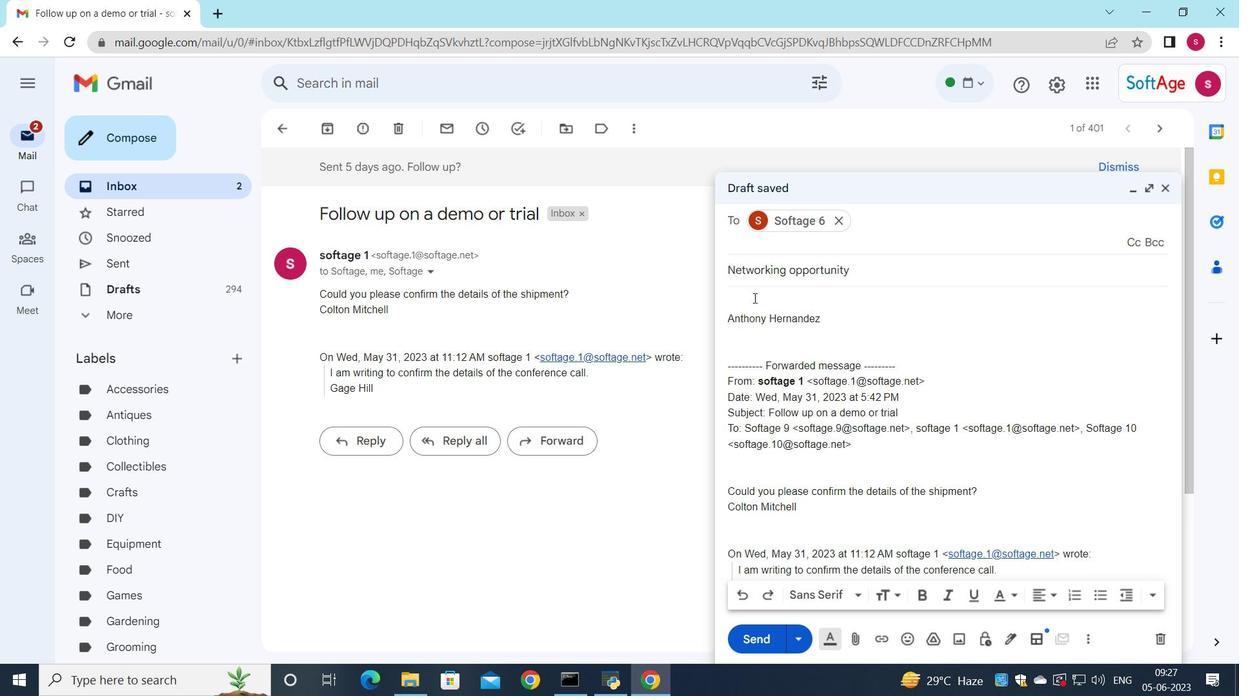 
Action: Key pressed <Key.shift>Can<Key.space>you<Key.space>provide<Key.space>an<Key.space>update<Key.space>on<Key.space>the<Key.space>status<Key.space>of<Key.space>the<Key.space><Key.shift><Key.shift><Key.shift>IT<Key.space>system<Key.space>uo<Key.backspace>pgrade<Key.space>project
Screenshot: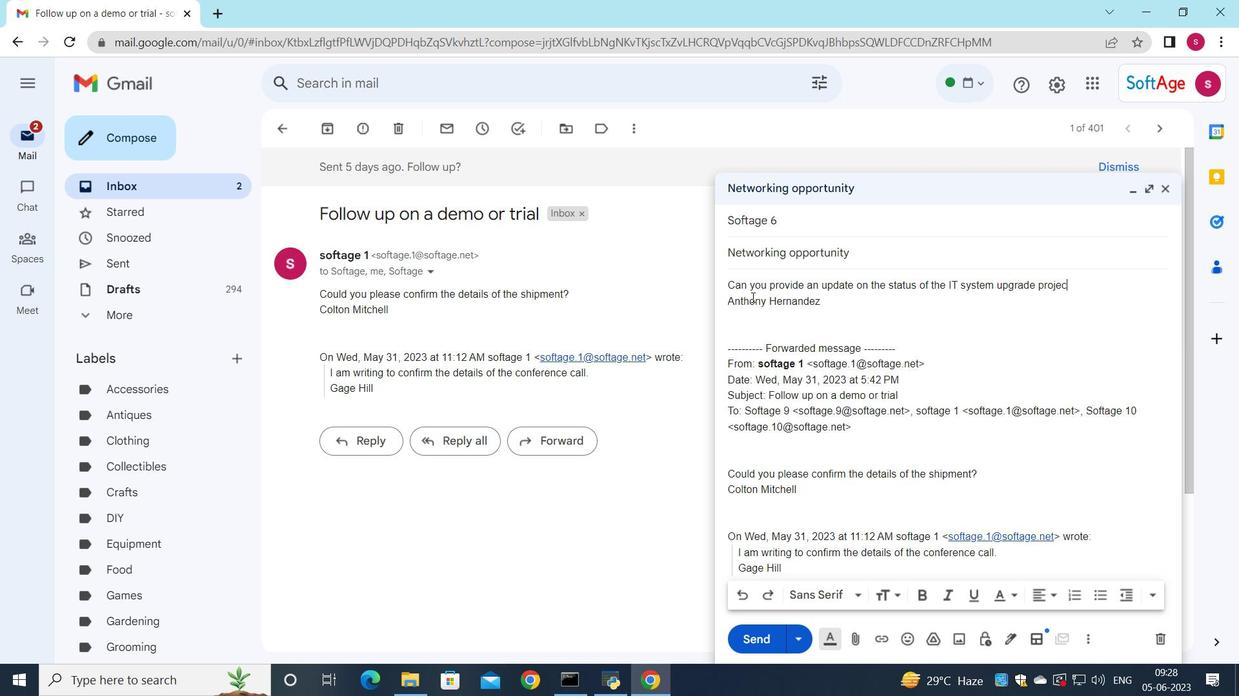 
Action: Mouse moved to (758, 316)
Screenshot: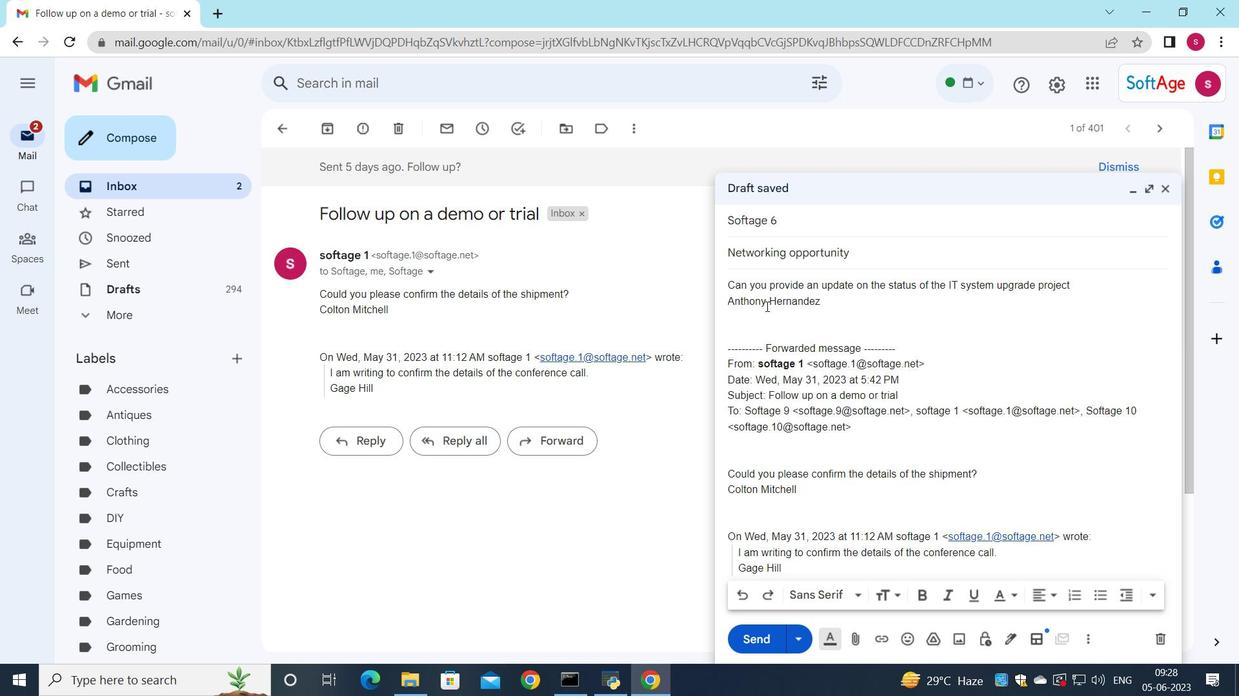 
Action: Key pressed <Key.shift_r><Key.shift_r><Key.shift_r><Key.shift_r><Key.shift_r><Key.shift_r>?
Screenshot: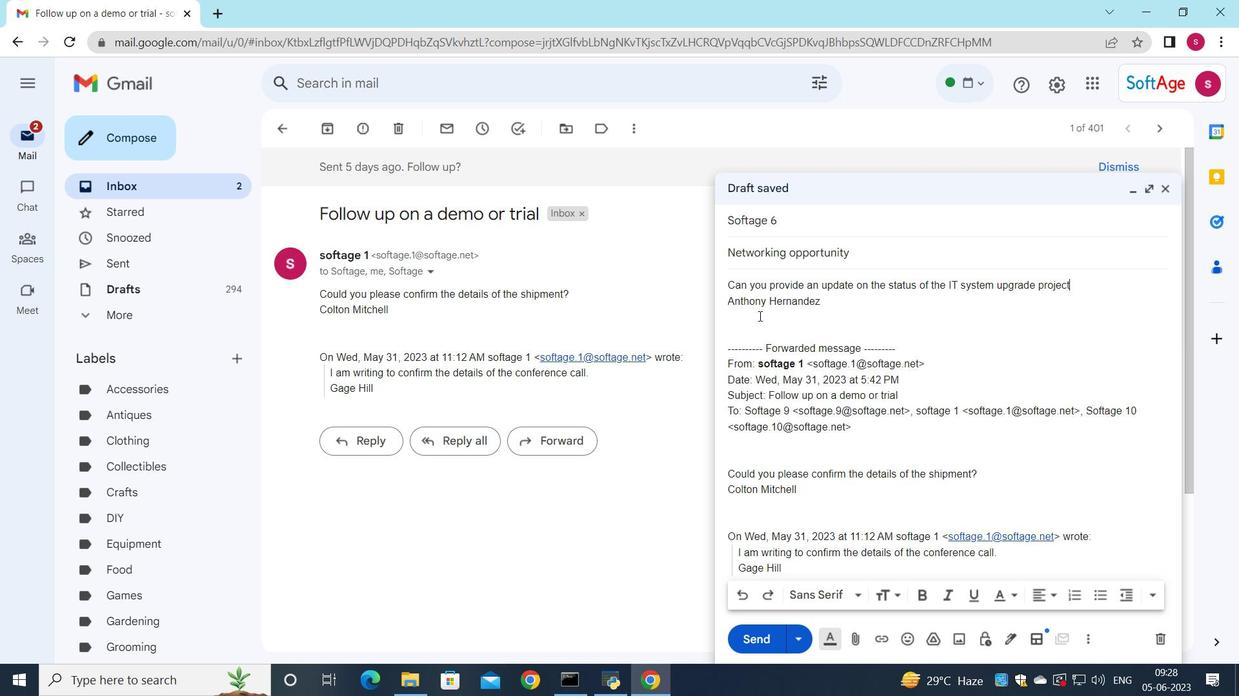 
Action: Mouse moved to (1082, 285)
Screenshot: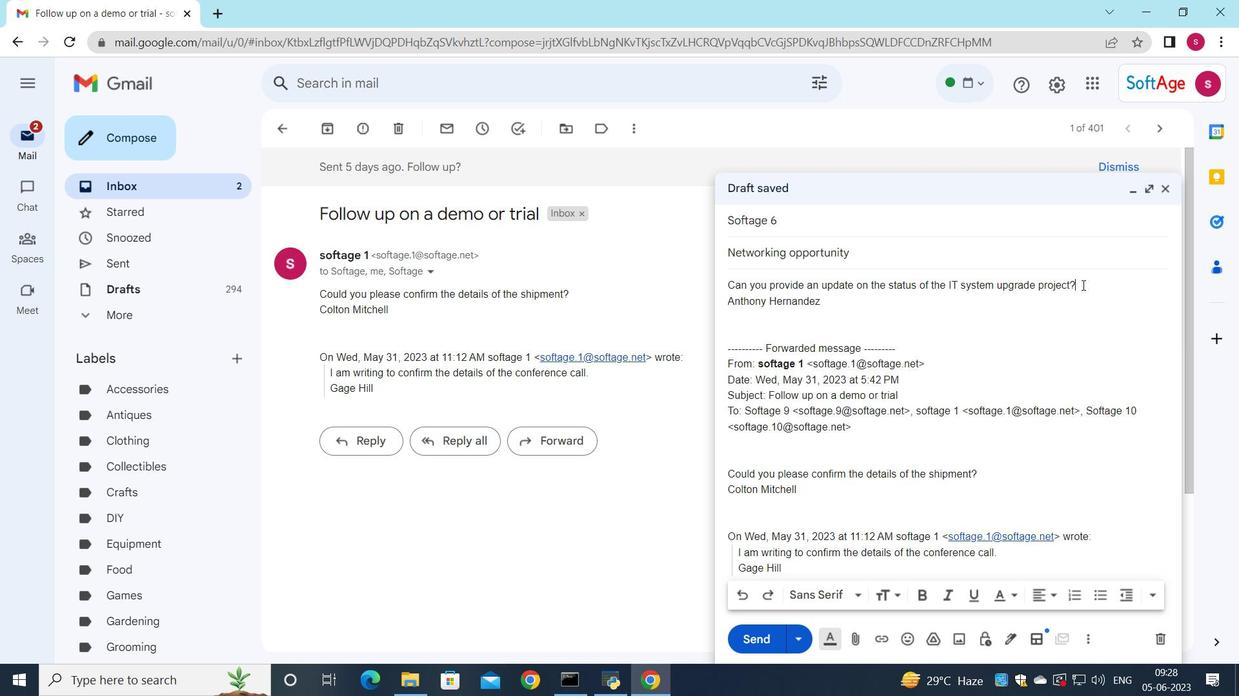 
Action: Mouse pressed left at (1082, 285)
Screenshot: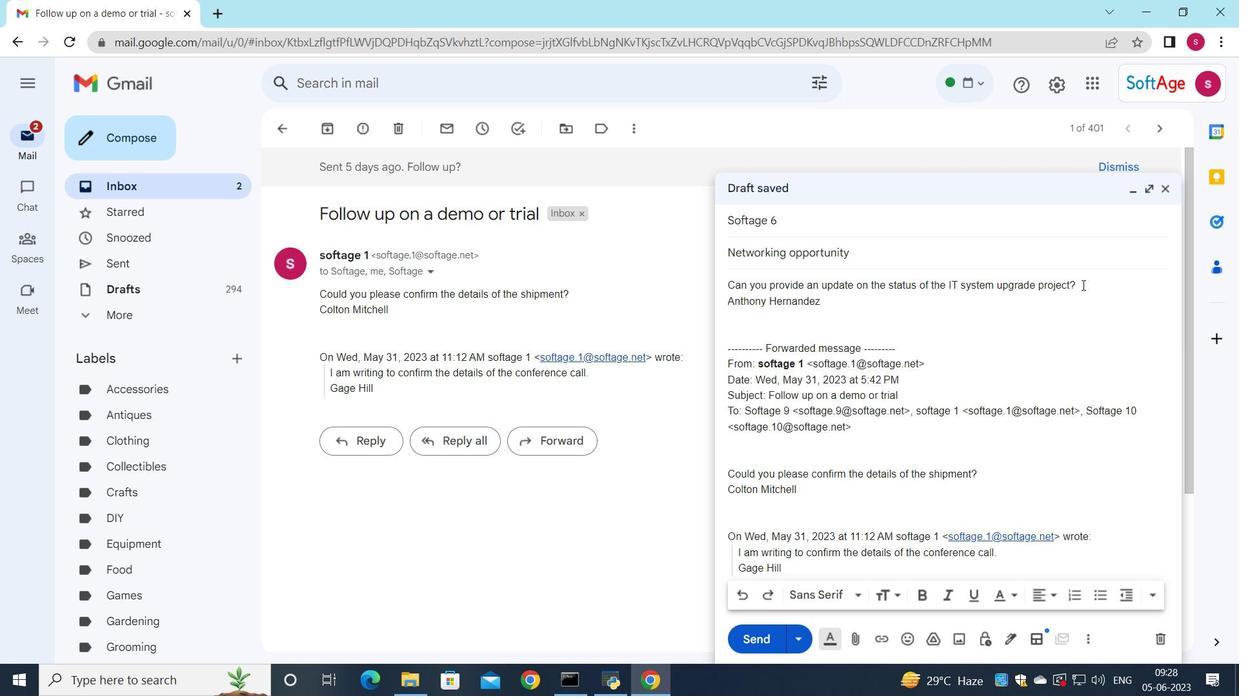 
Action: Mouse moved to (858, 600)
Screenshot: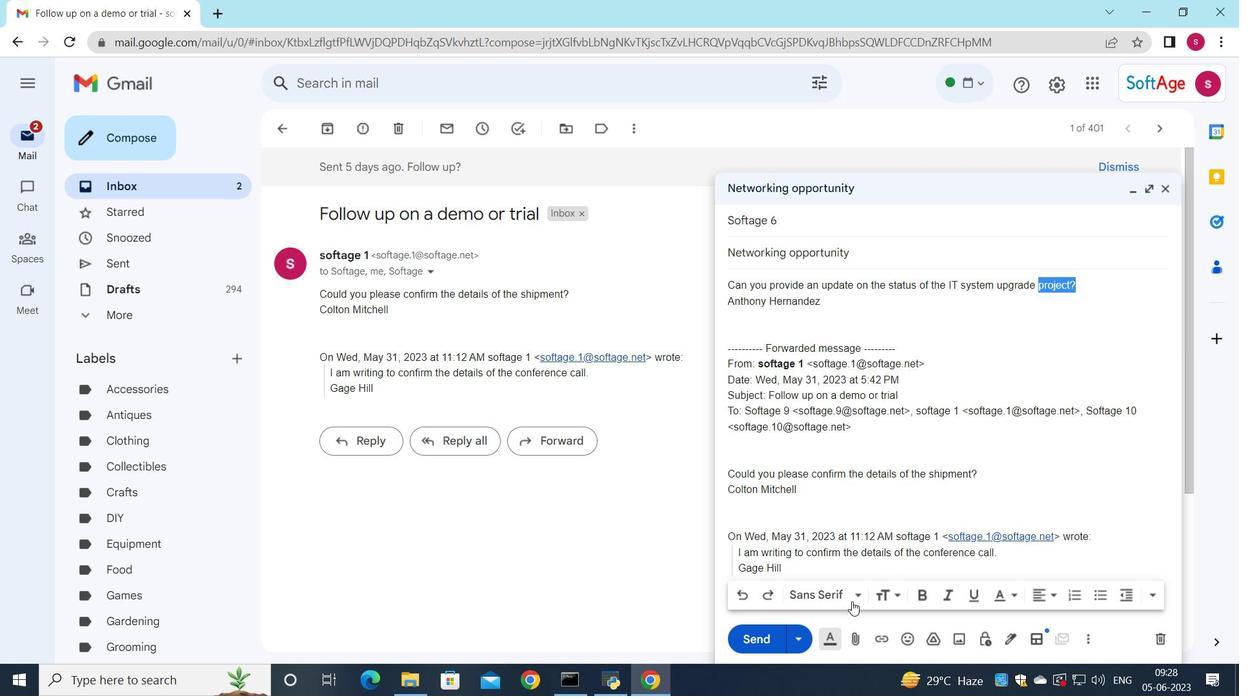 
Action: Mouse pressed left at (858, 600)
Screenshot: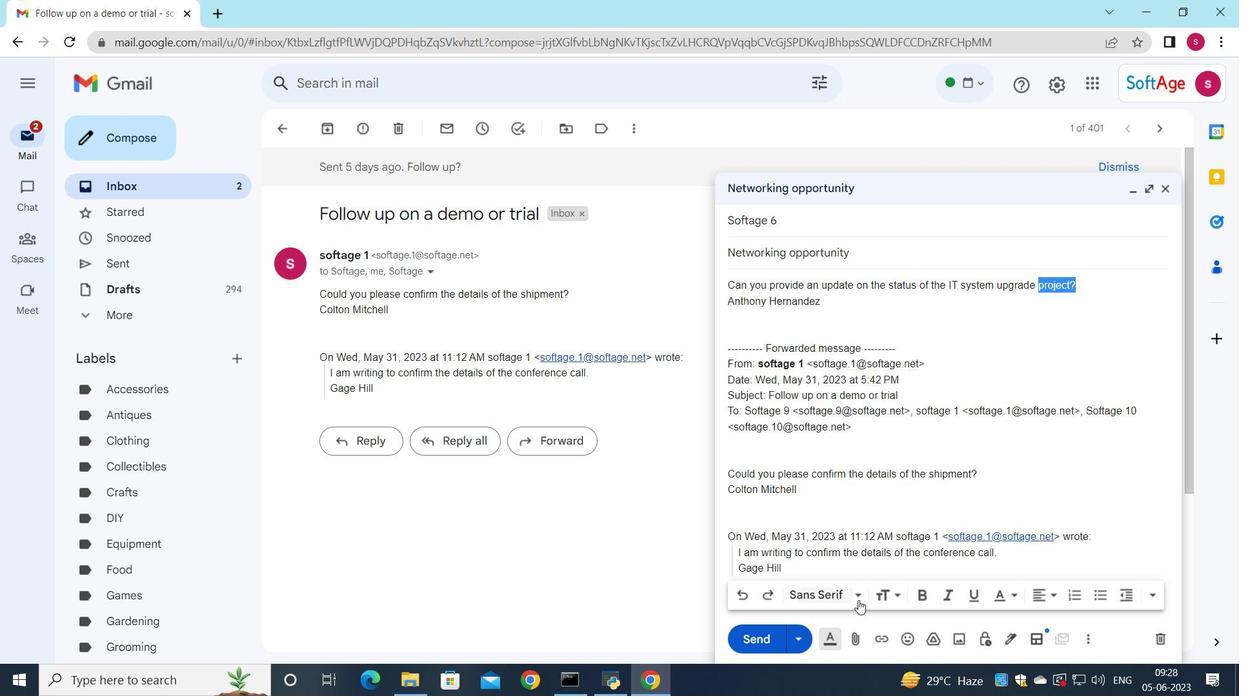 
Action: Mouse moved to (830, 334)
Screenshot: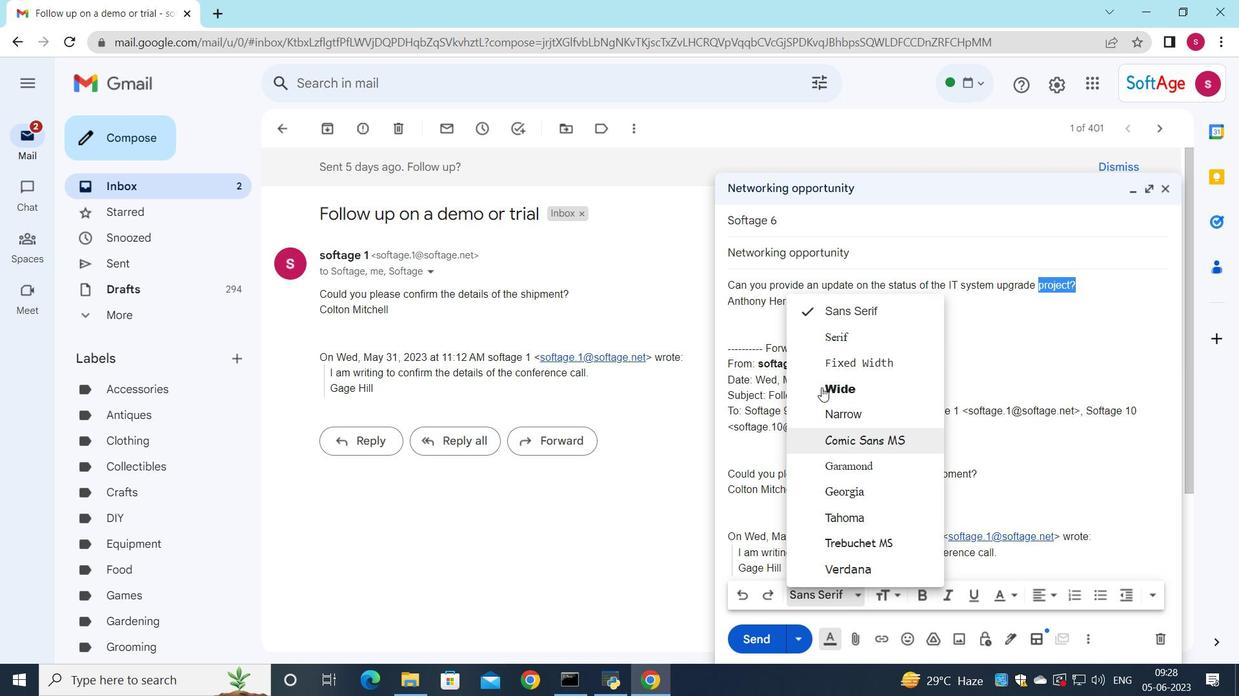 
Action: Mouse pressed left at (830, 334)
Screenshot: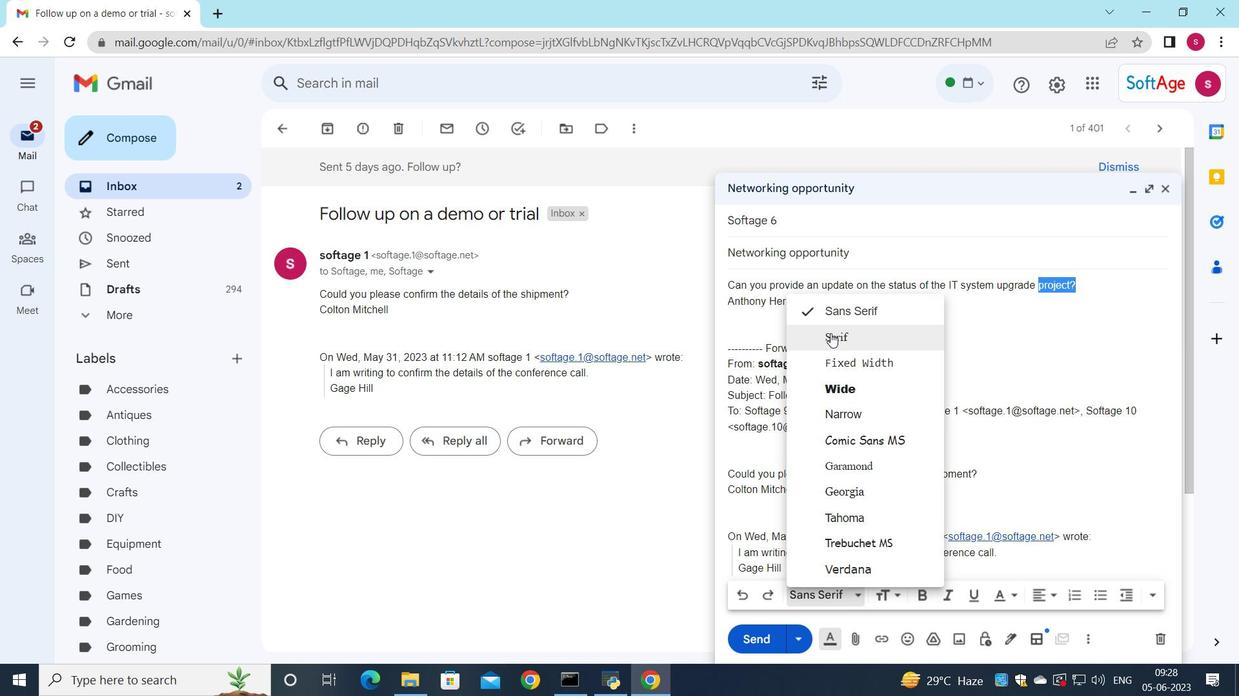 
Action: Mouse moved to (911, 598)
Screenshot: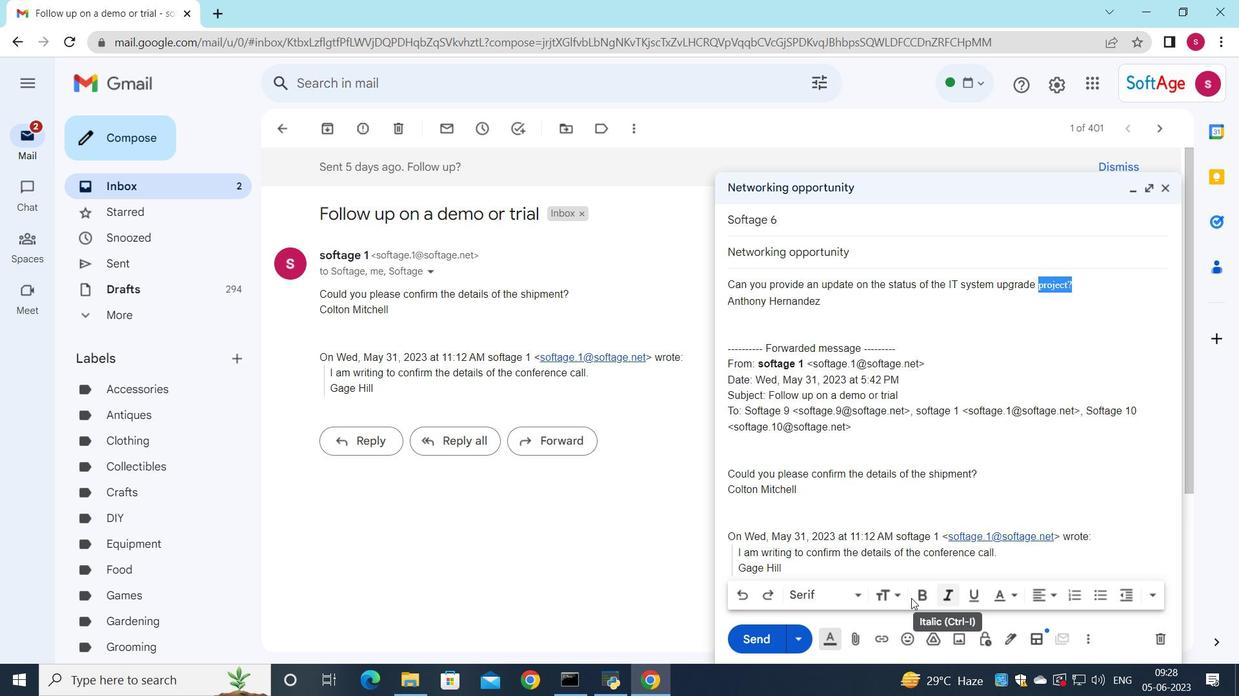 
Action: Mouse pressed left at (911, 598)
Screenshot: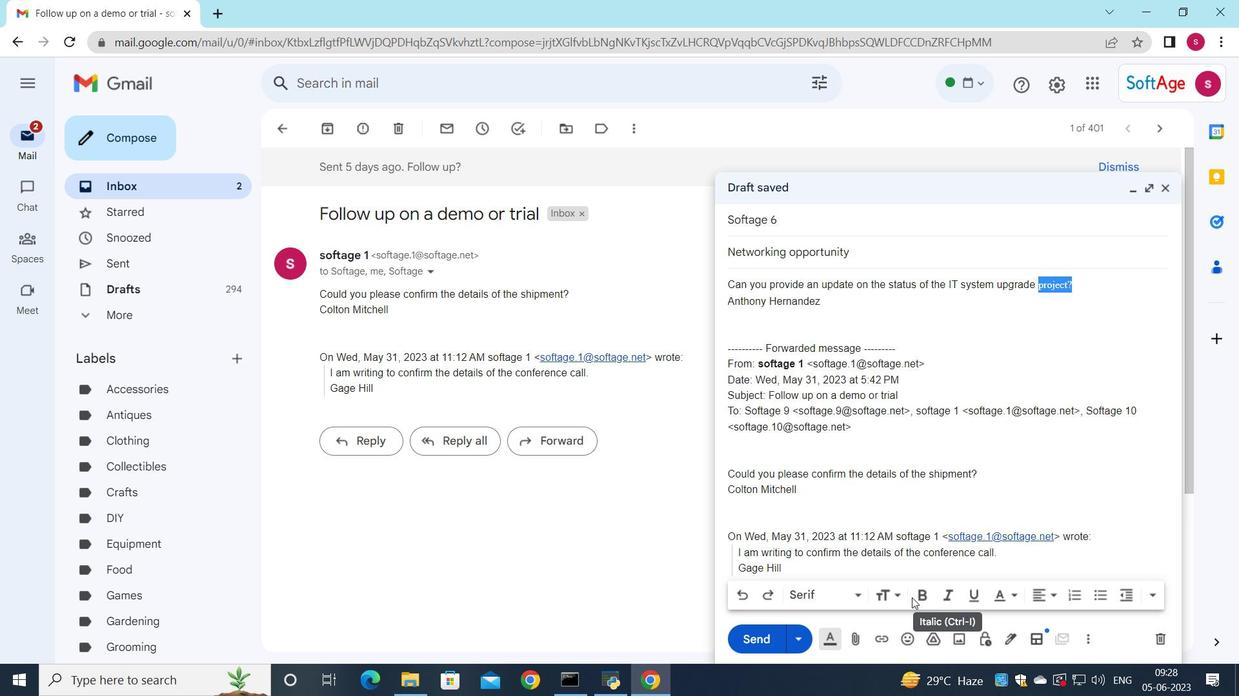 
Action: Mouse moved to (918, 600)
Screenshot: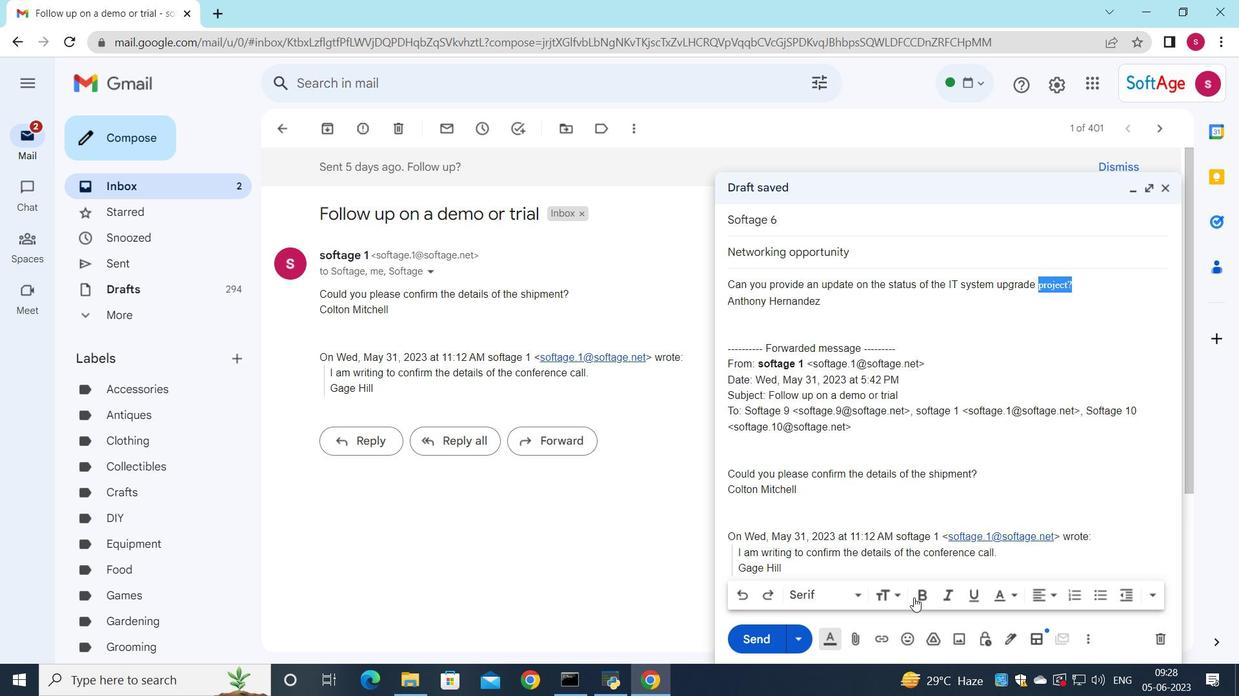 
Action: Mouse pressed left at (918, 600)
Screenshot: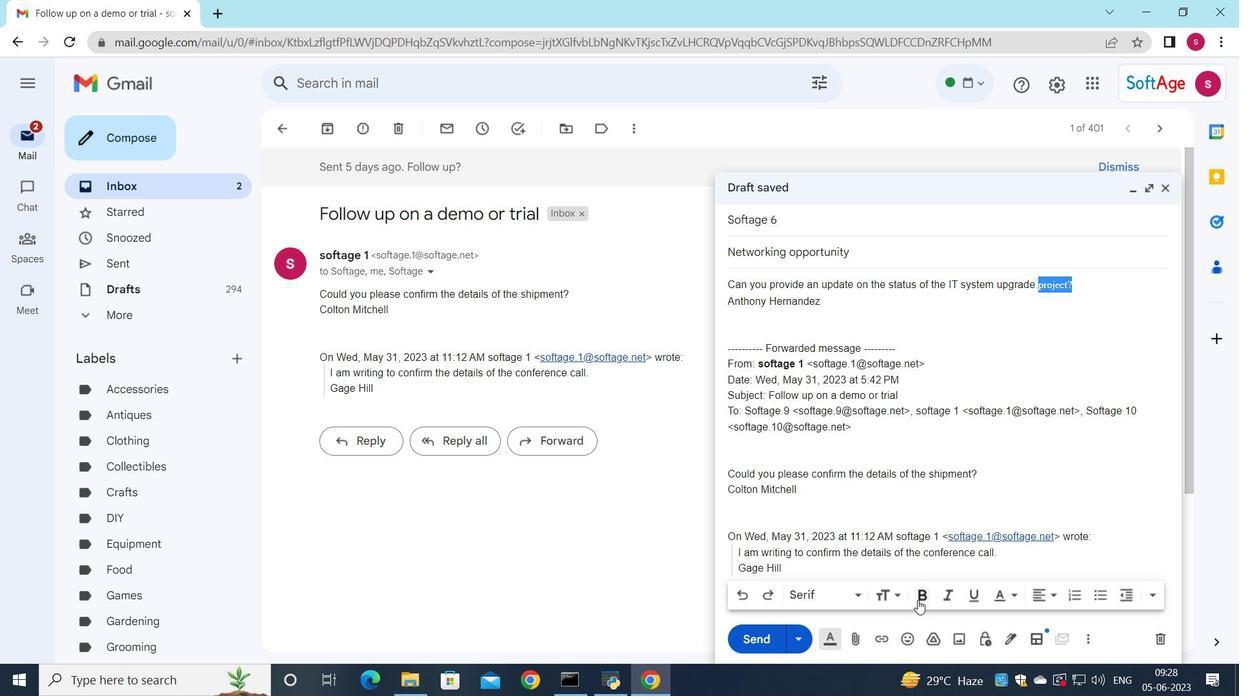 
Action: Mouse moved to (944, 593)
Screenshot: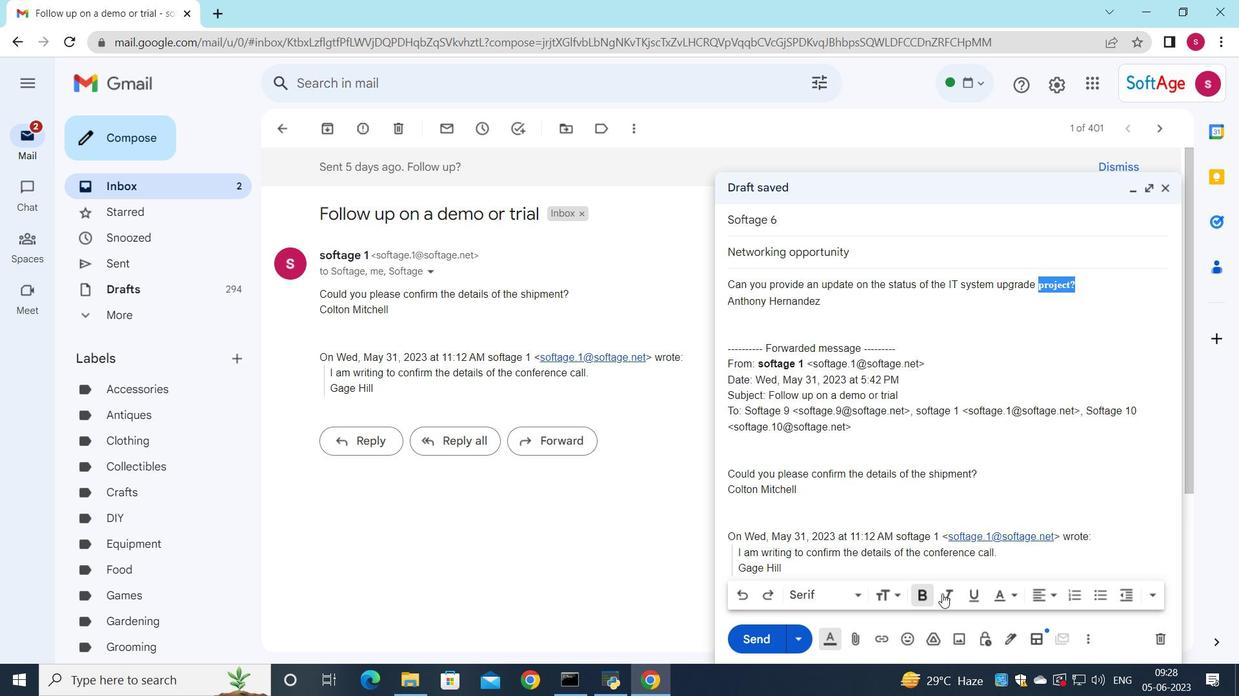 
Action: Mouse pressed left at (944, 593)
Screenshot: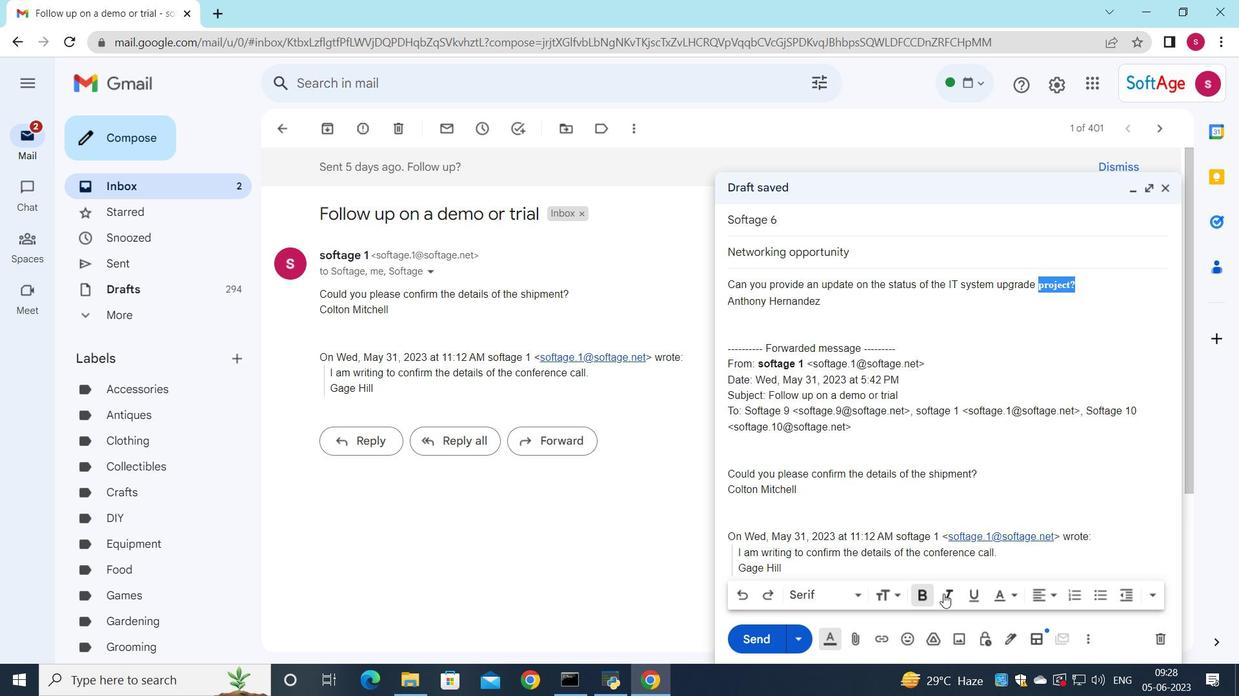 
Action: Mouse moved to (763, 639)
Screenshot: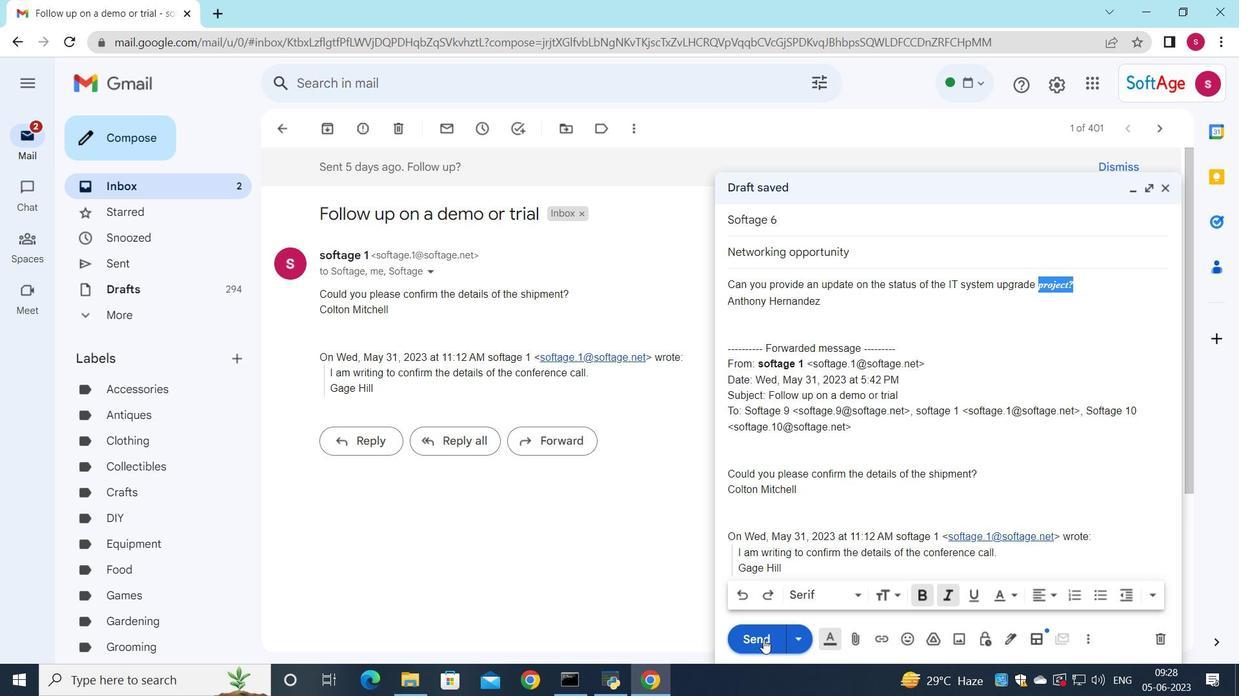 
Action: Mouse pressed left at (763, 639)
Screenshot: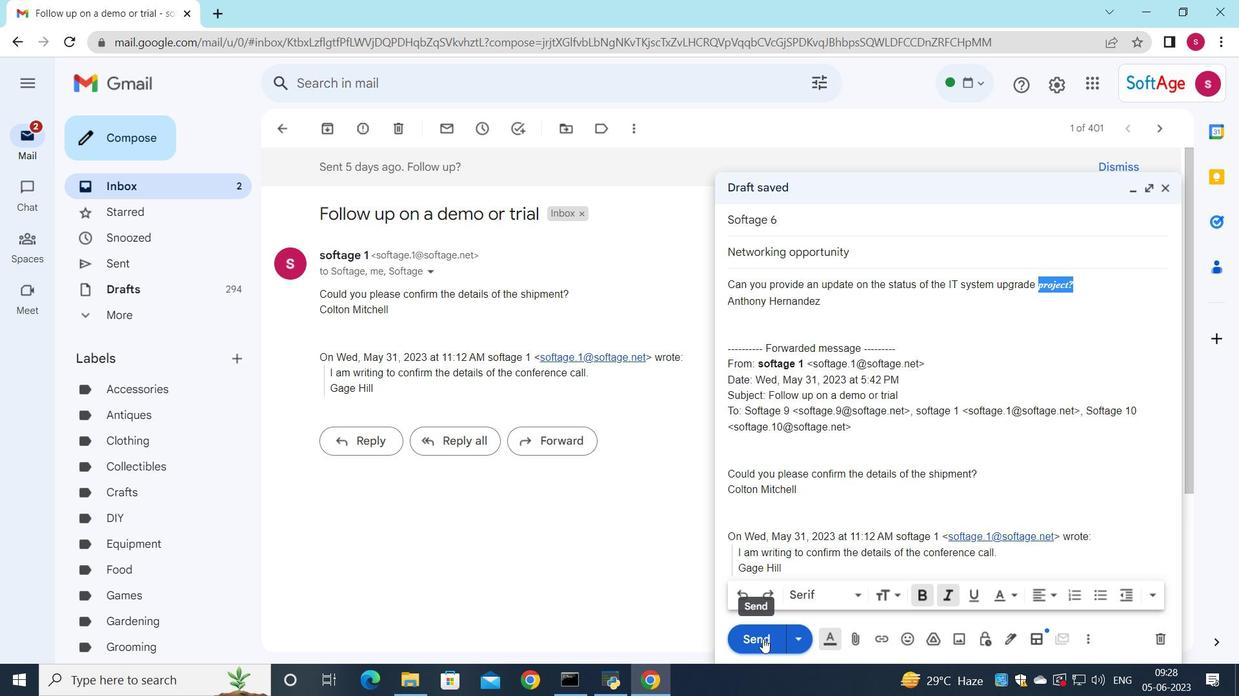 
Action: Mouse moved to (770, 636)
Screenshot: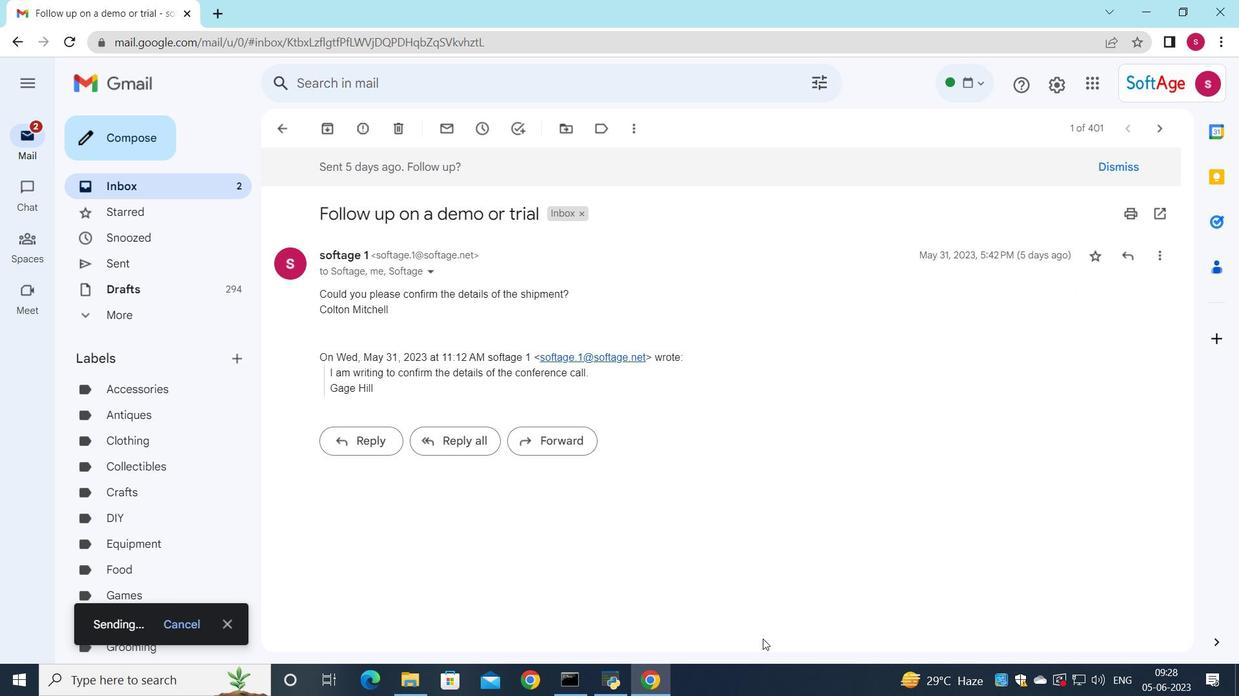 
